 Task: Find connections with filter location Uelzen with filter topic #mortgage with filter profile language English with filter current company IFFCO Group with filter school Jesus & Mary College of Education with filter industry Economic Programs with filter service category Event Photography with filter keywords title Content Strategist
Action: Mouse moved to (690, 91)
Screenshot: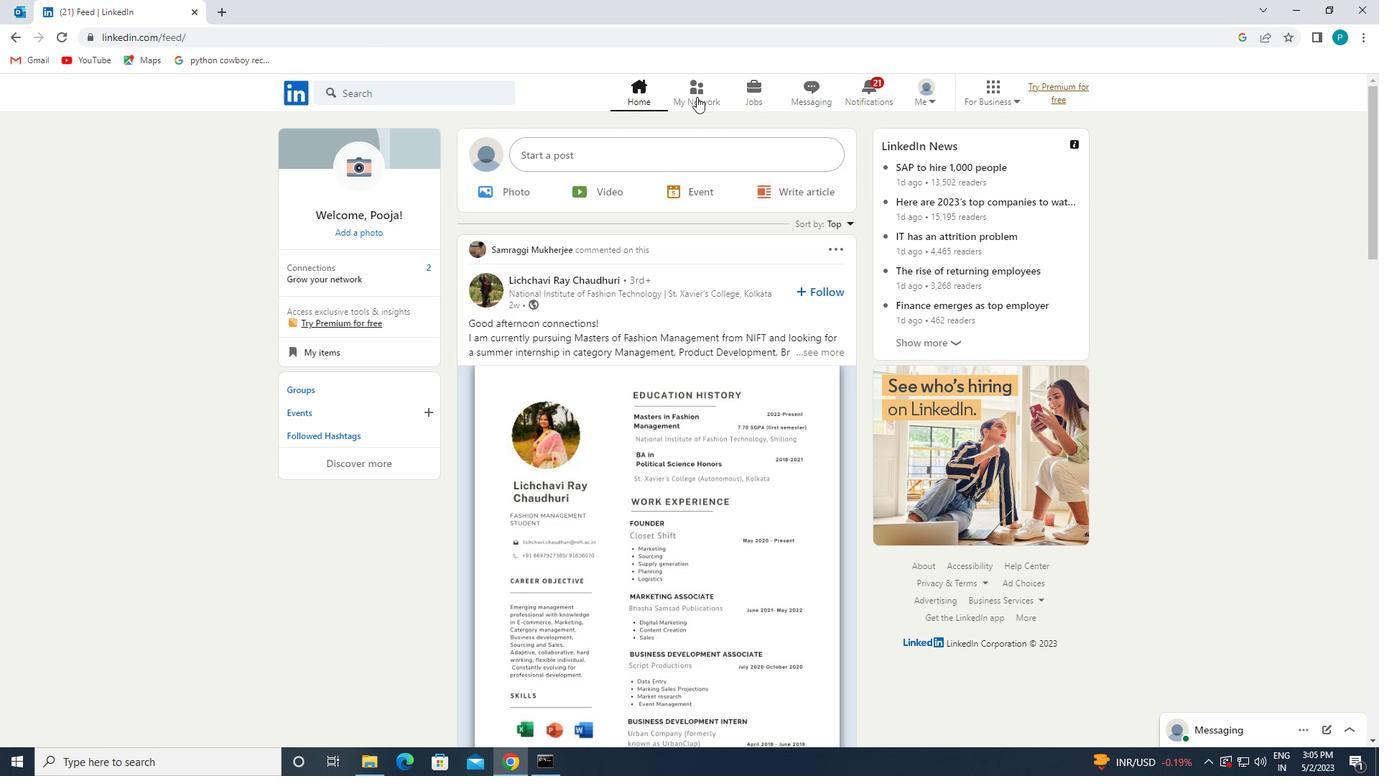 
Action: Mouse pressed left at (690, 91)
Screenshot: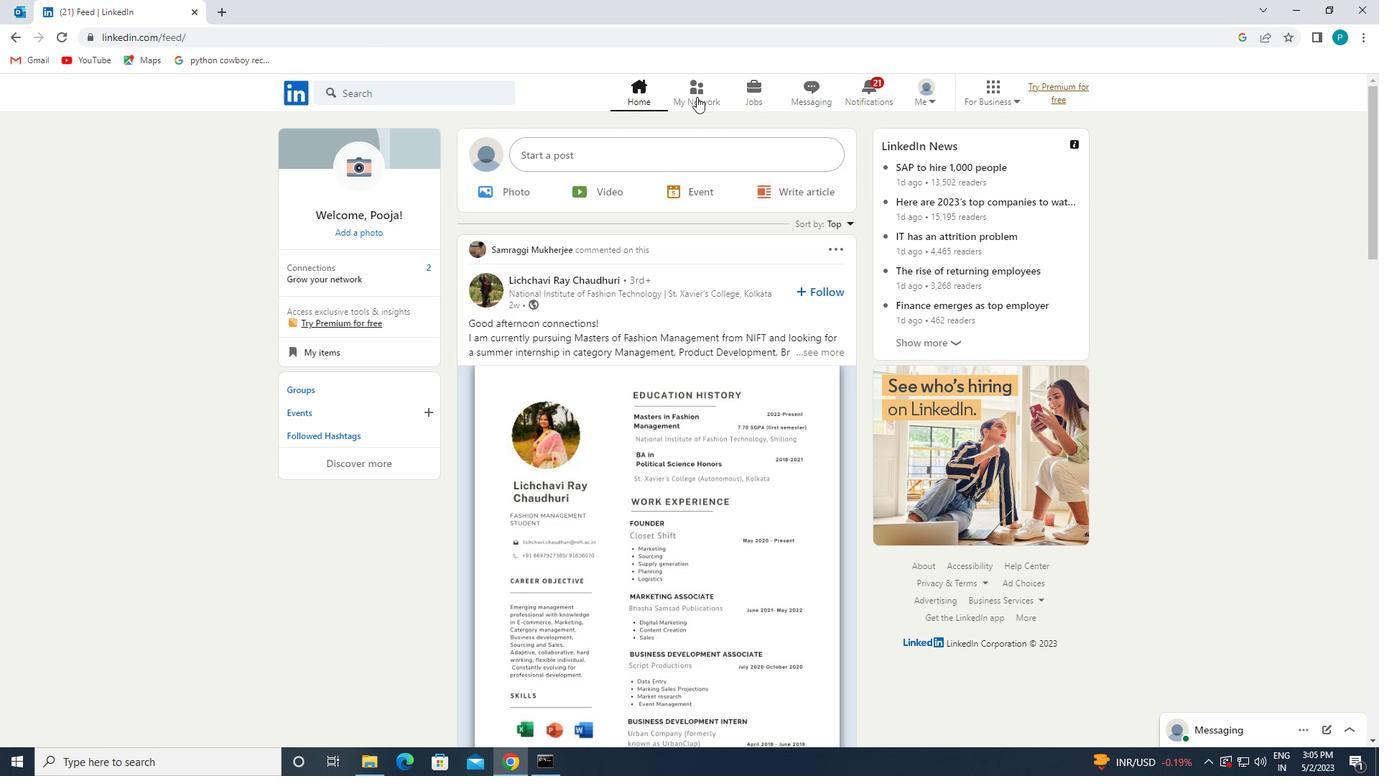 
Action: Mouse moved to (366, 172)
Screenshot: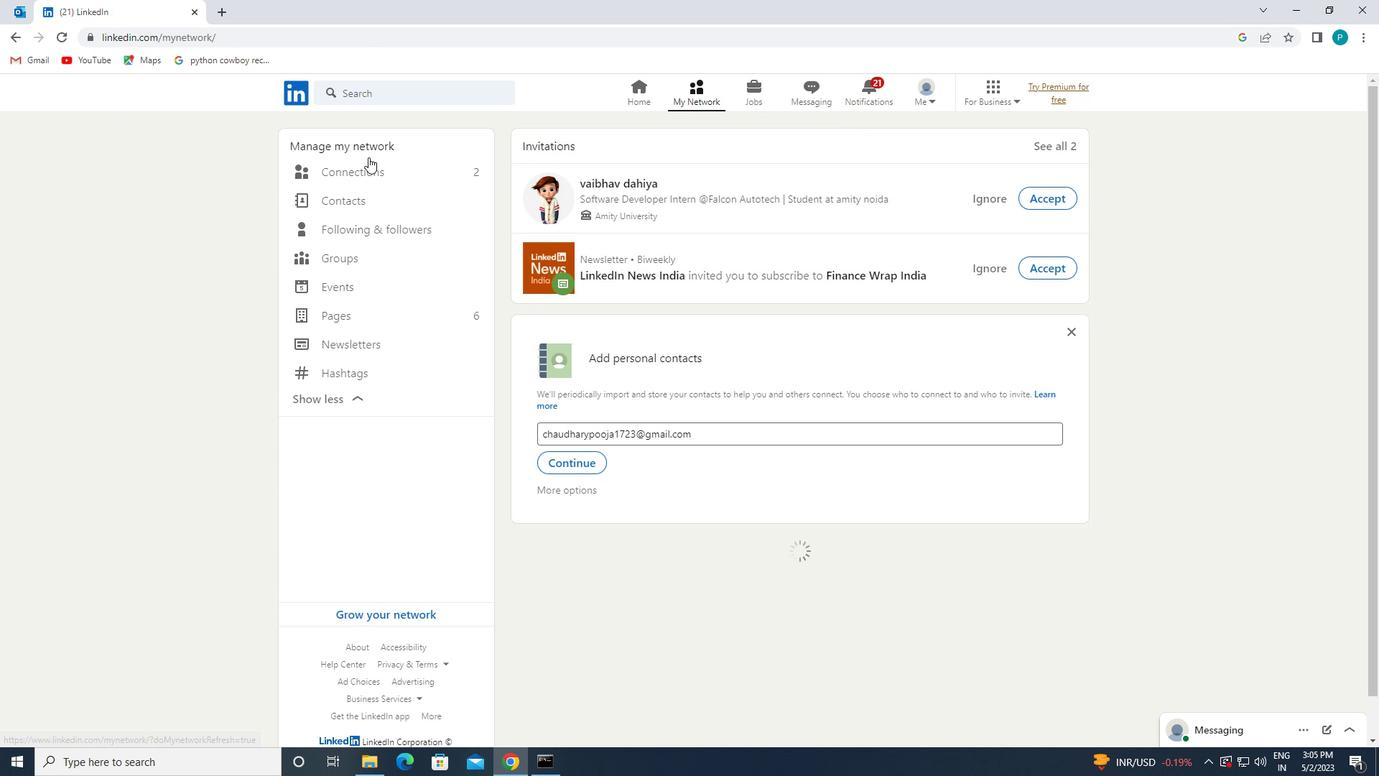 
Action: Mouse pressed left at (366, 172)
Screenshot: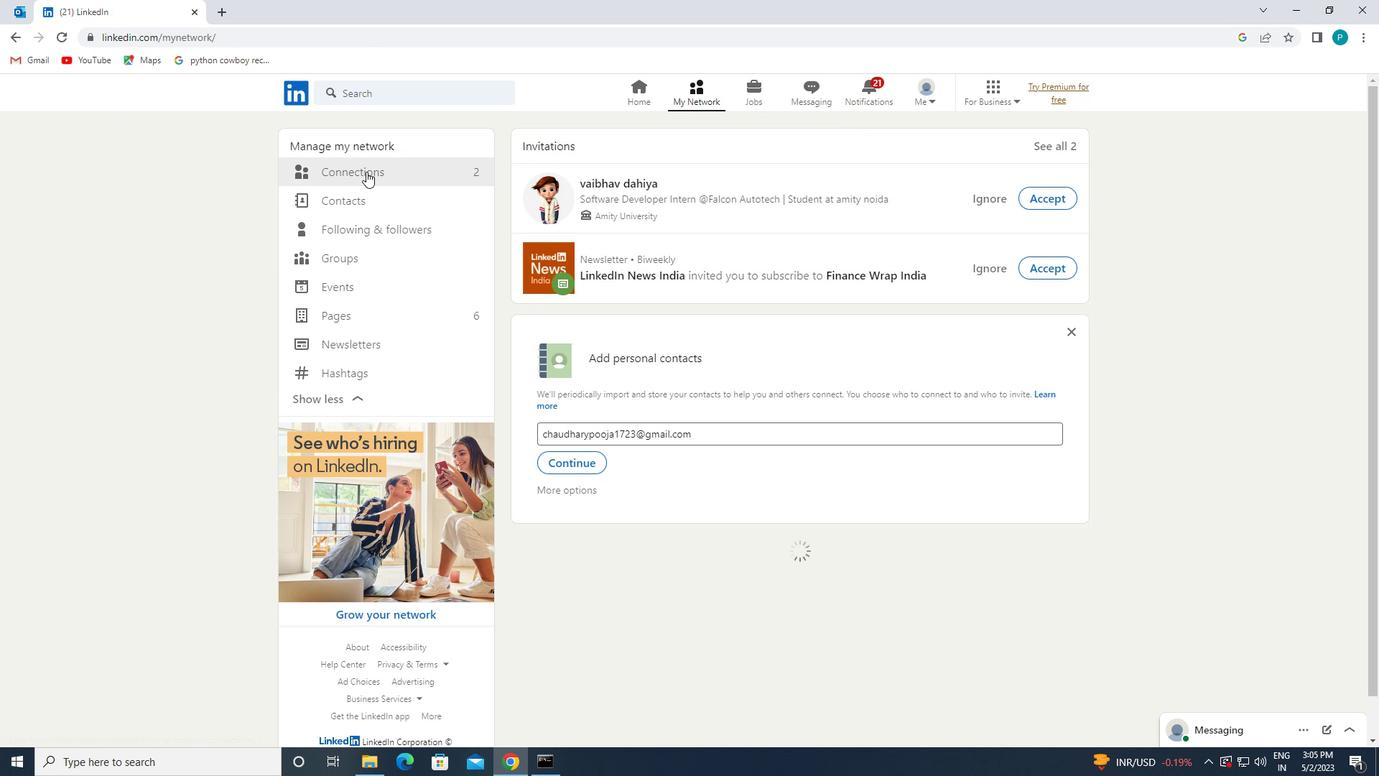 
Action: Mouse moved to (772, 169)
Screenshot: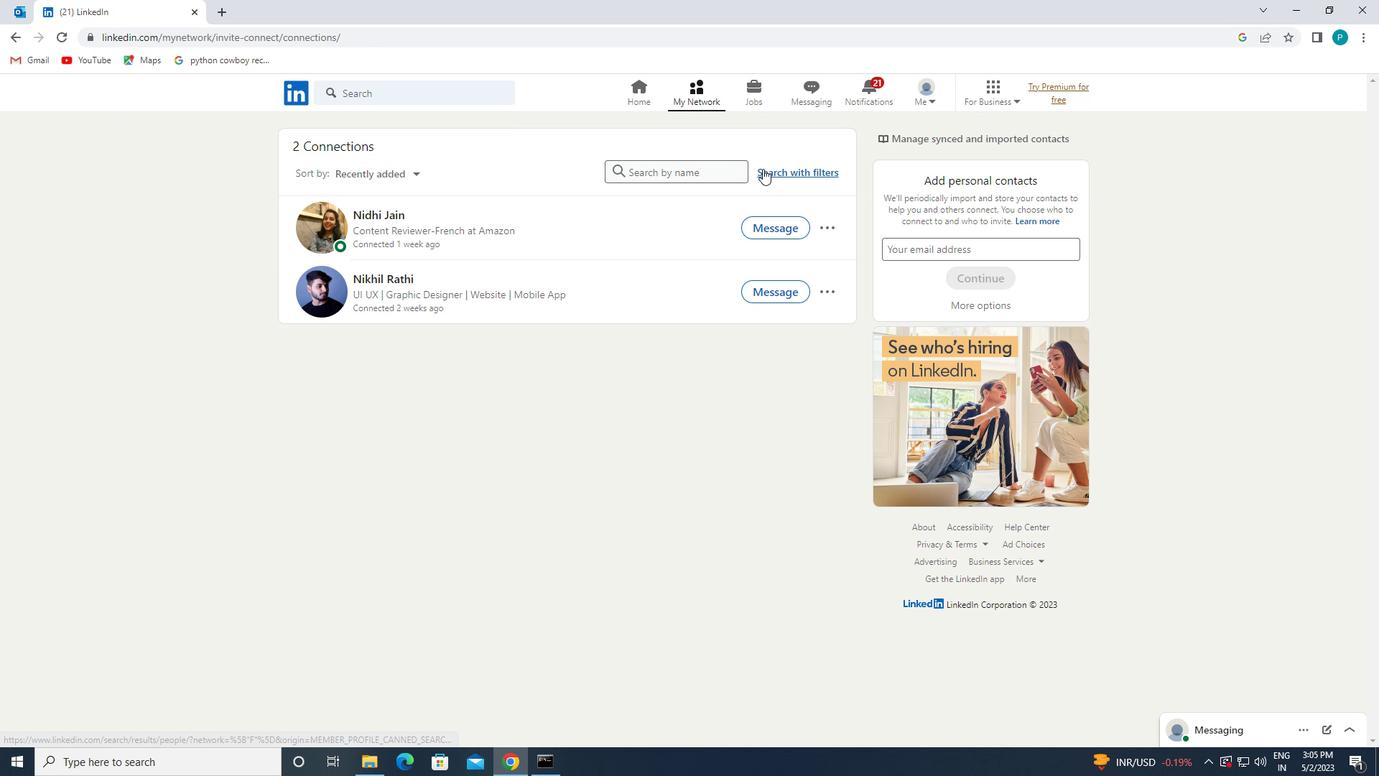 
Action: Mouse pressed left at (772, 169)
Screenshot: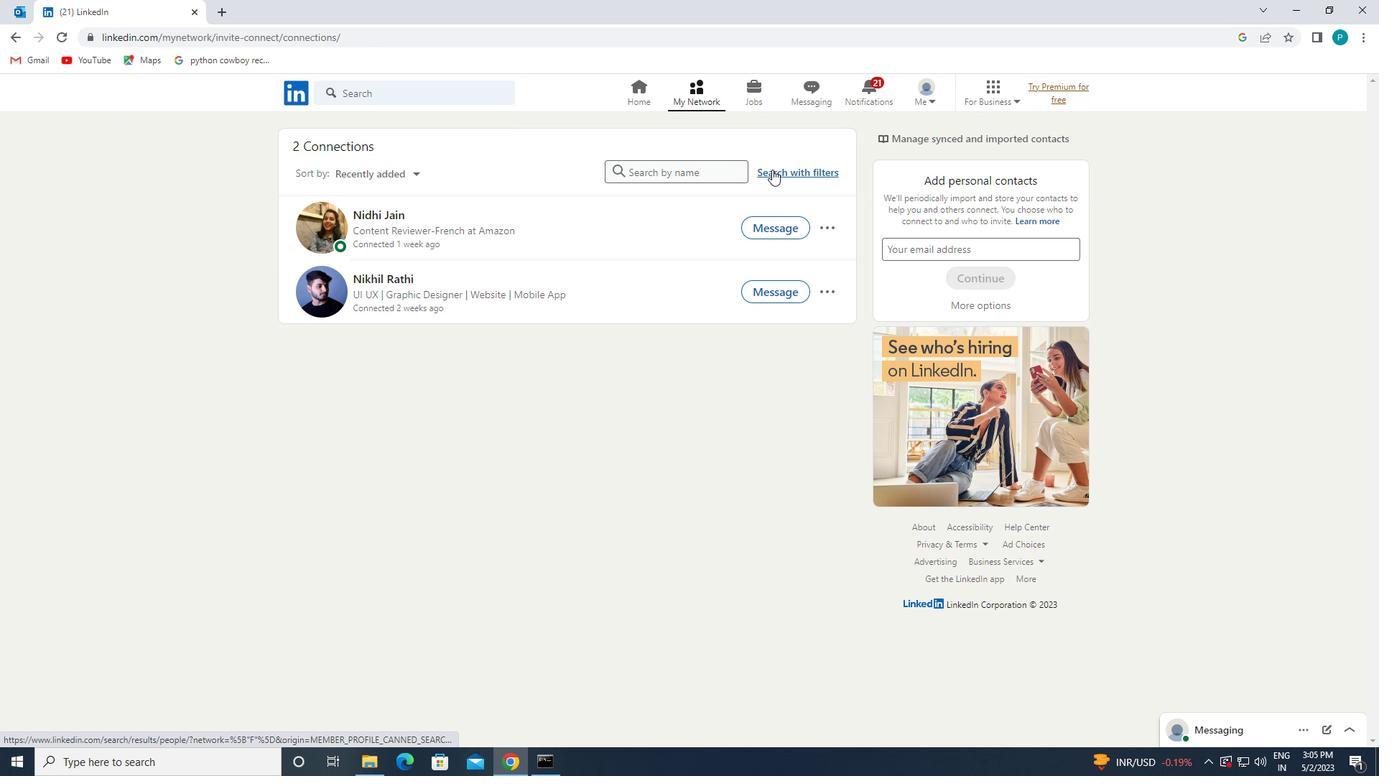 
Action: Mouse moved to (725, 133)
Screenshot: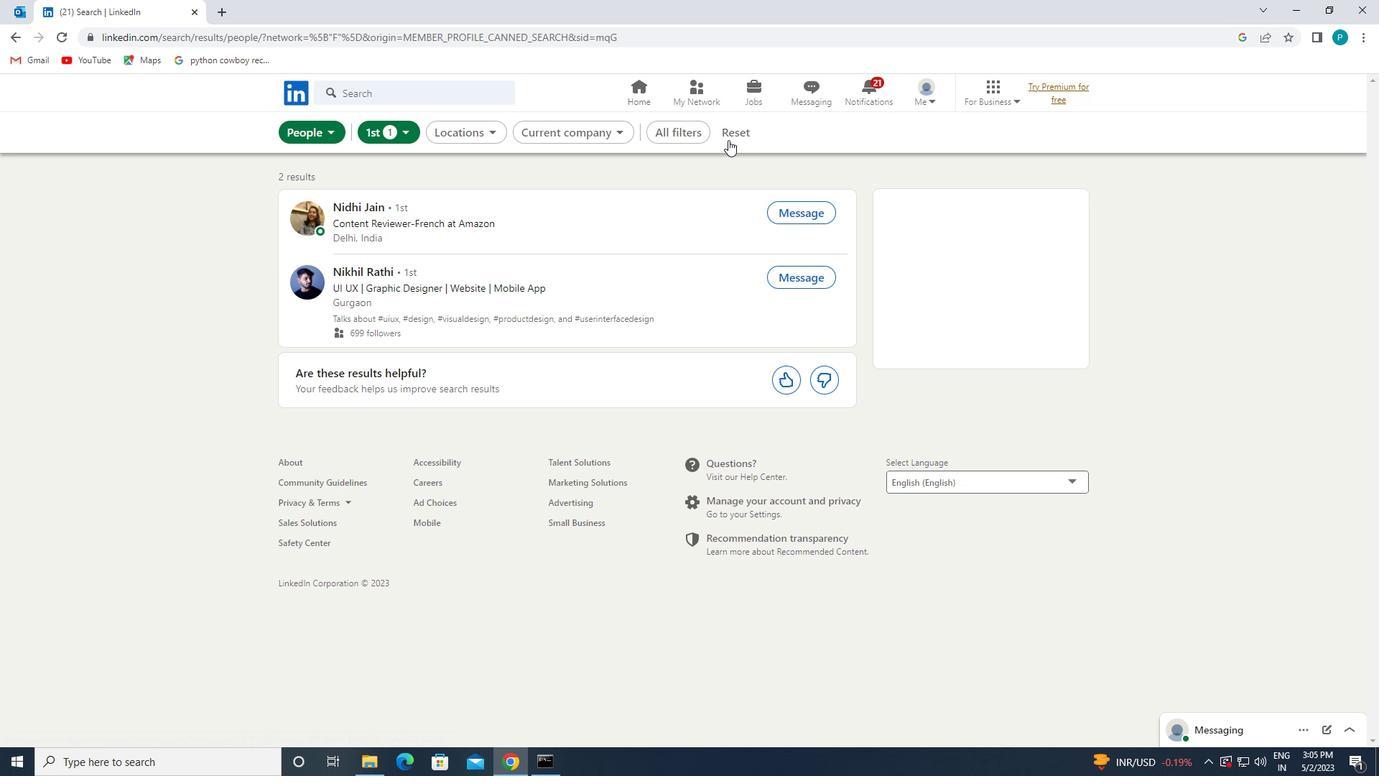 
Action: Mouse pressed left at (725, 133)
Screenshot: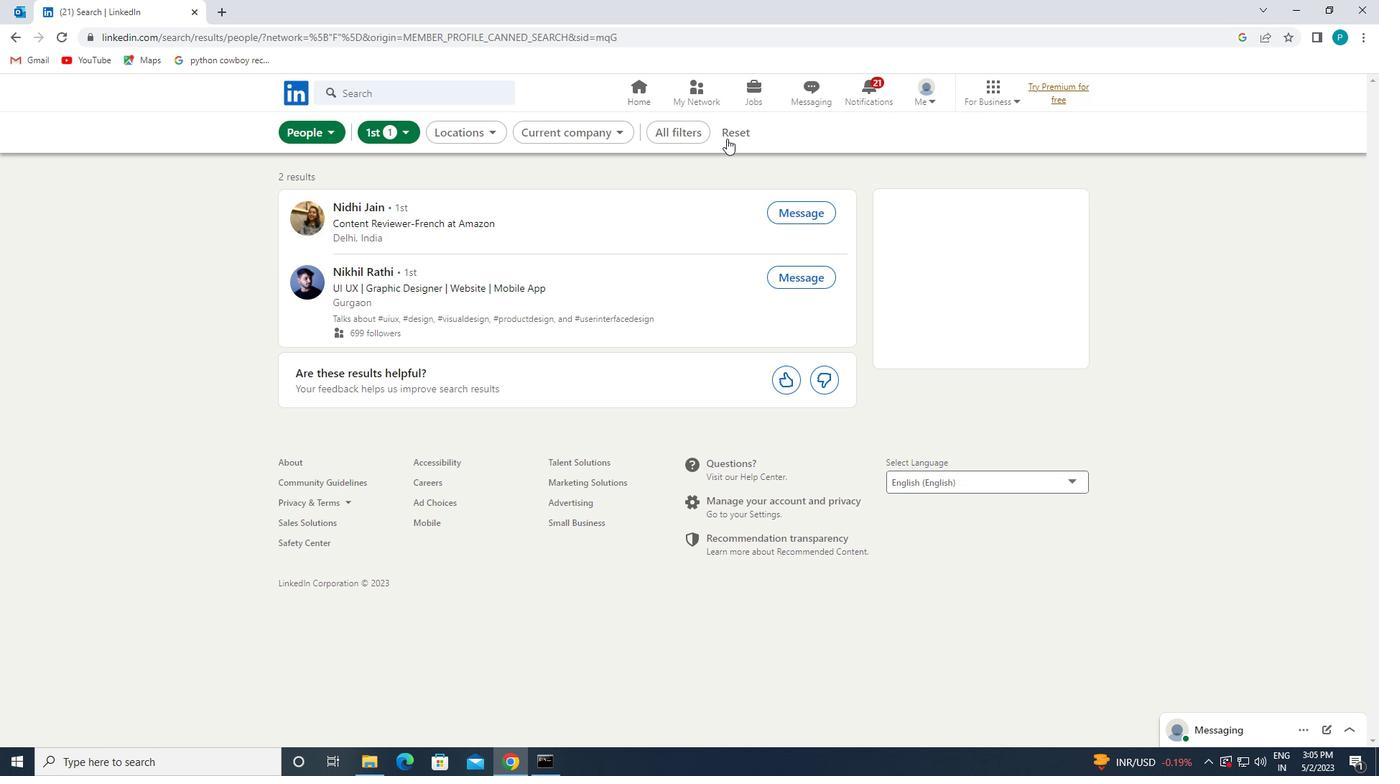 
Action: Mouse moved to (689, 132)
Screenshot: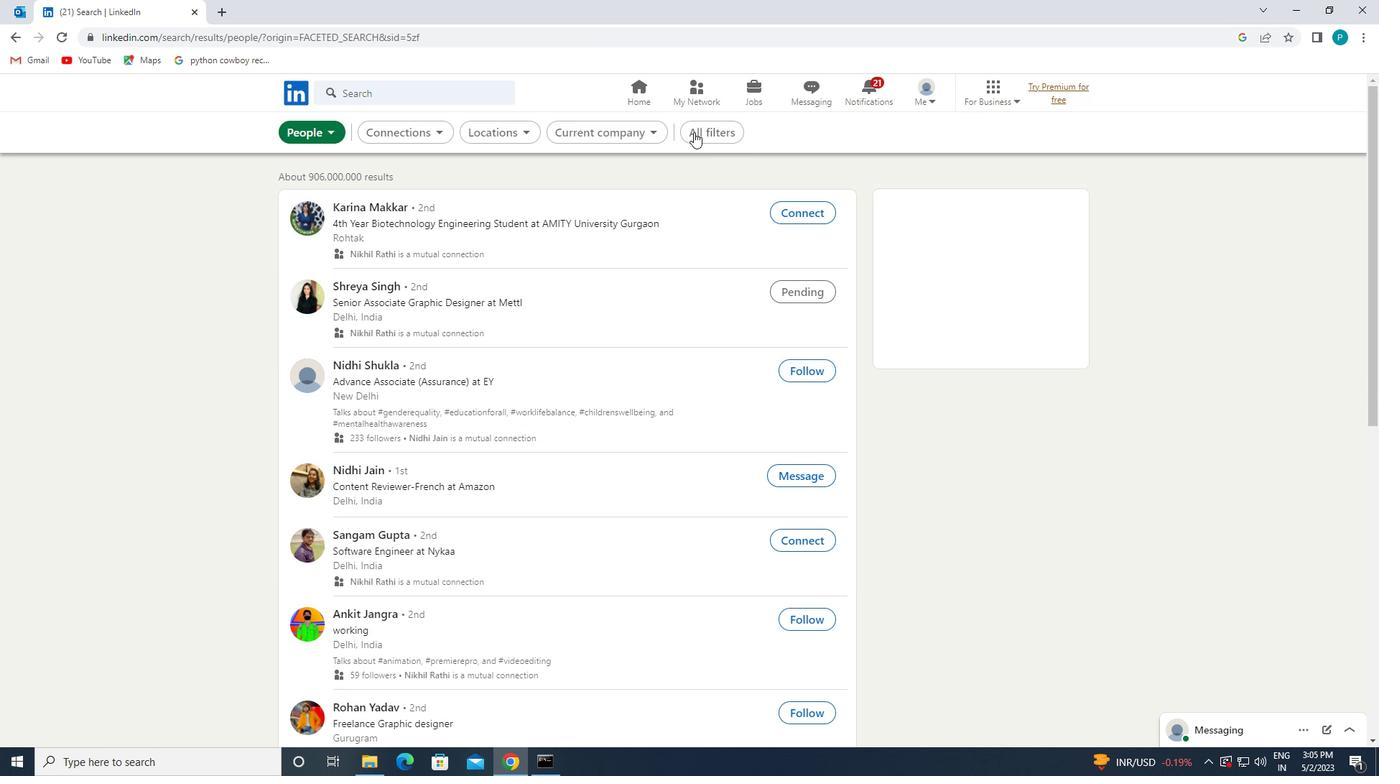
Action: Mouse pressed left at (689, 132)
Screenshot: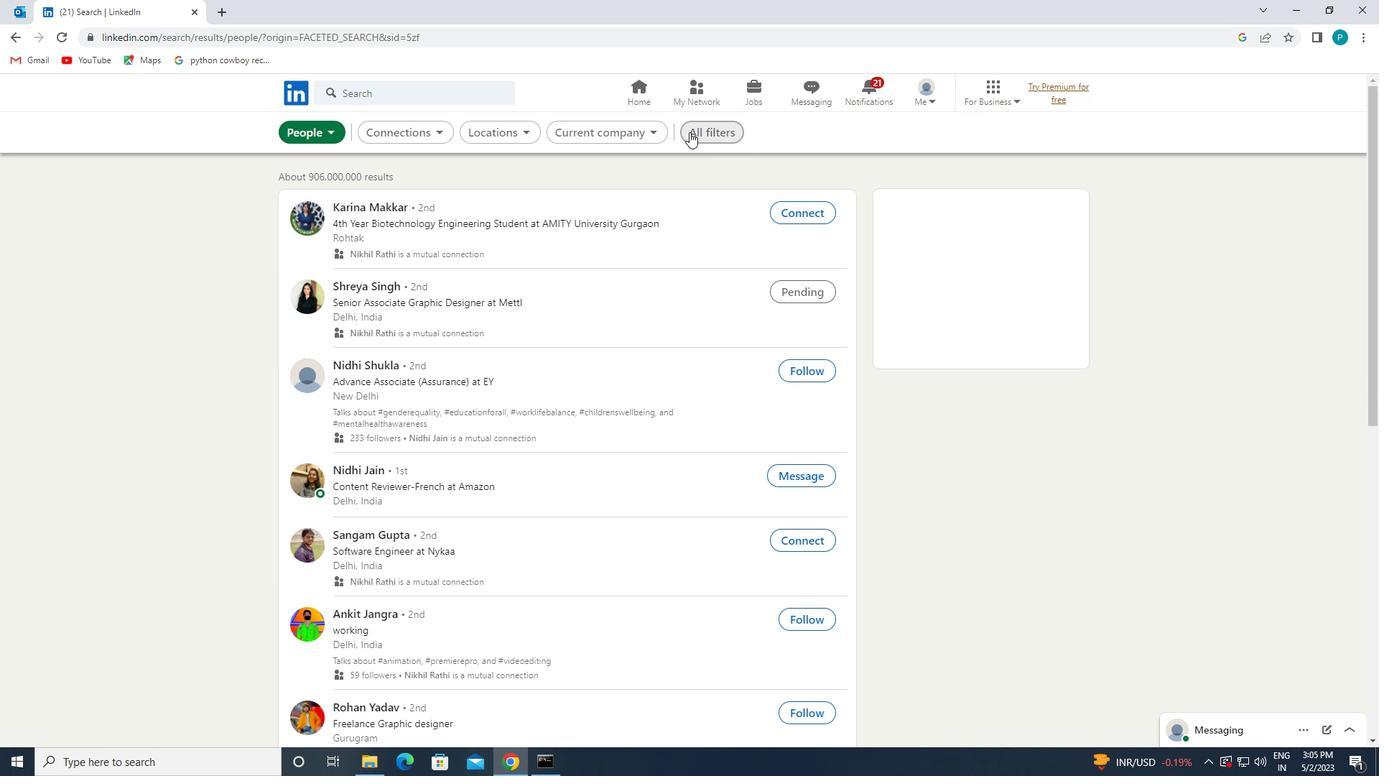 
Action: Mouse moved to (714, 127)
Screenshot: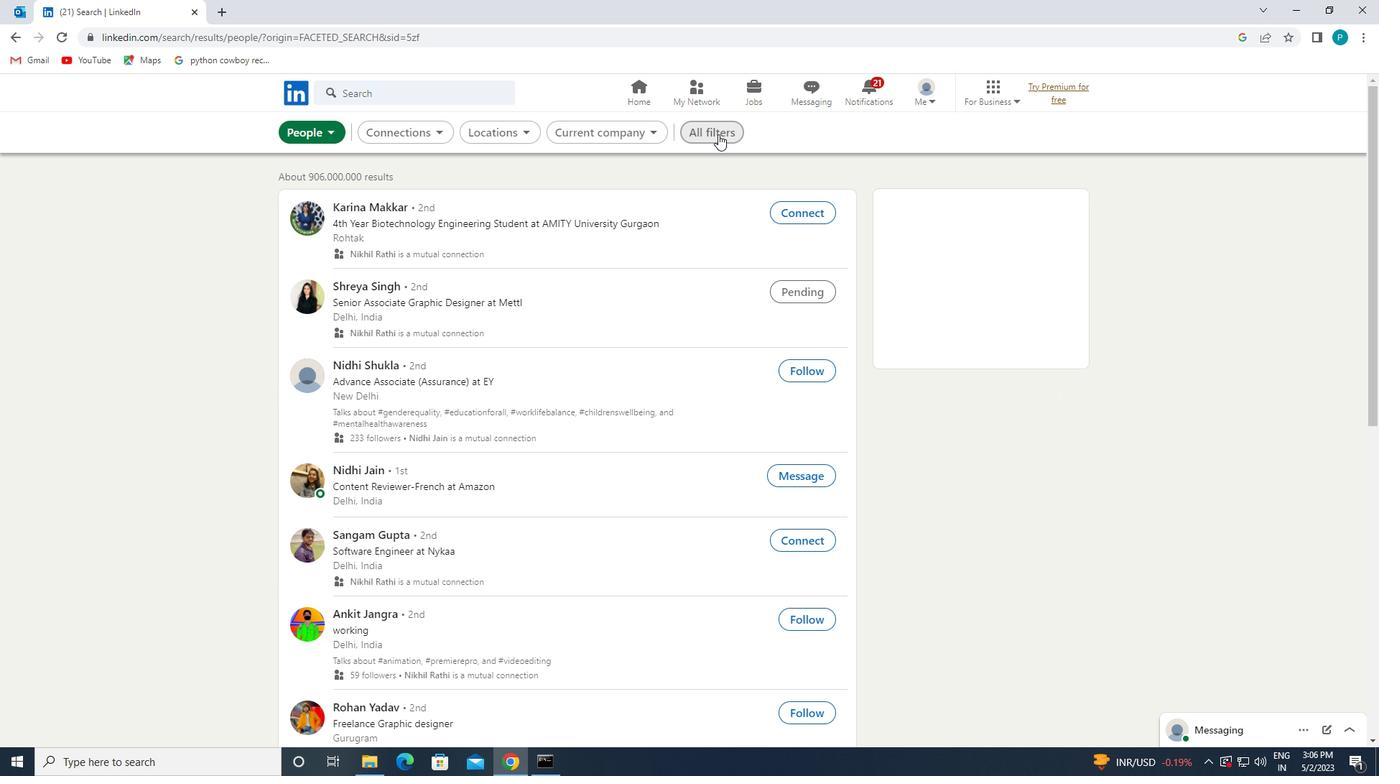 
Action: Mouse pressed left at (714, 127)
Screenshot: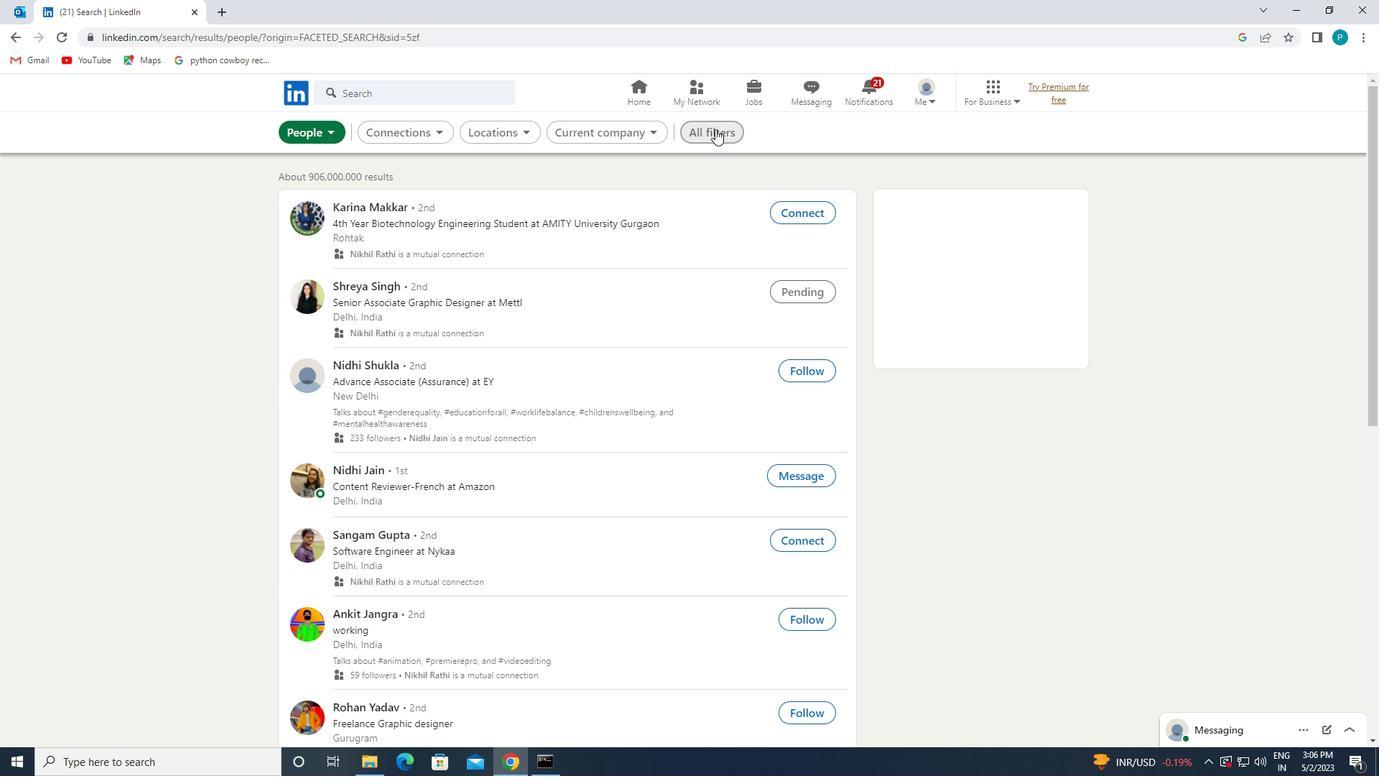 
Action: Mouse pressed left at (714, 127)
Screenshot: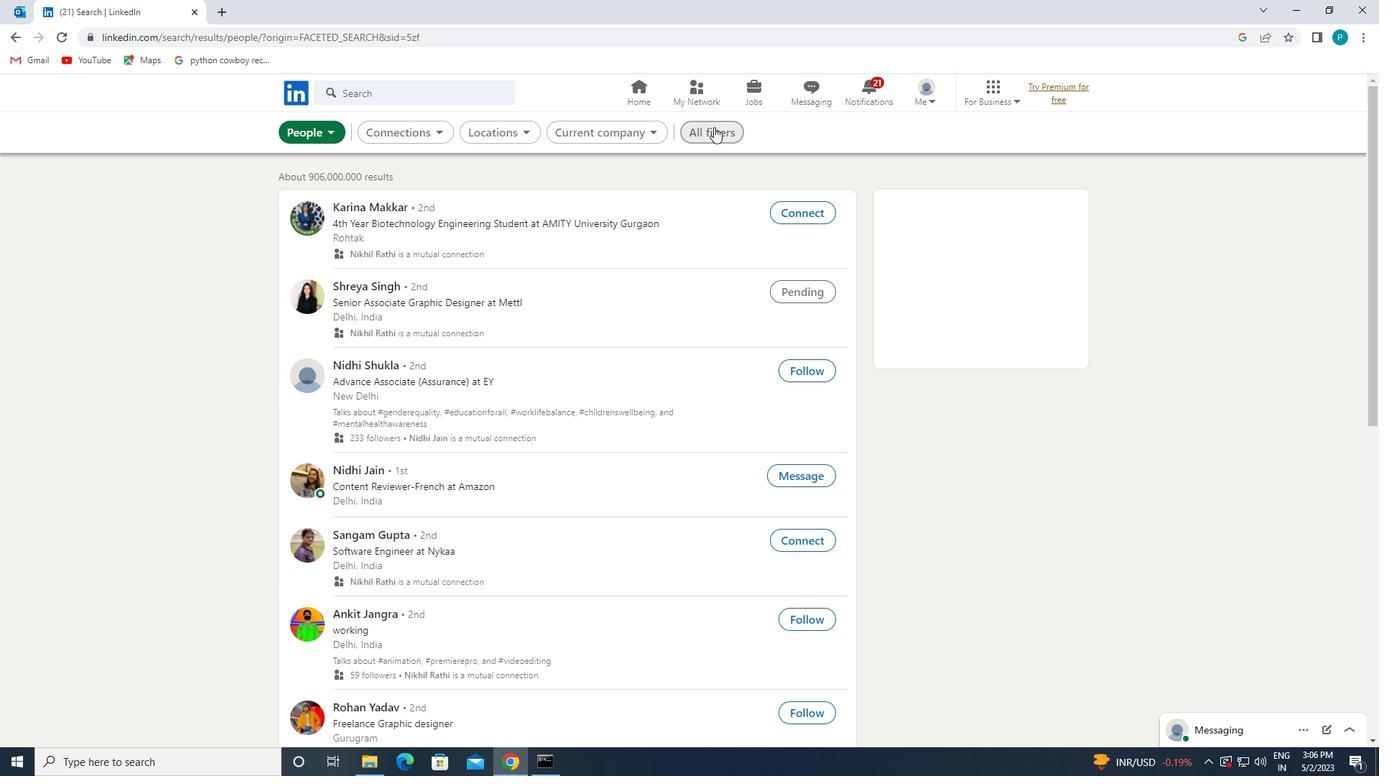 
Action: Mouse moved to (716, 127)
Screenshot: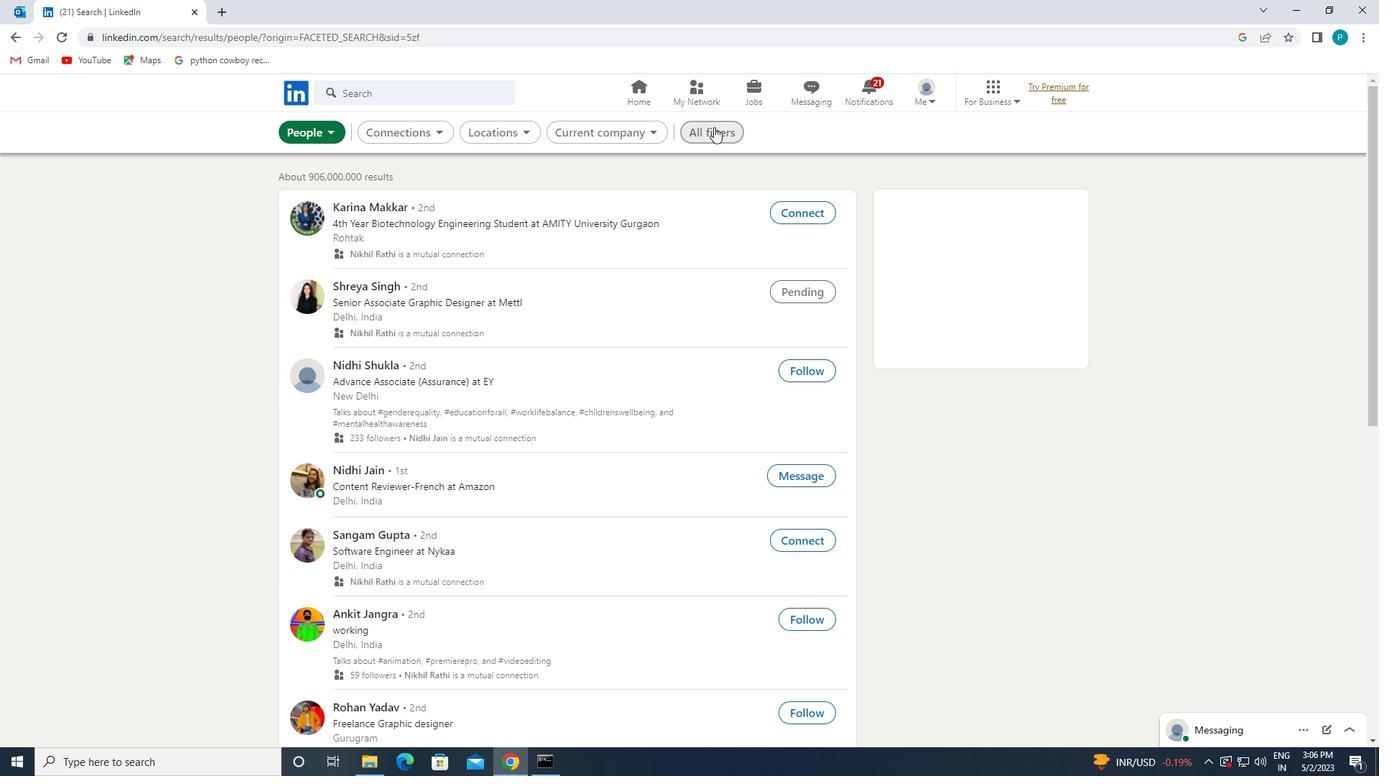 
Action: Mouse pressed left at (716, 127)
Screenshot: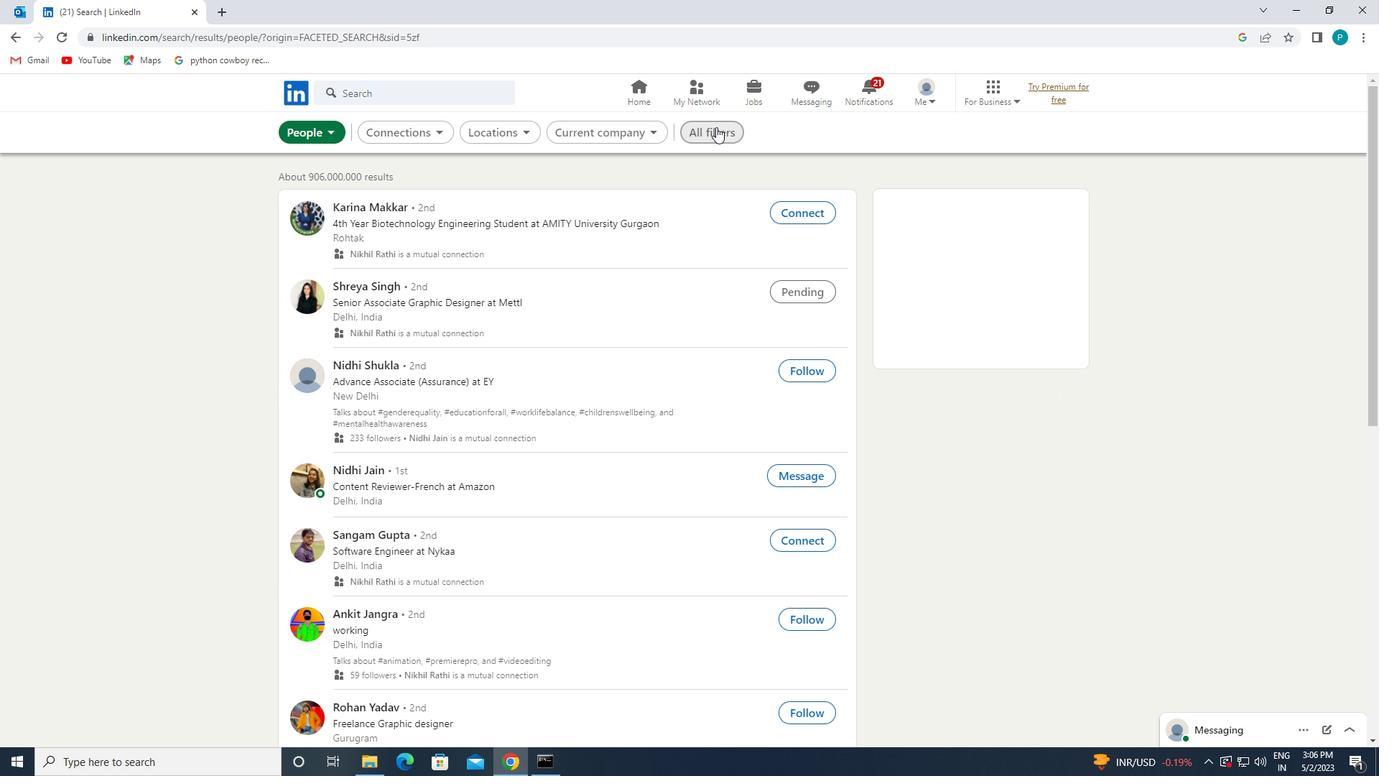 
Action: Mouse pressed left at (716, 127)
Screenshot: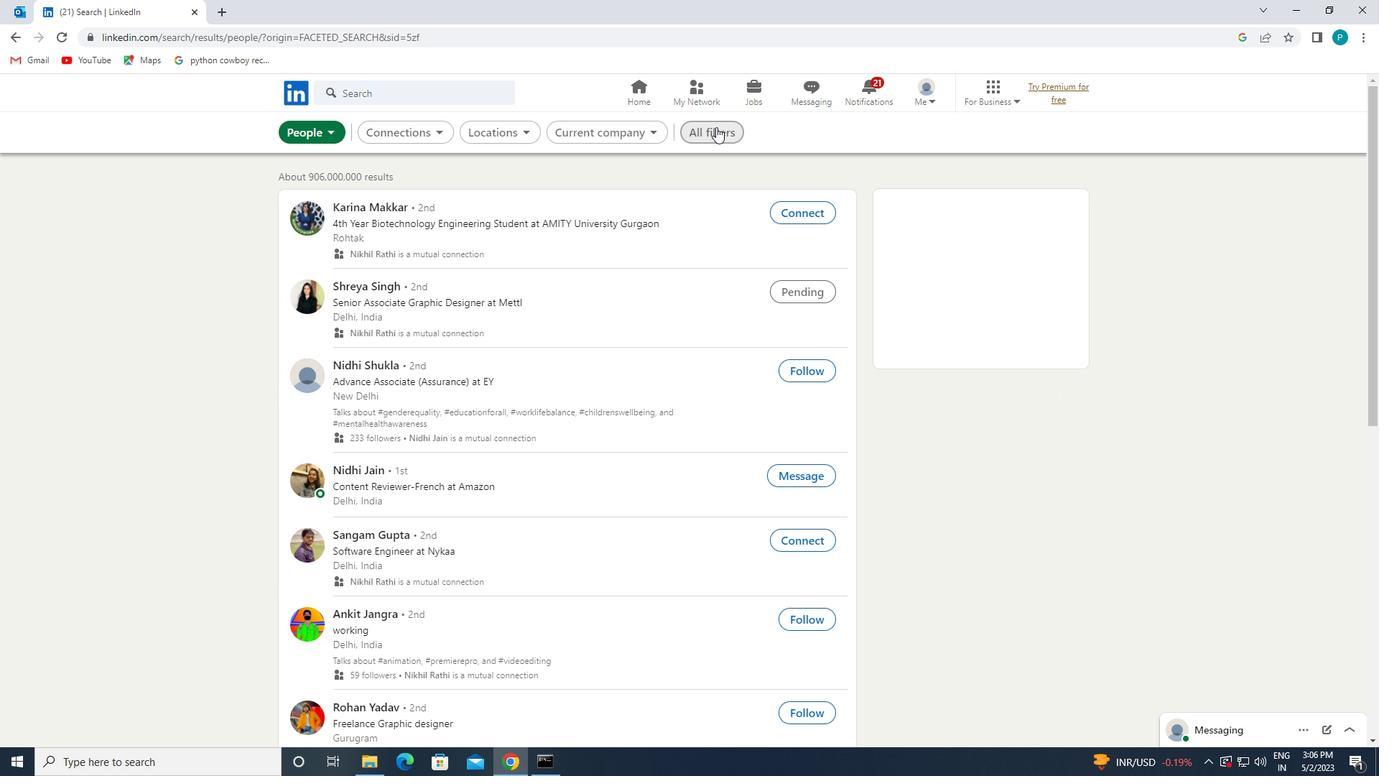 
Action: Mouse pressed left at (716, 127)
Screenshot: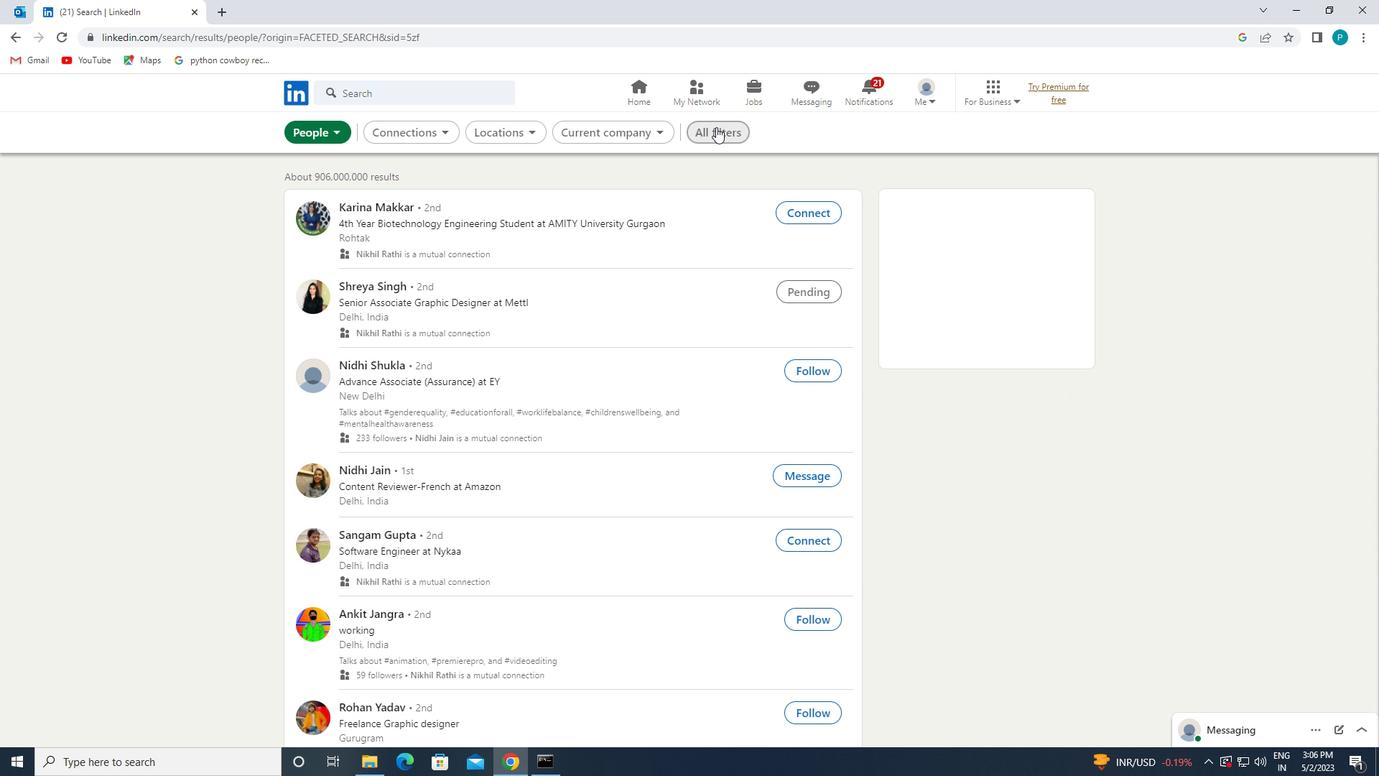 
Action: Mouse moved to (1235, 396)
Screenshot: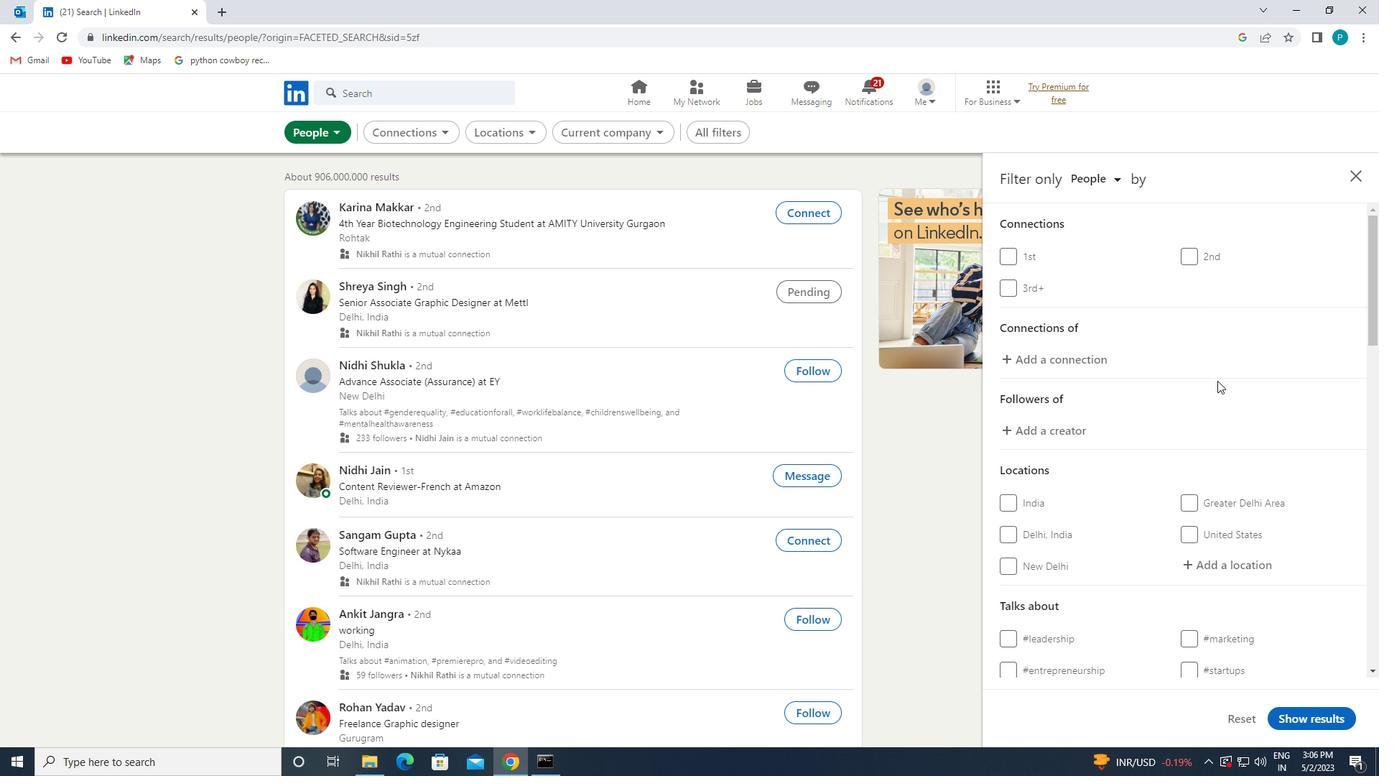 
Action: Mouse scrolled (1235, 395) with delta (0, 0)
Screenshot: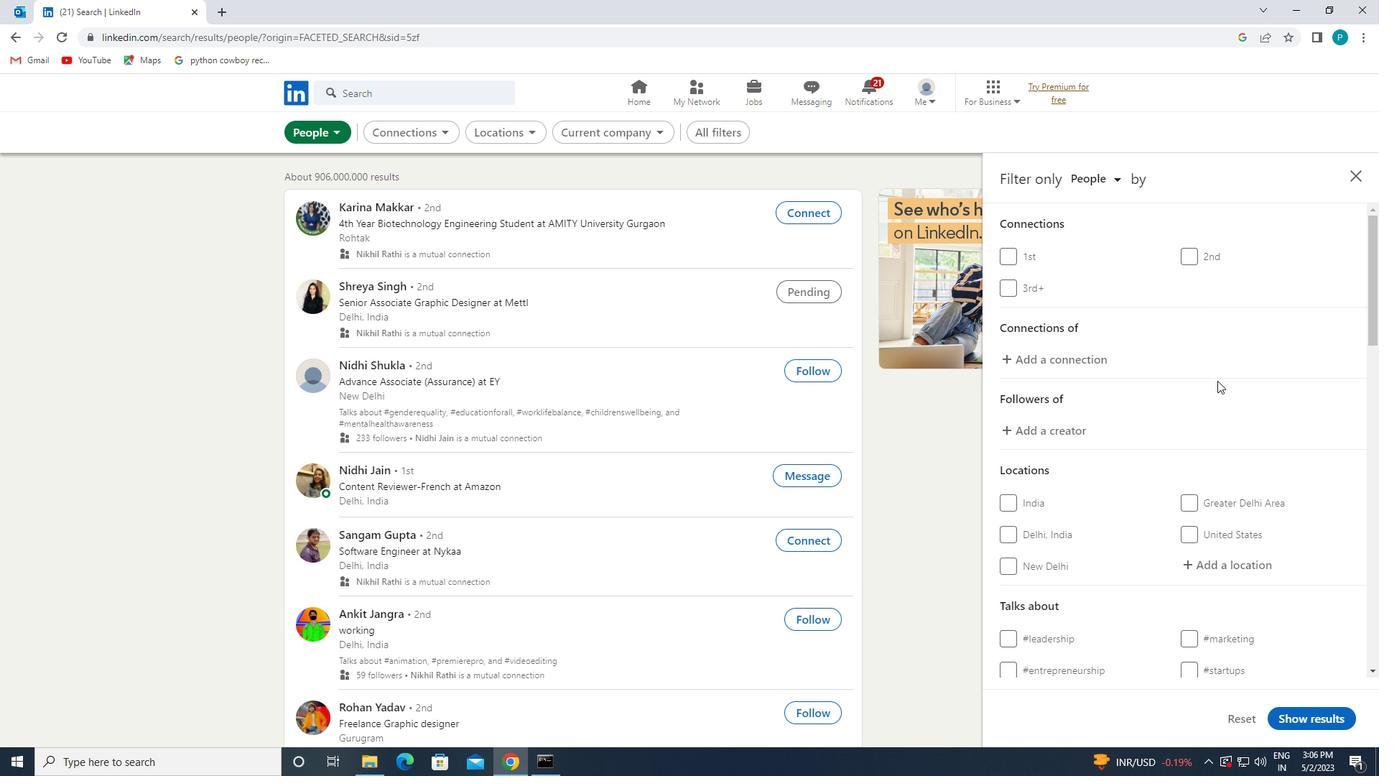 
Action: Mouse moved to (1235, 400)
Screenshot: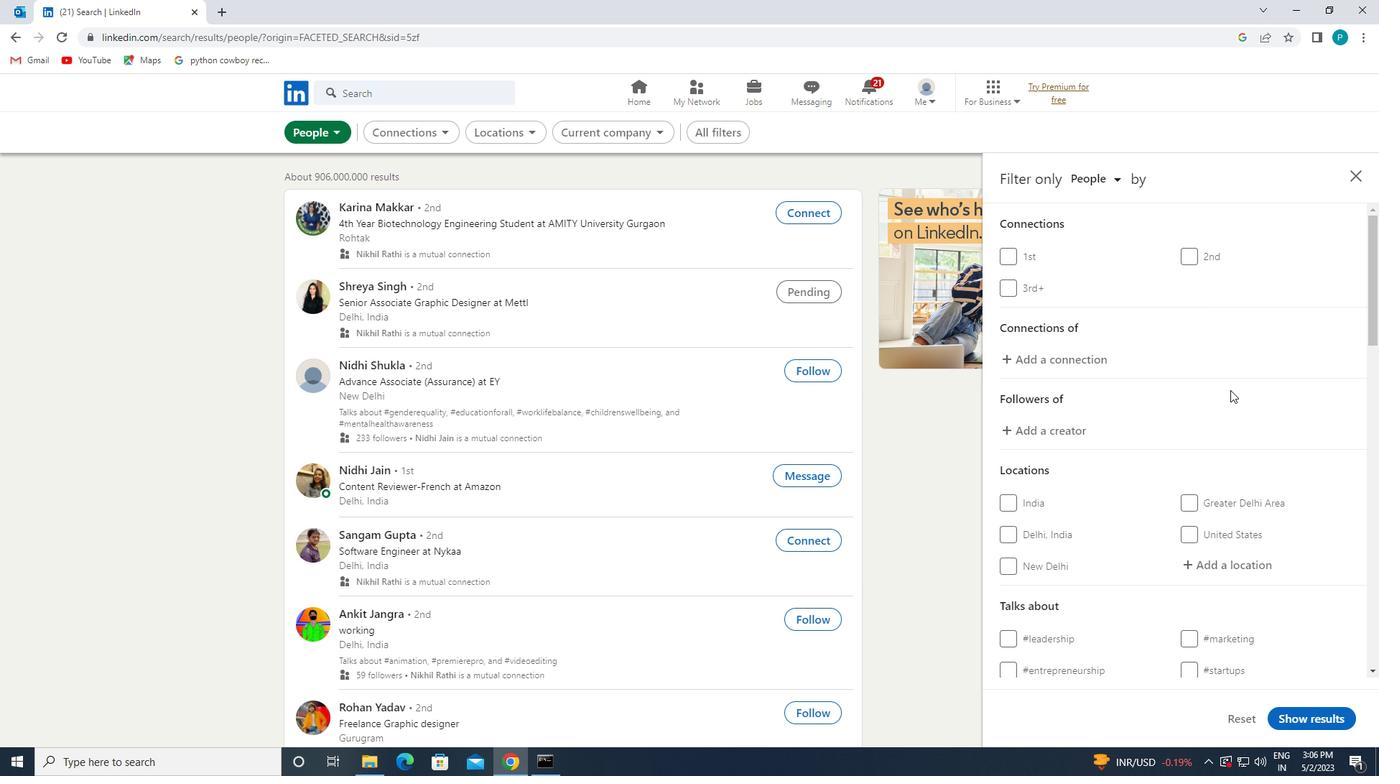 
Action: Mouse scrolled (1235, 400) with delta (0, 0)
Screenshot: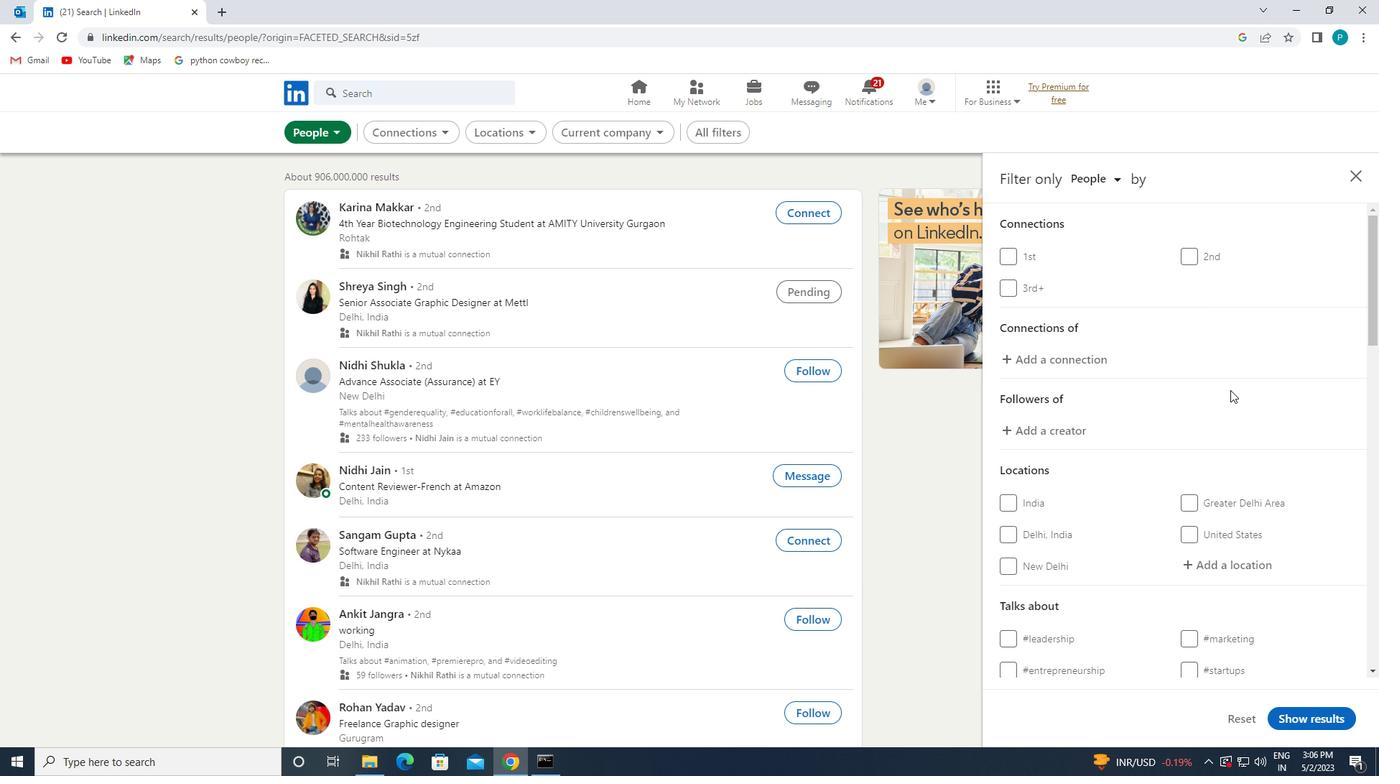 
Action: Mouse moved to (1238, 429)
Screenshot: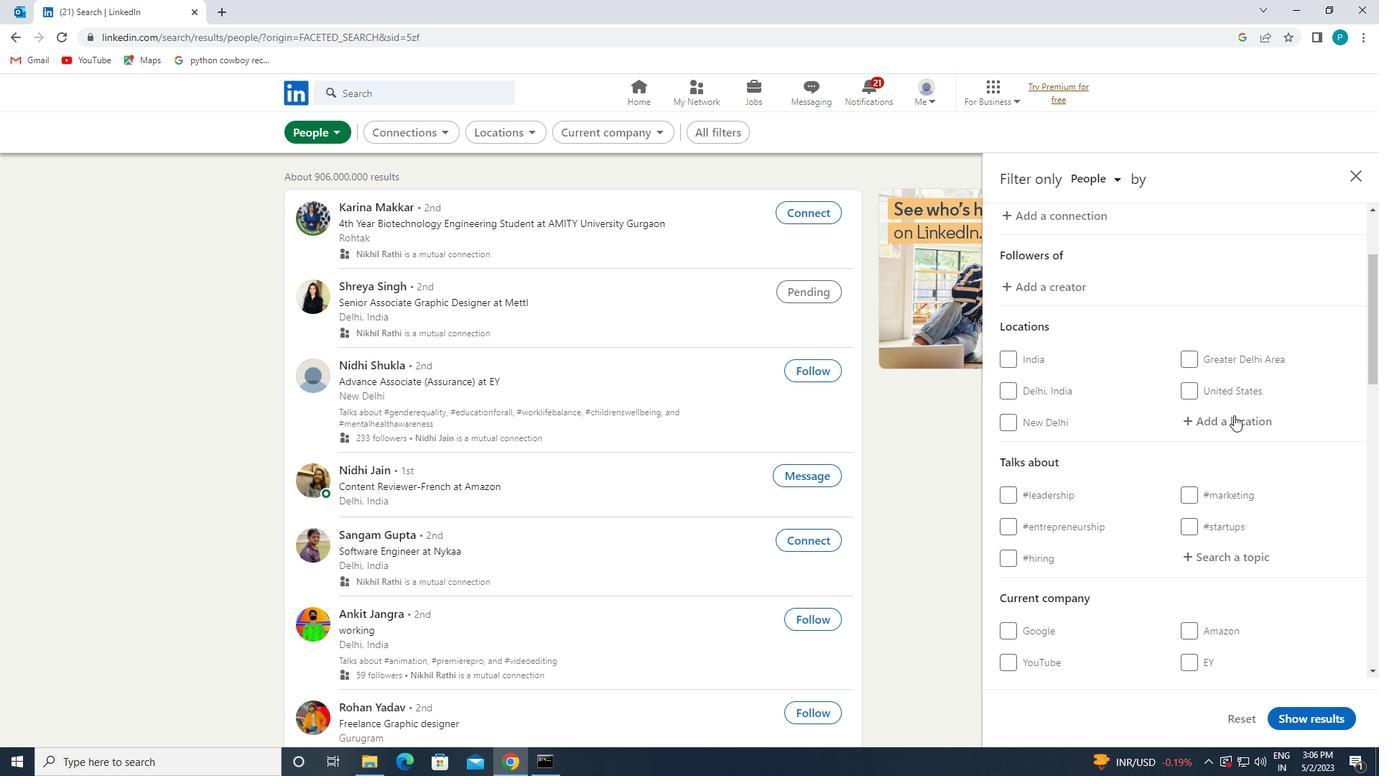 
Action: Mouse pressed left at (1238, 429)
Screenshot: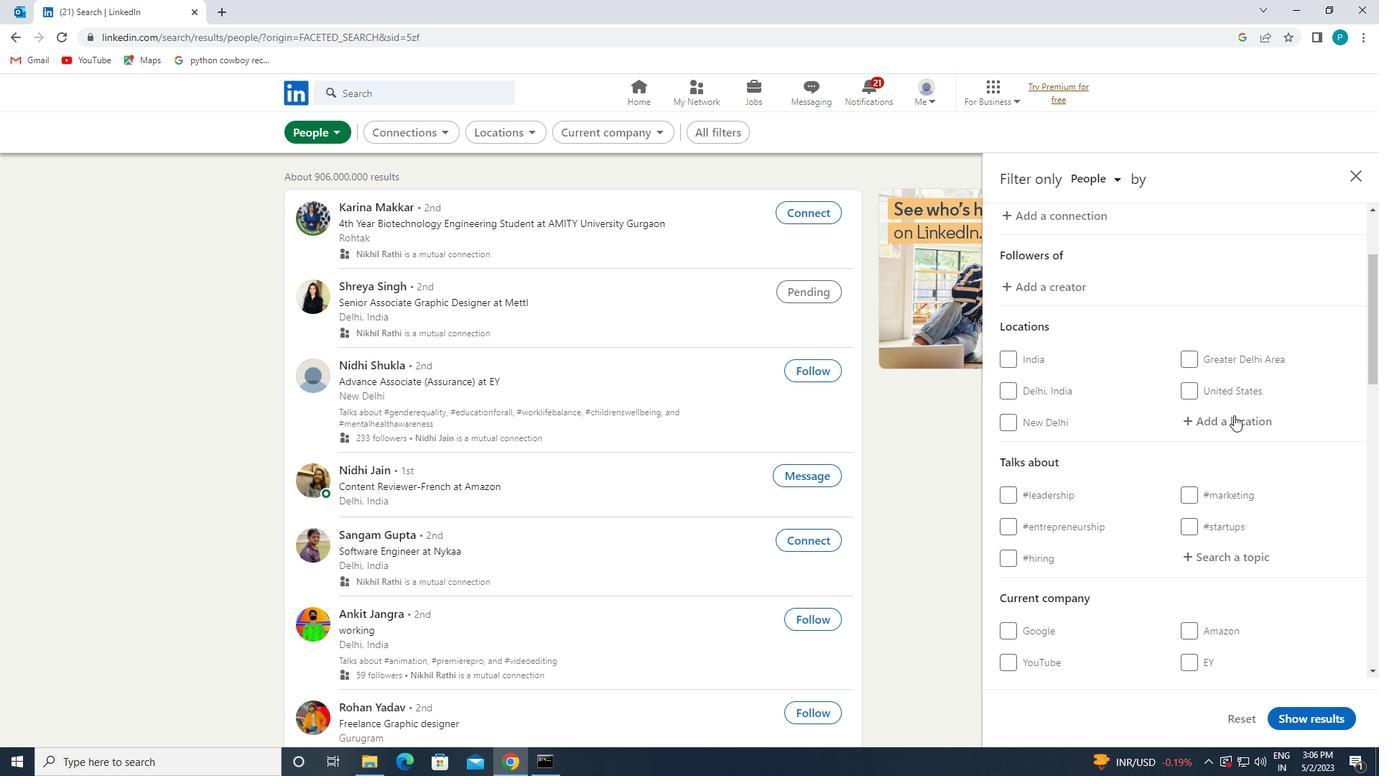 
Action: Key pressed <Key.caps_lock>u<Key.caps_lock>z<Key.backspace>elzen
Screenshot: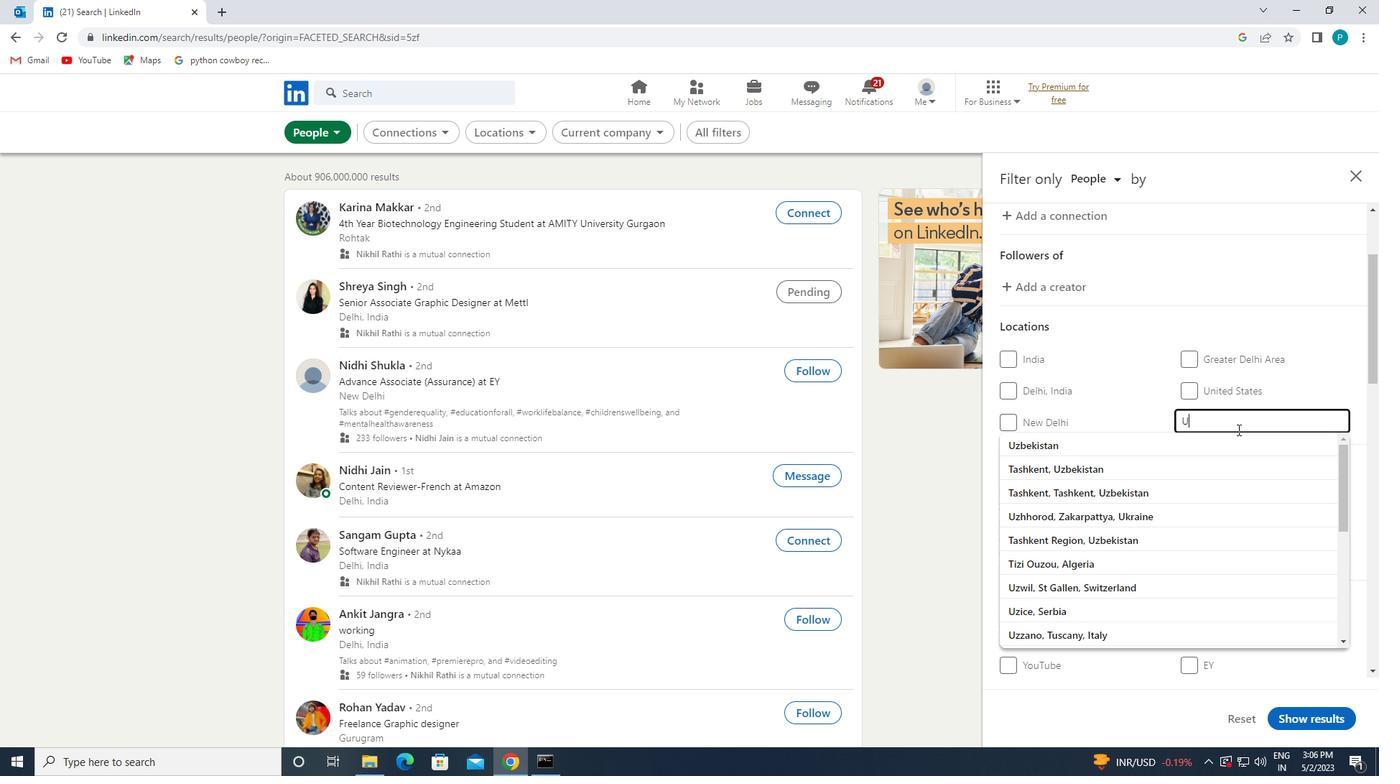 
Action: Mouse moved to (1191, 443)
Screenshot: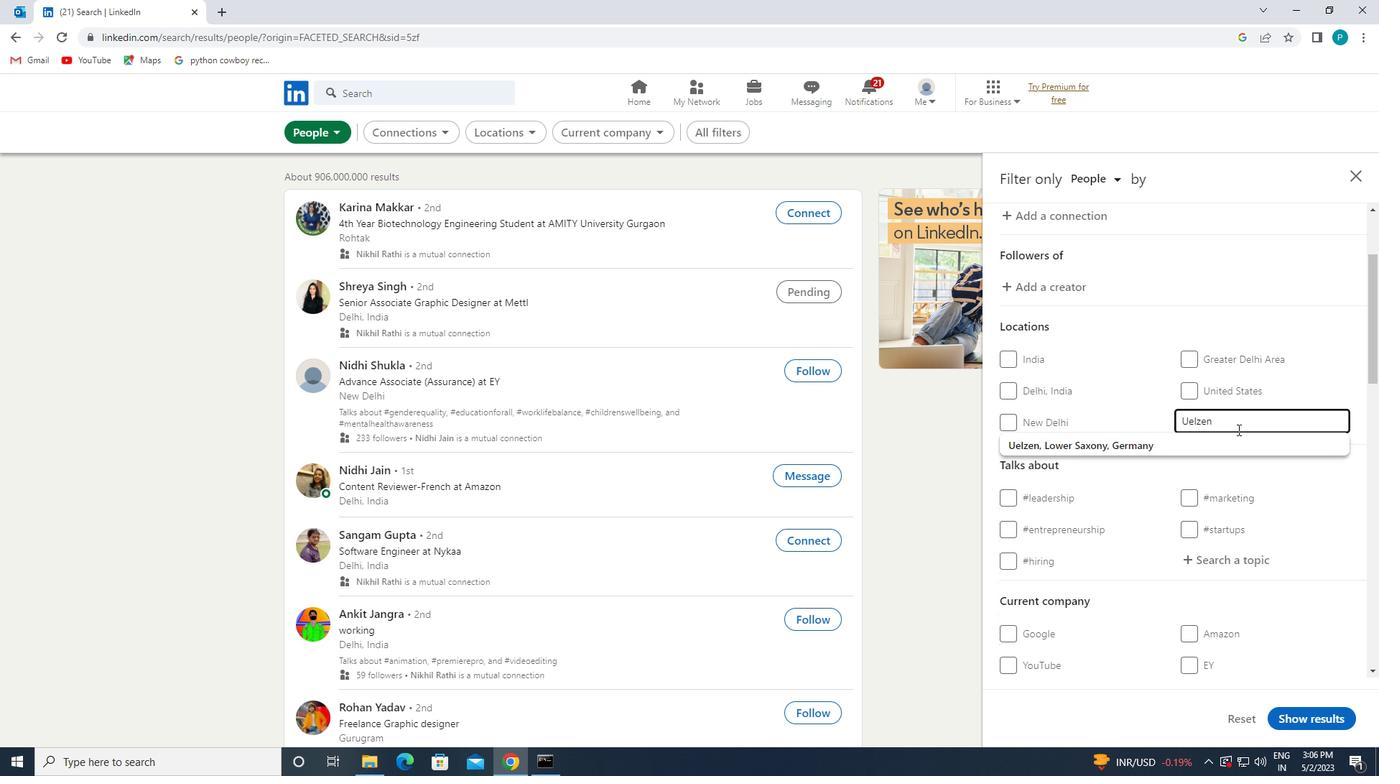 
Action: Mouse pressed left at (1191, 443)
Screenshot: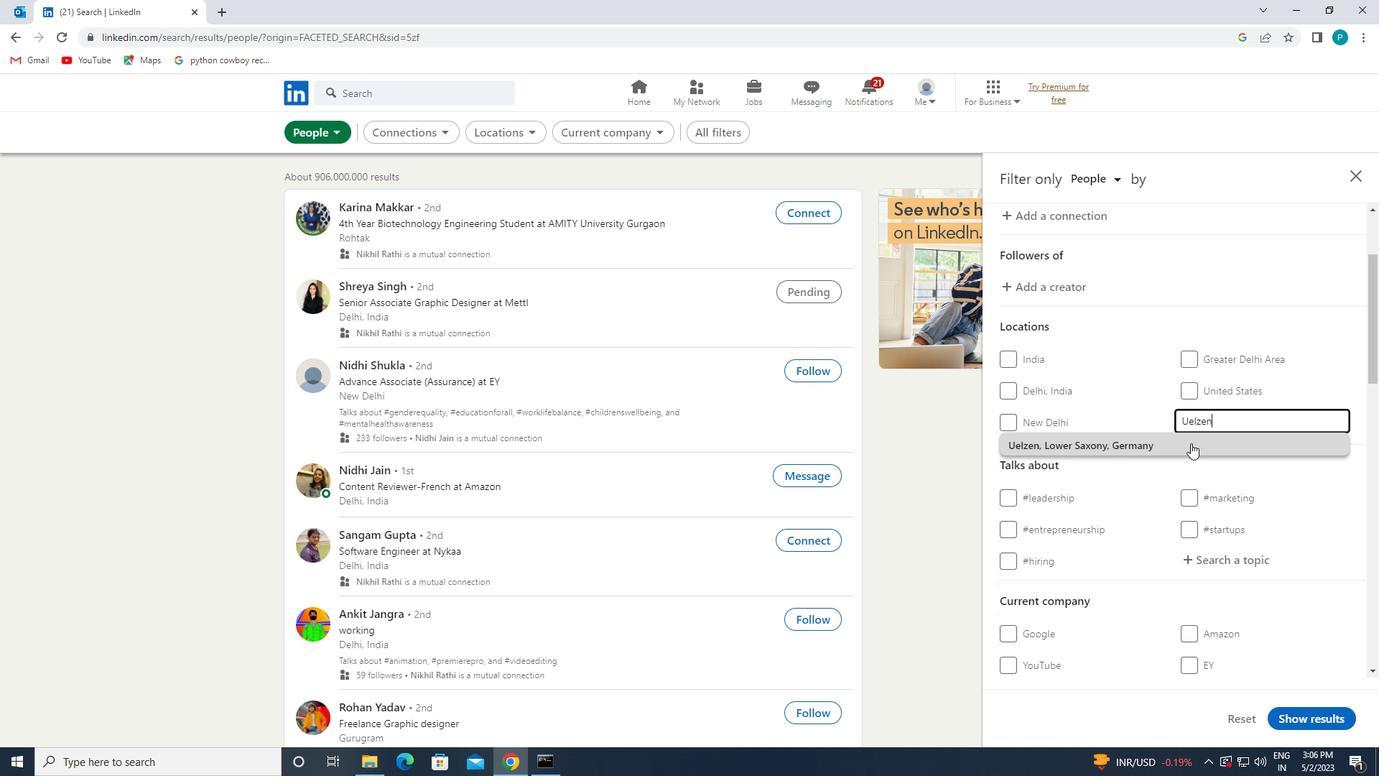
Action: Mouse scrolled (1191, 442) with delta (0, 0)
Screenshot: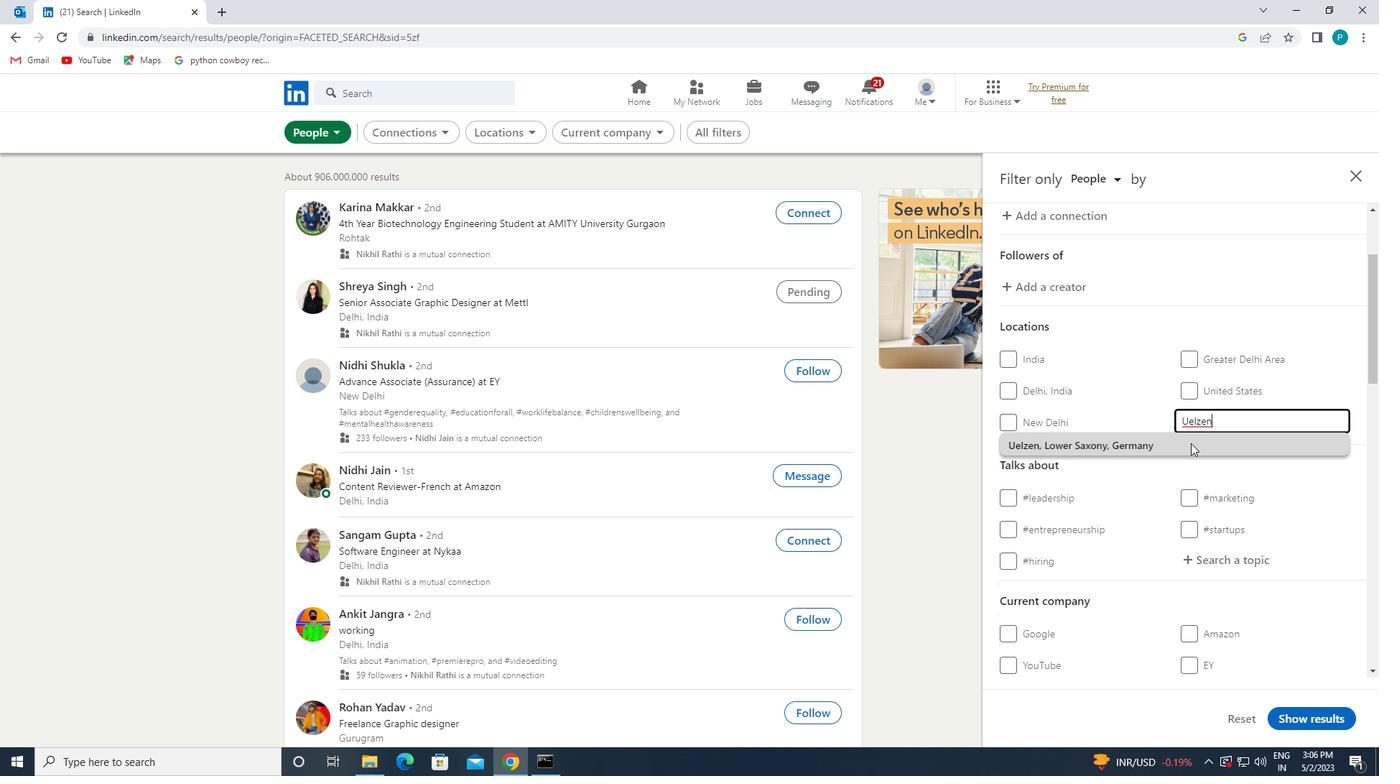 
Action: Mouse scrolled (1191, 442) with delta (0, 0)
Screenshot: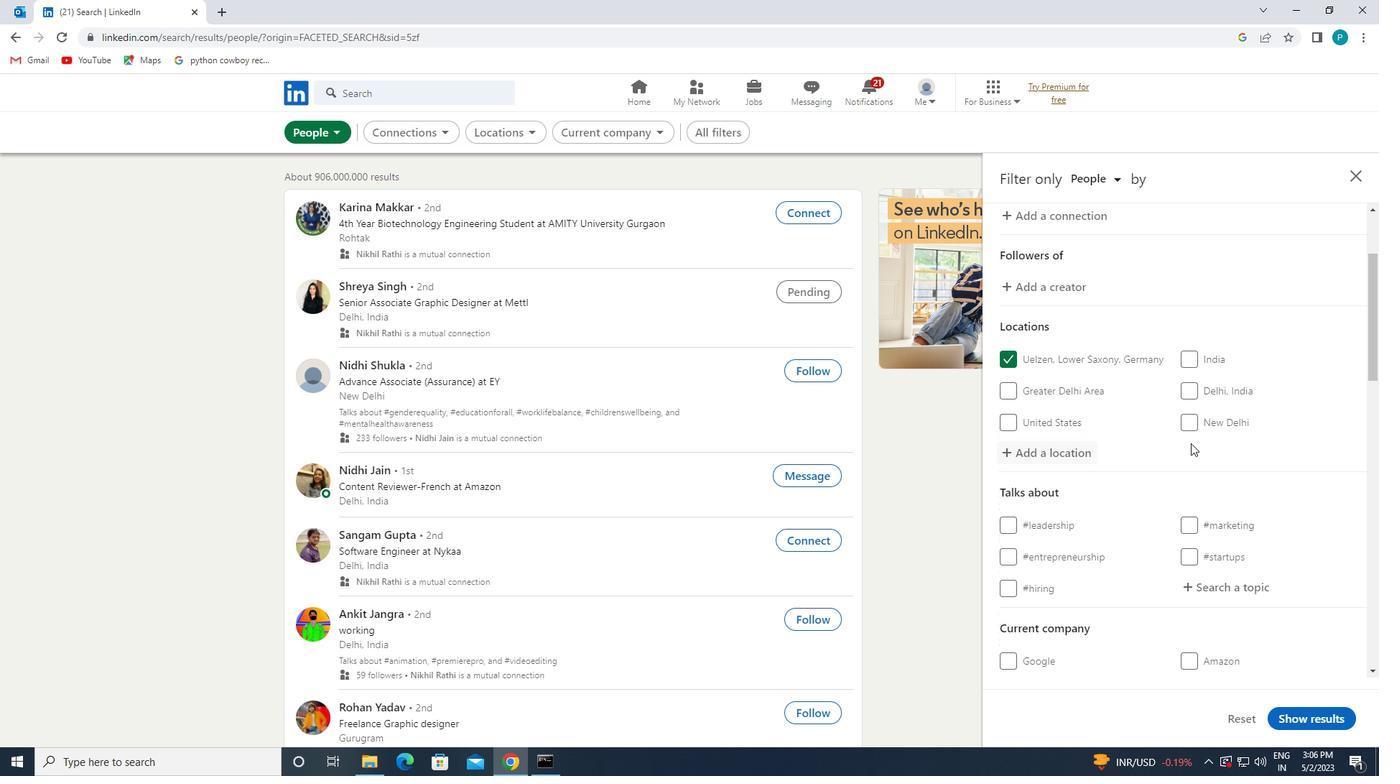 
Action: Mouse moved to (1190, 443)
Screenshot: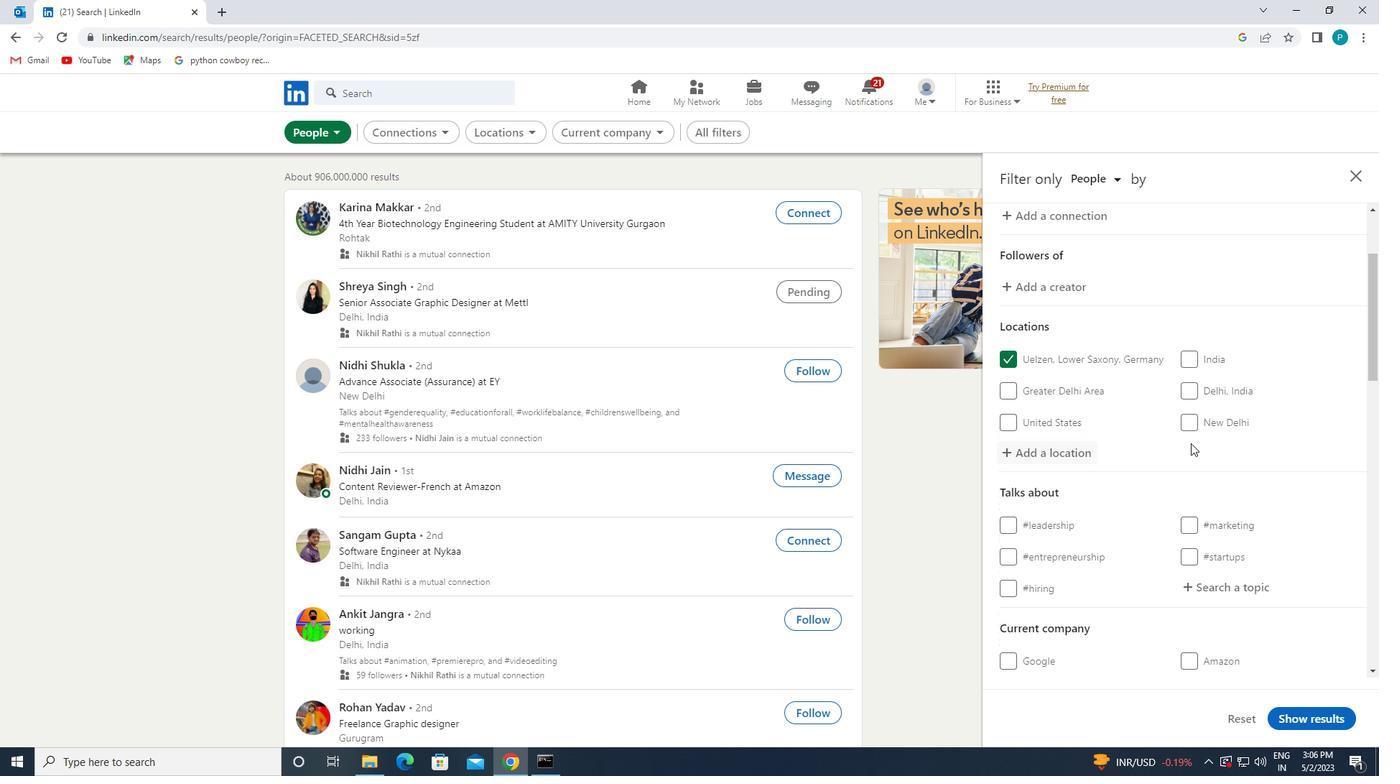 
Action: Mouse scrolled (1190, 442) with delta (0, 0)
Screenshot: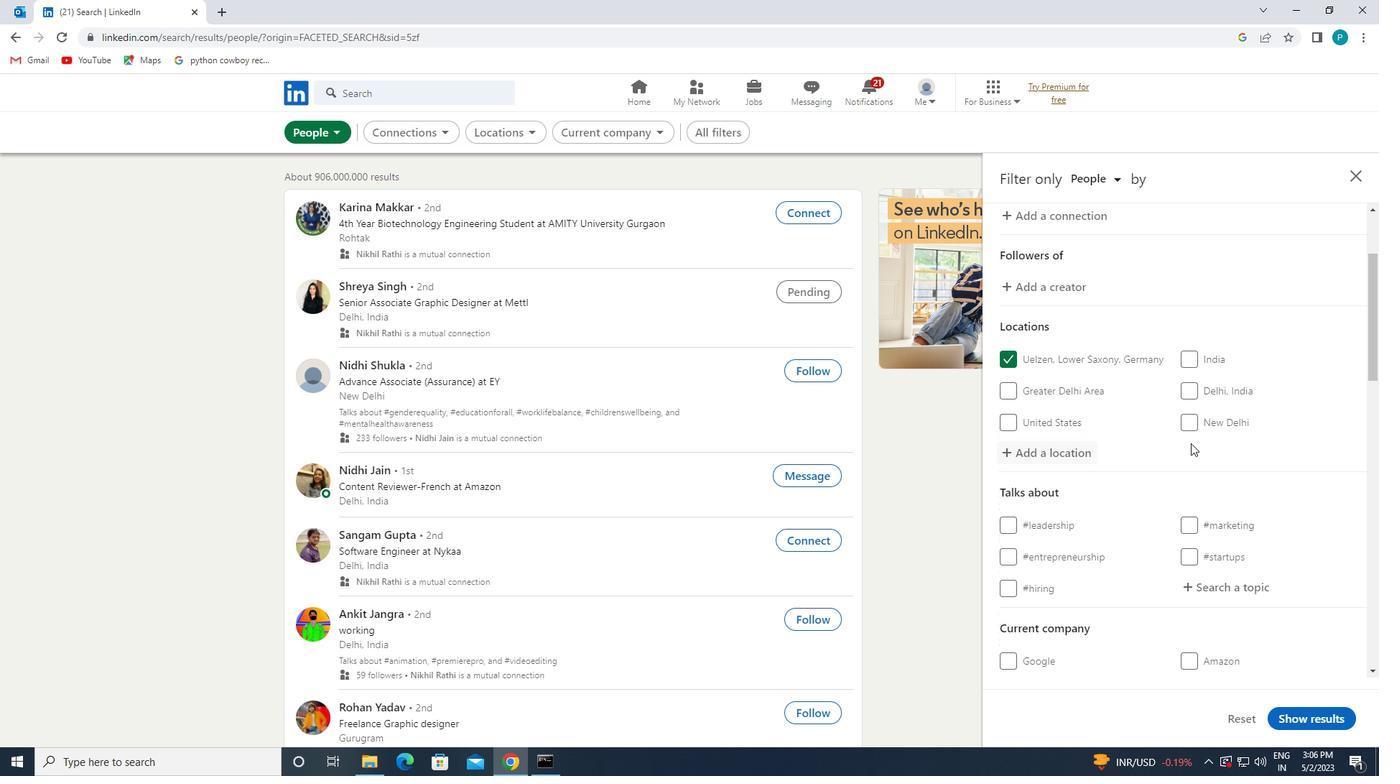 
Action: Mouse moved to (1190, 444)
Screenshot: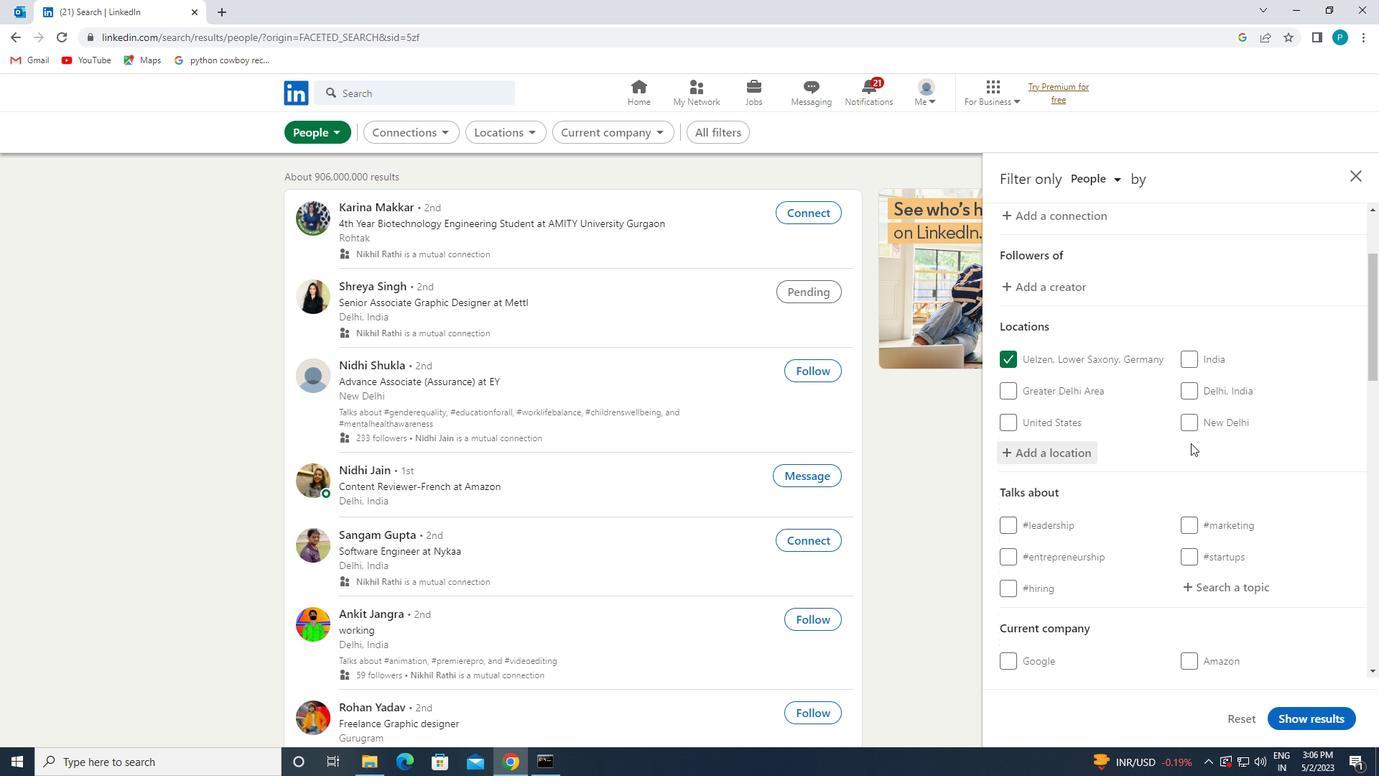 
Action: Mouse scrolled (1190, 444) with delta (0, 0)
Screenshot: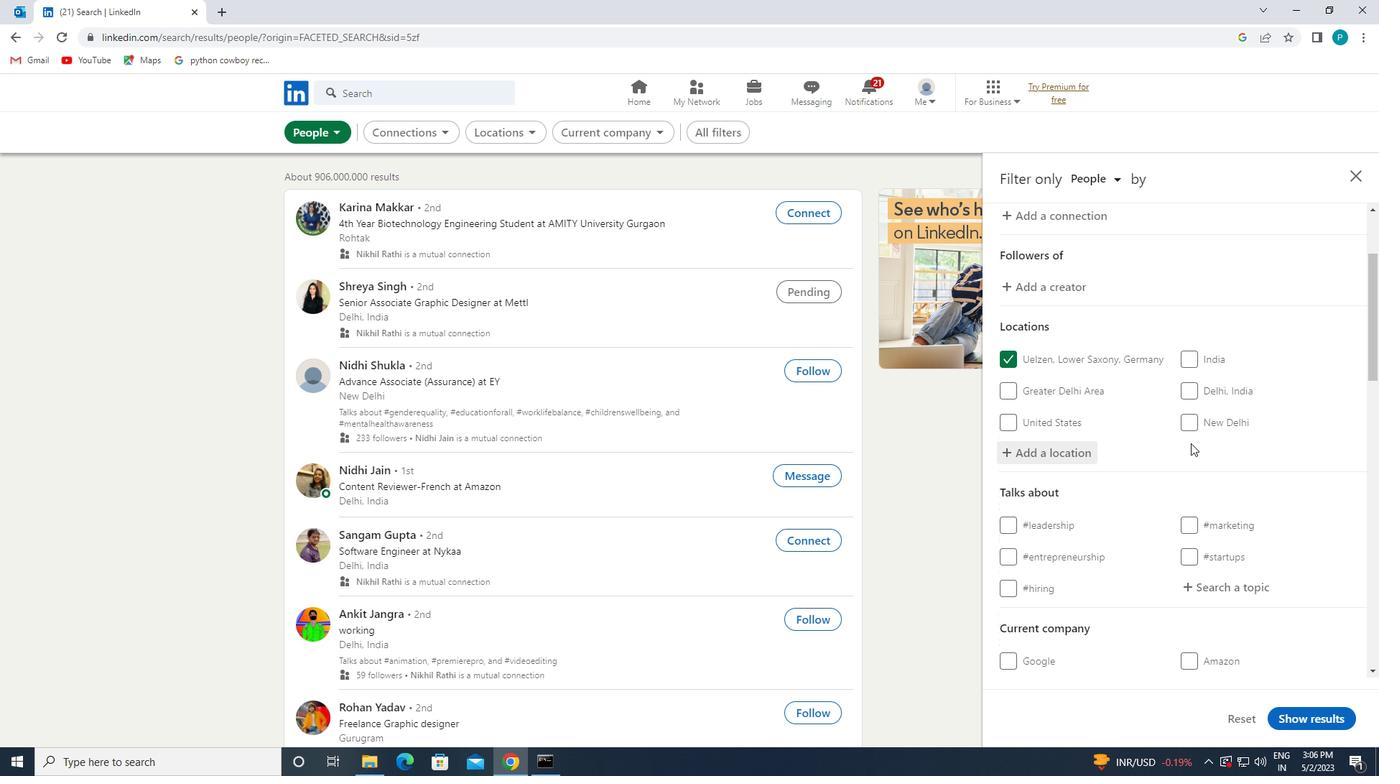 
Action: Mouse moved to (1200, 303)
Screenshot: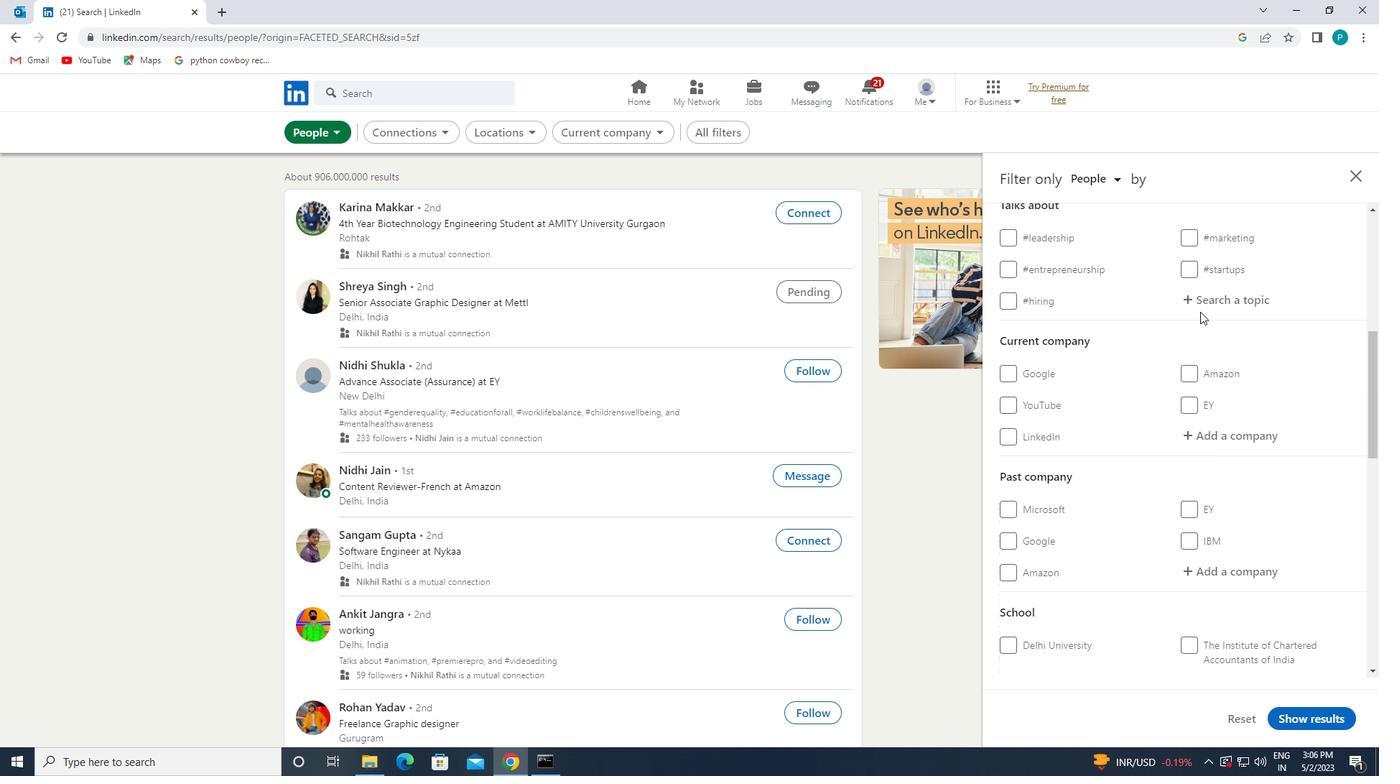 
Action: Mouse pressed left at (1200, 303)
Screenshot: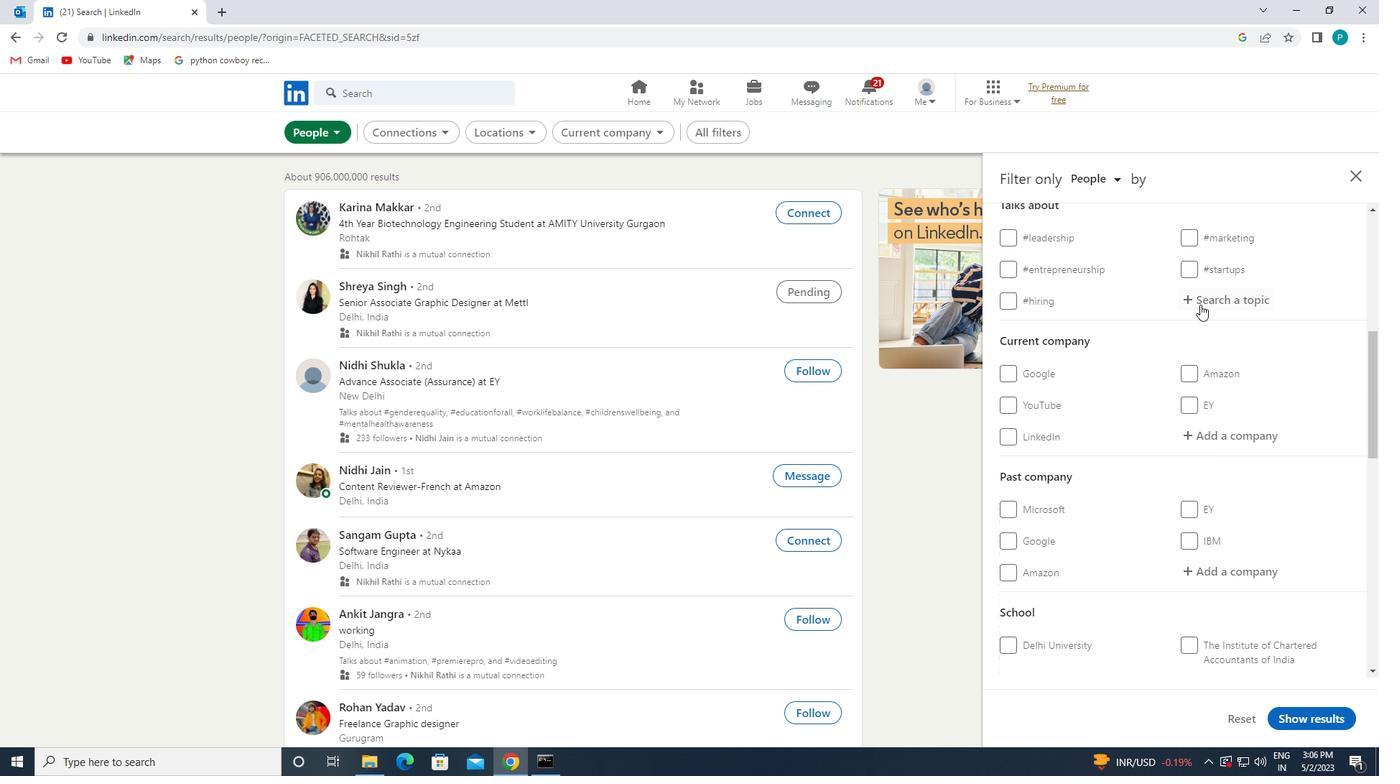 
Action: Key pressed <Key.shift><Key.shift>#MORTAGE
Screenshot: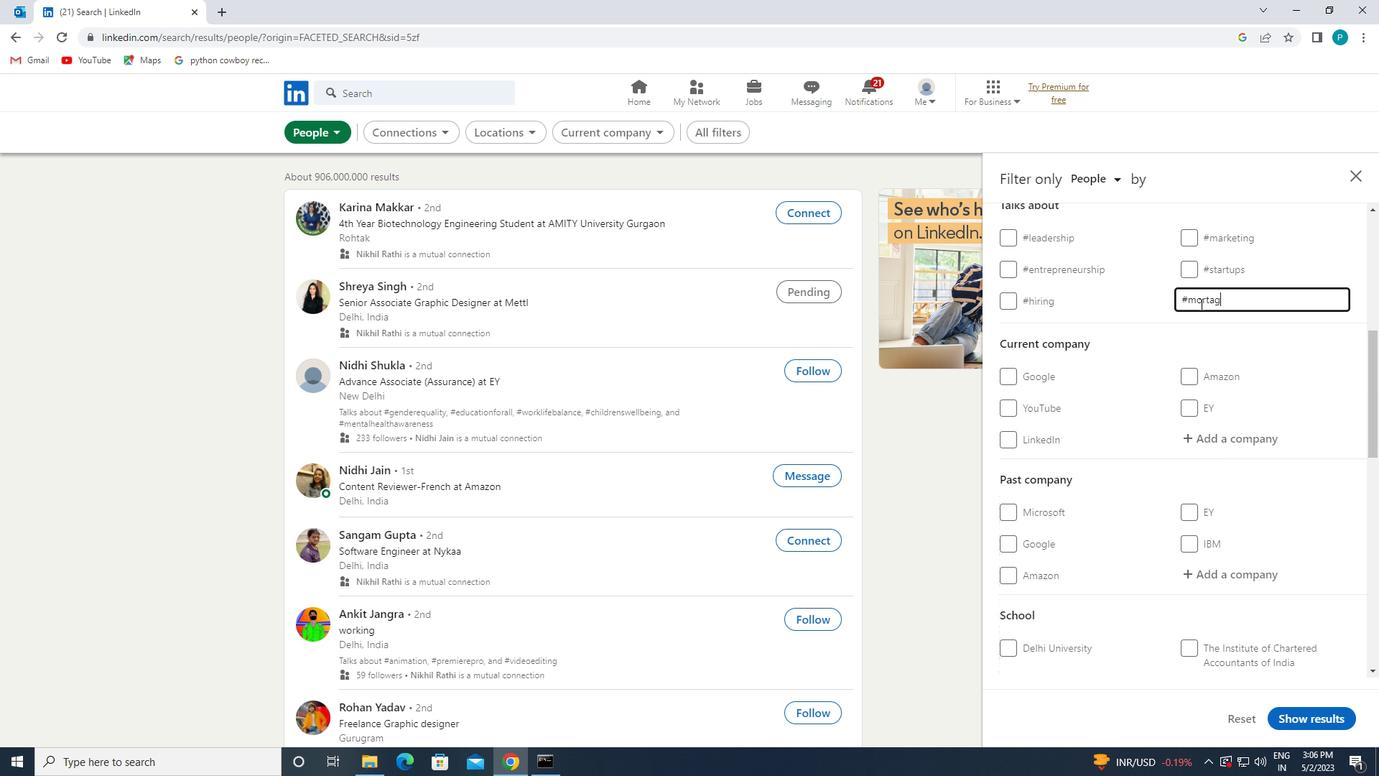 
Action: Mouse moved to (1200, 303)
Screenshot: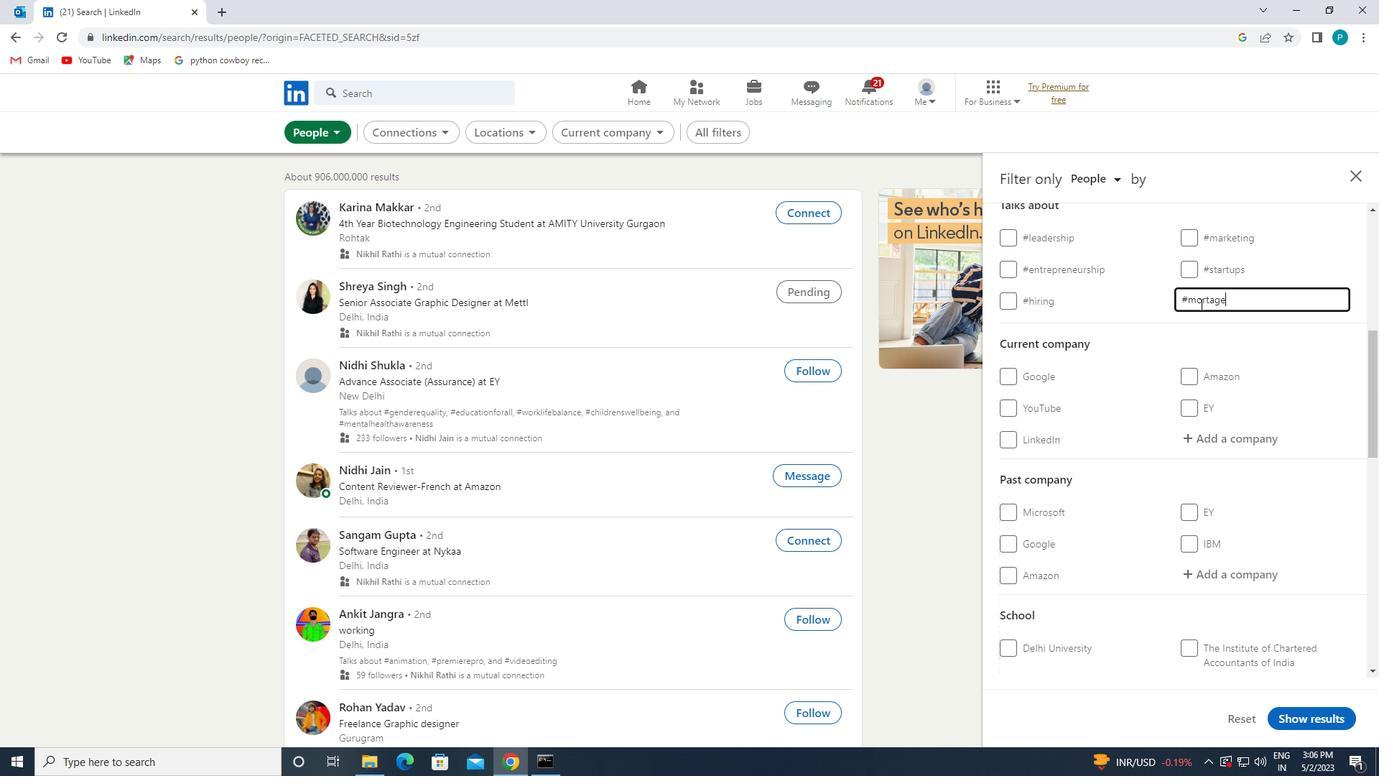 
Action: Key pressed <Key.backspace><Key.backspace><Key.backspace>GAGE
Screenshot: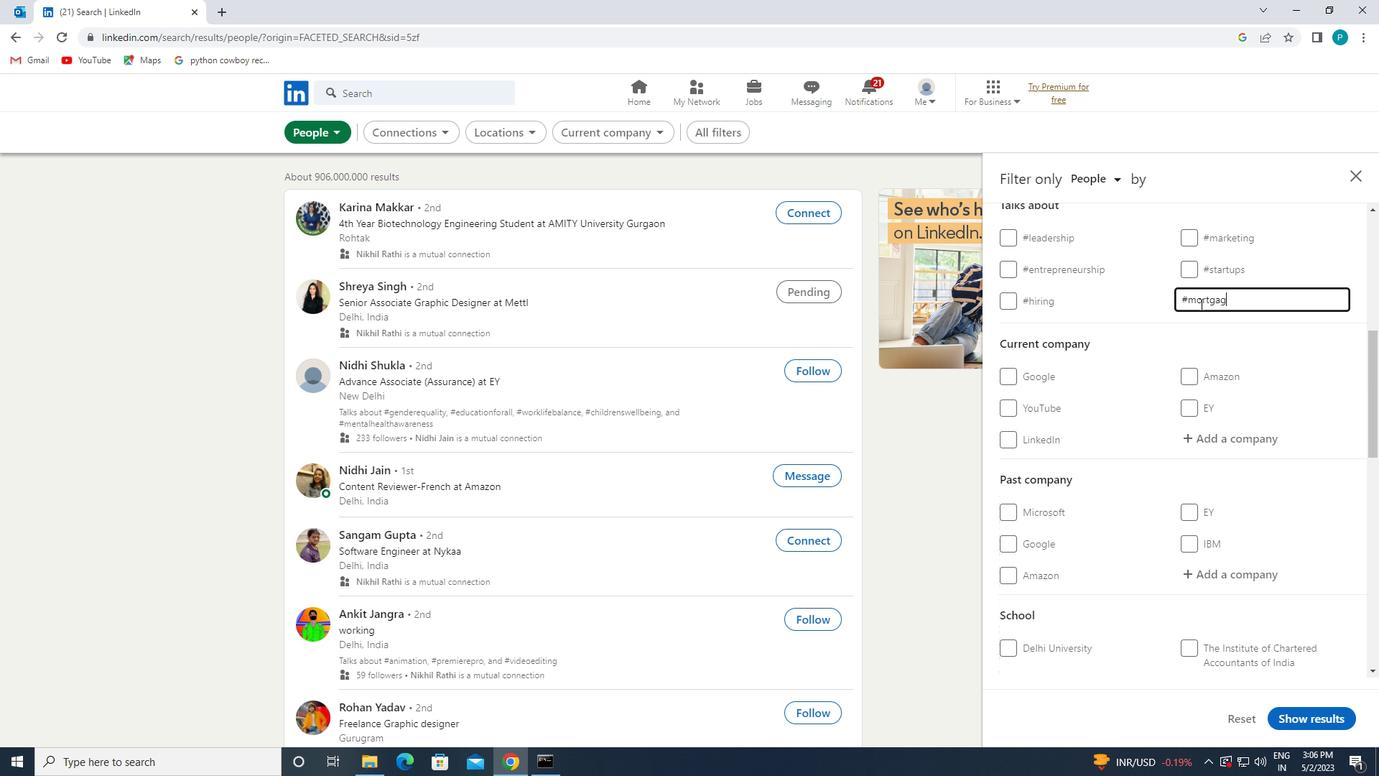 
Action: Mouse moved to (1193, 326)
Screenshot: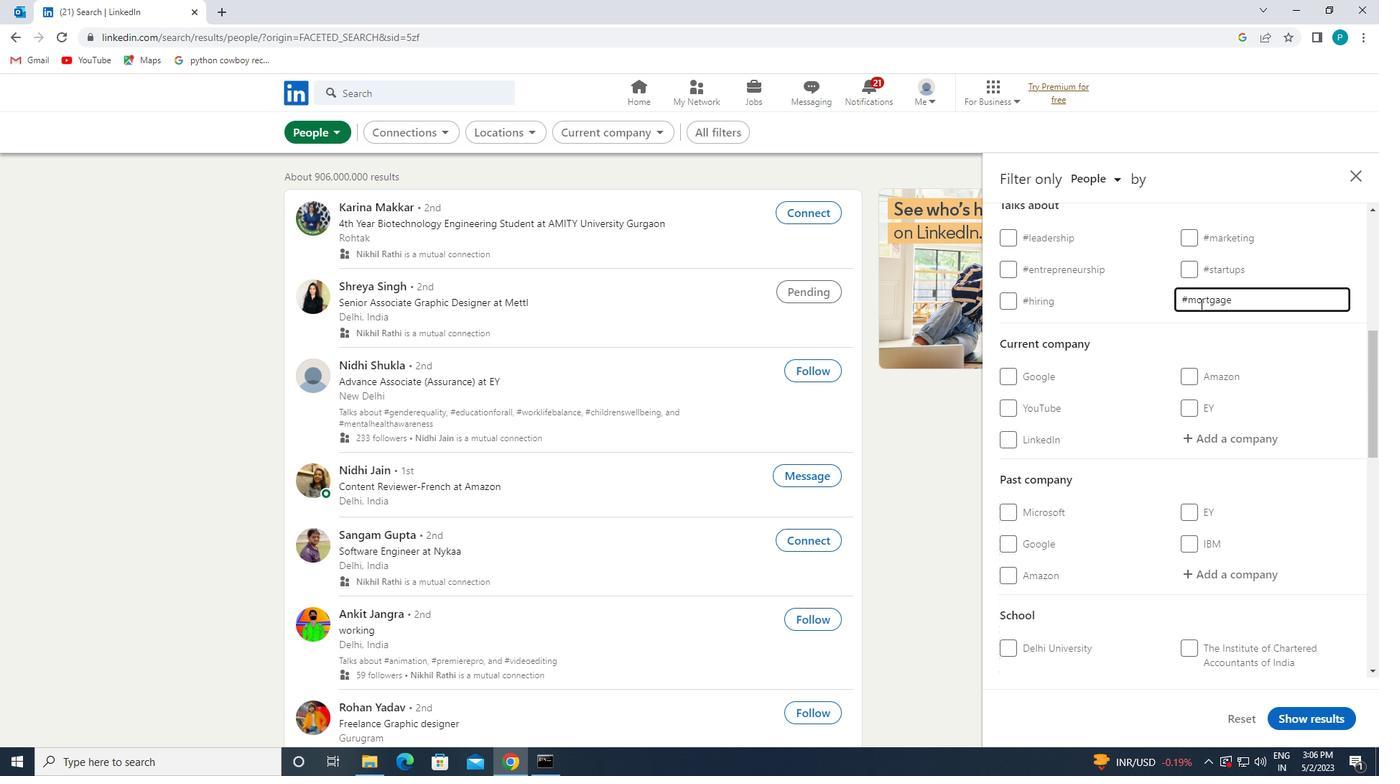 
Action: Mouse scrolled (1193, 325) with delta (0, 0)
Screenshot: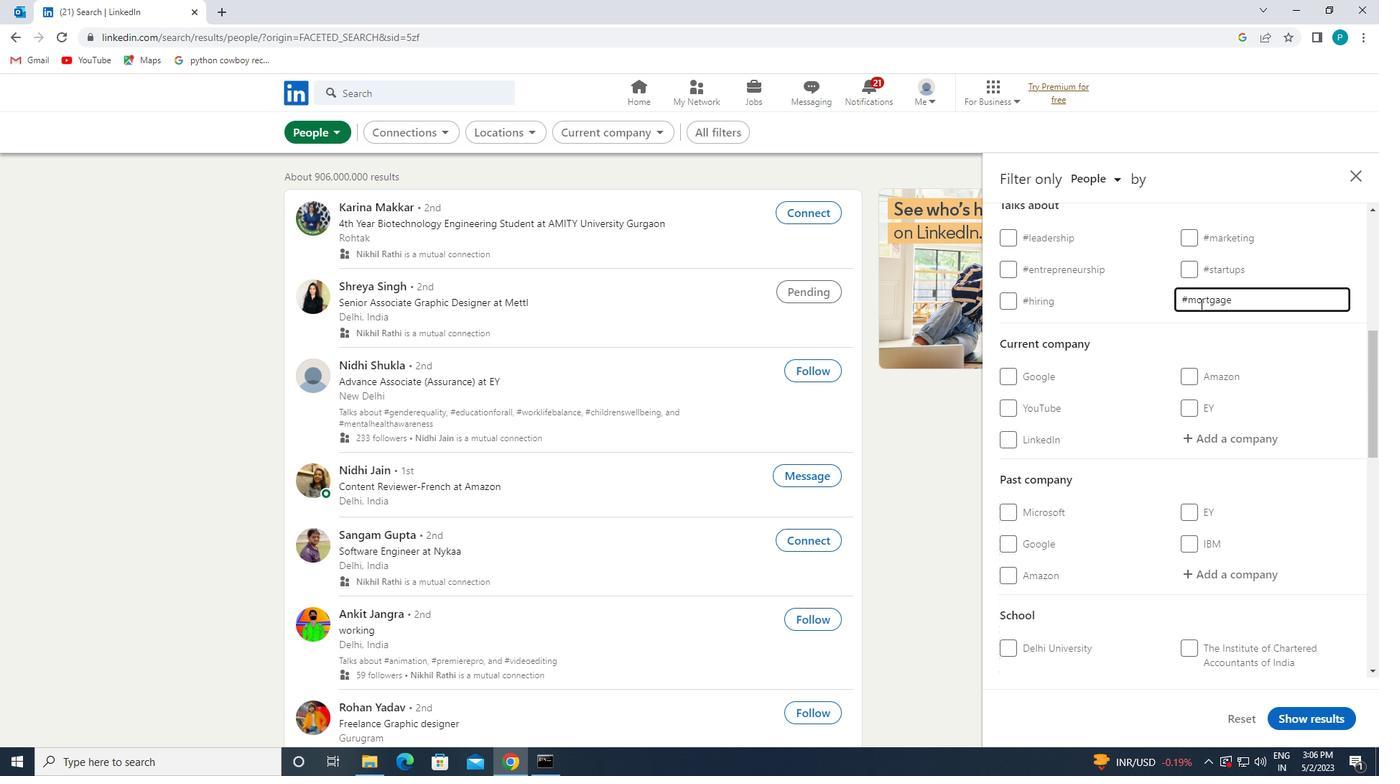 
Action: Mouse moved to (1189, 332)
Screenshot: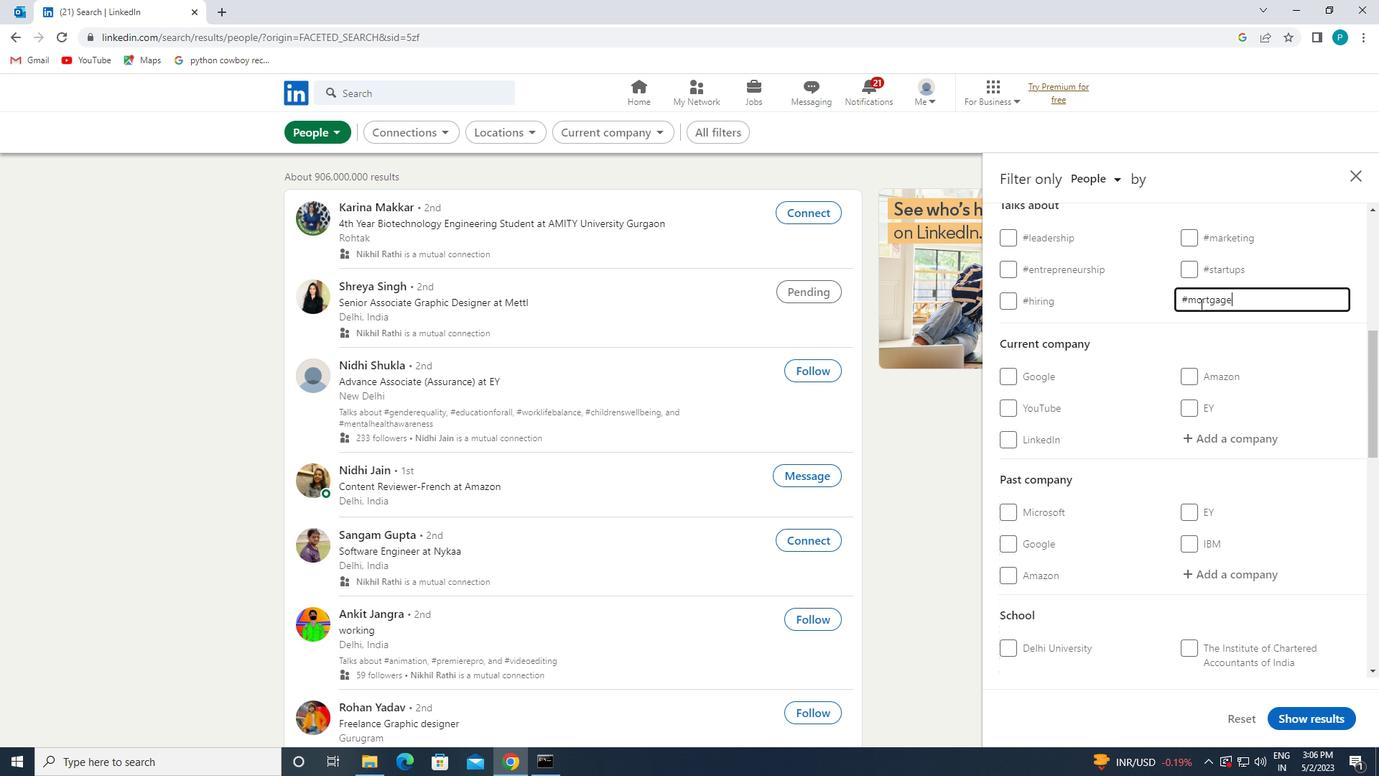 
Action: Mouse scrolled (1189, 331) with delta (0, 0)
Screenshot: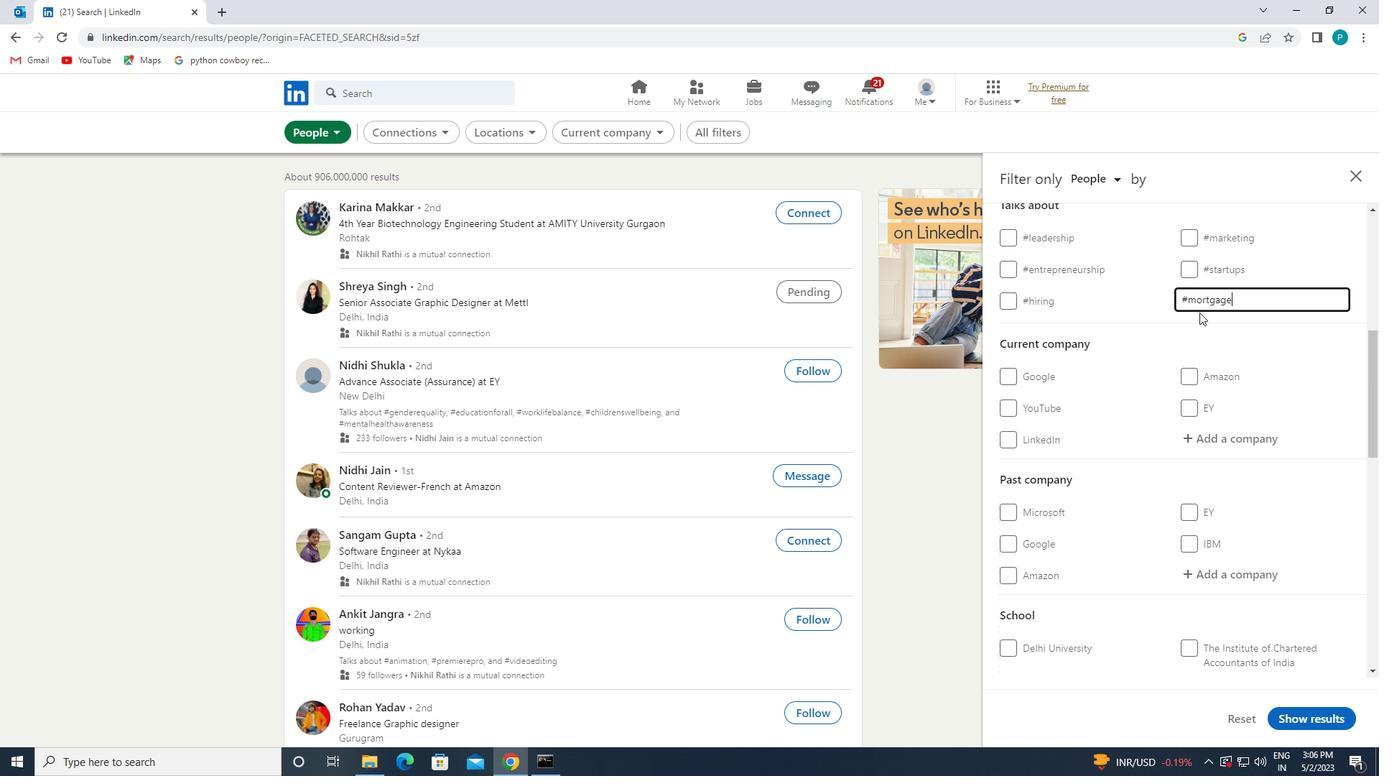 
Action: Mouse moved to (1215, 314)
Screenshot: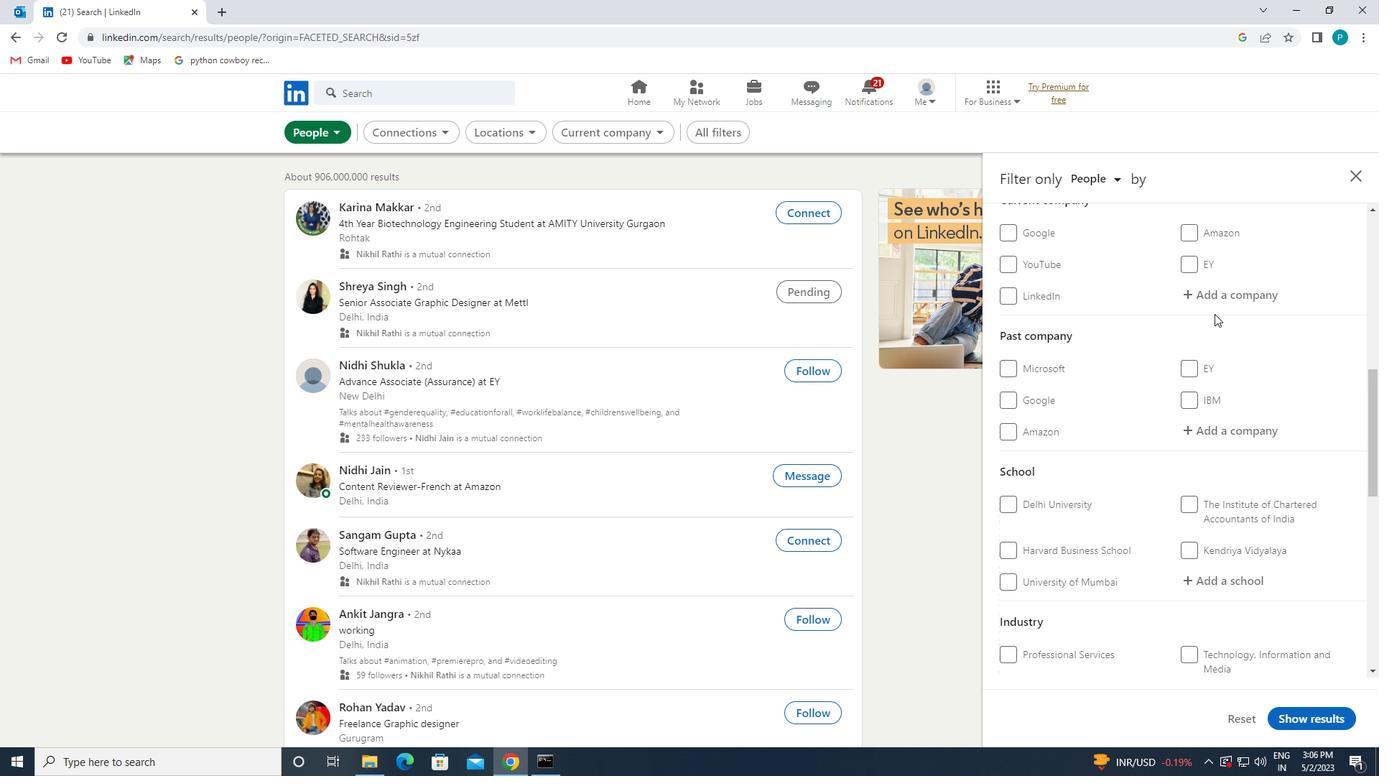 
Action: Mouse scrolled (1215, 313) with delta (0, 0)
Screenshot: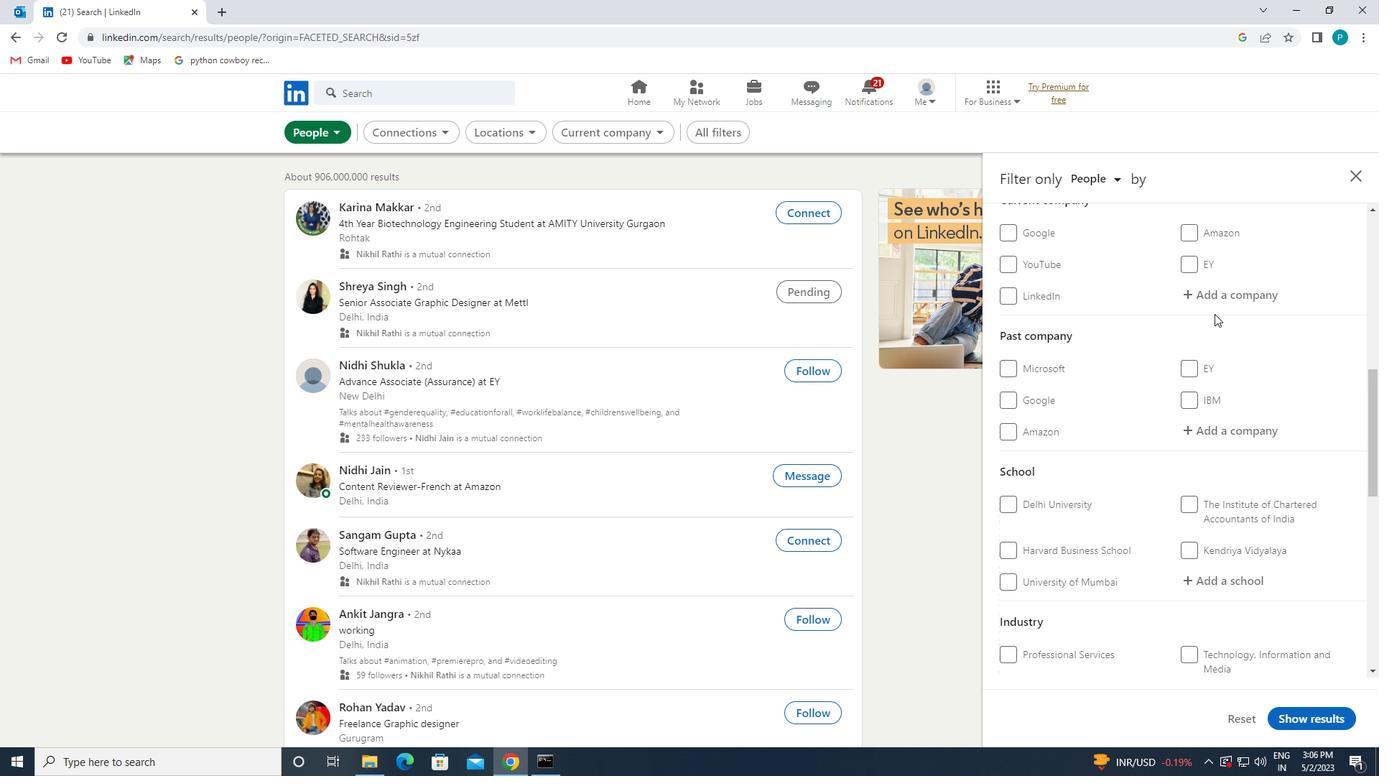 
Action: Mouse moved to (1209, 337)
Screenshot: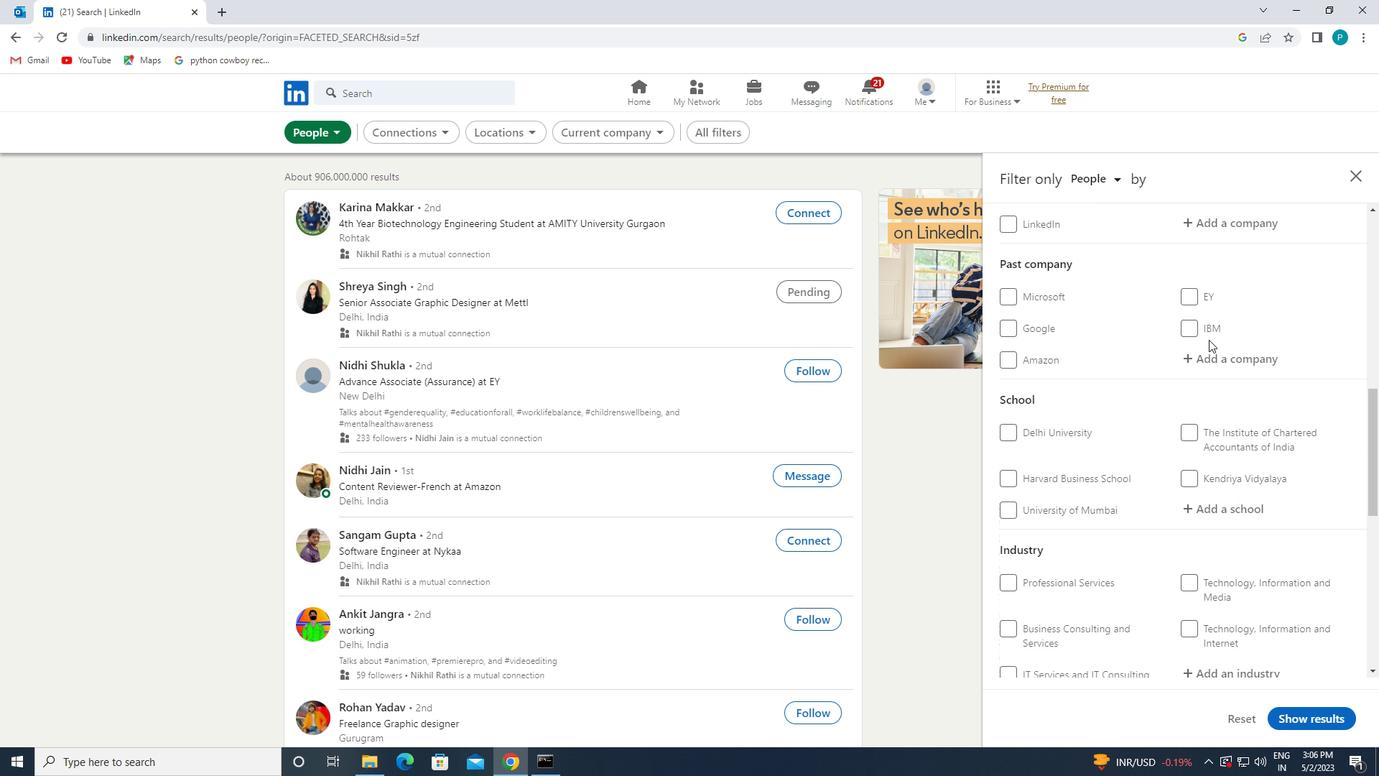 
Action: Mouse scrolled (1209, 338) with delta (0, 0)
Screenshot: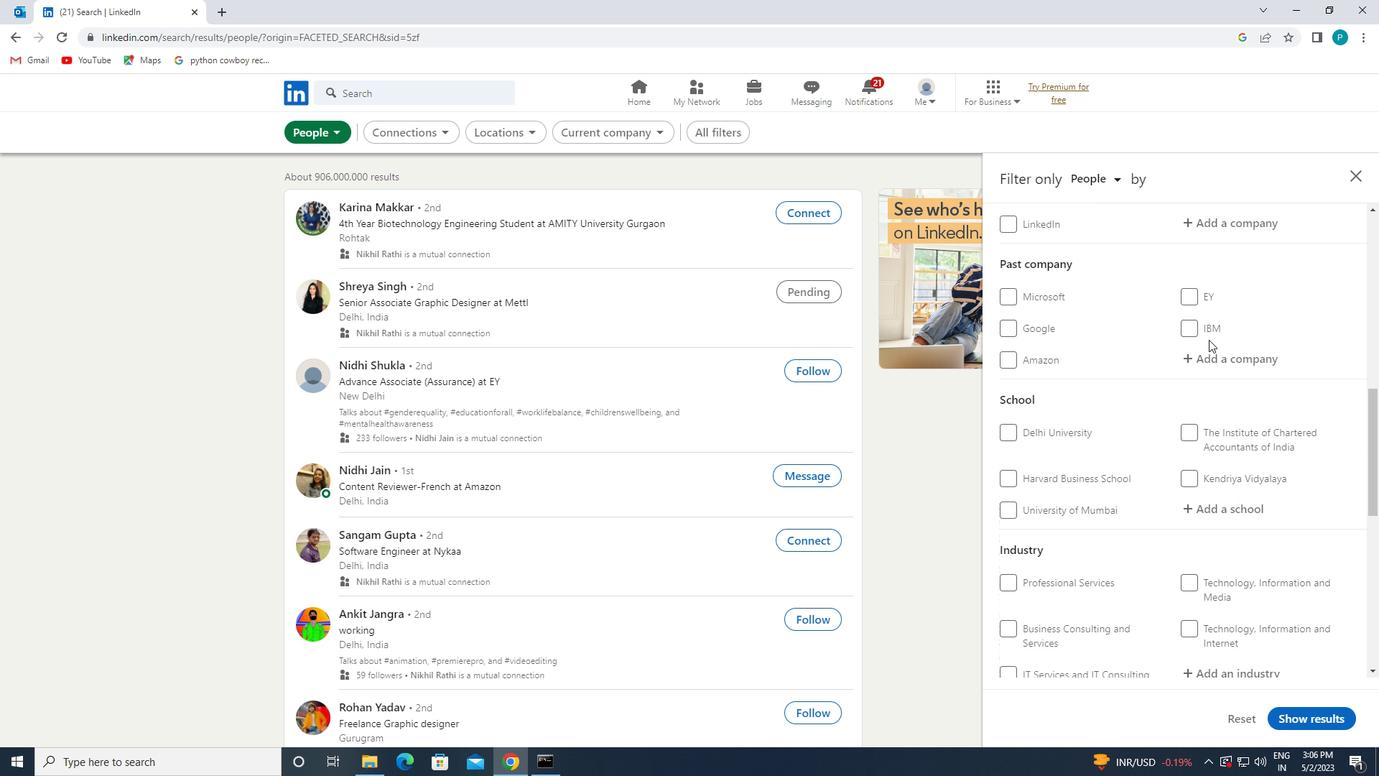 
Action: Mouse scrolled (1209, 337) with delta (0, 0)
Screenshot: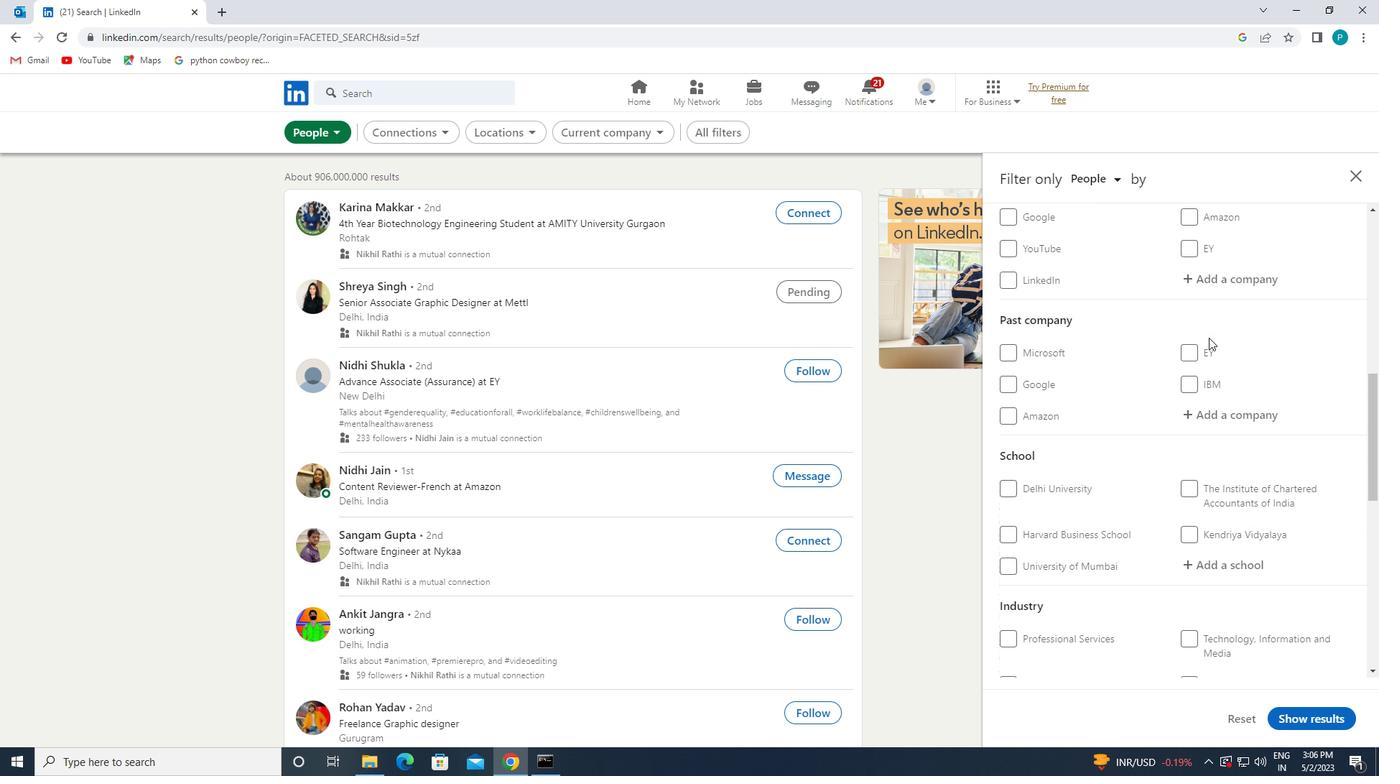 
Action: Mouse scrolled (1209, 337) with delta (0, 0)
Screenshot: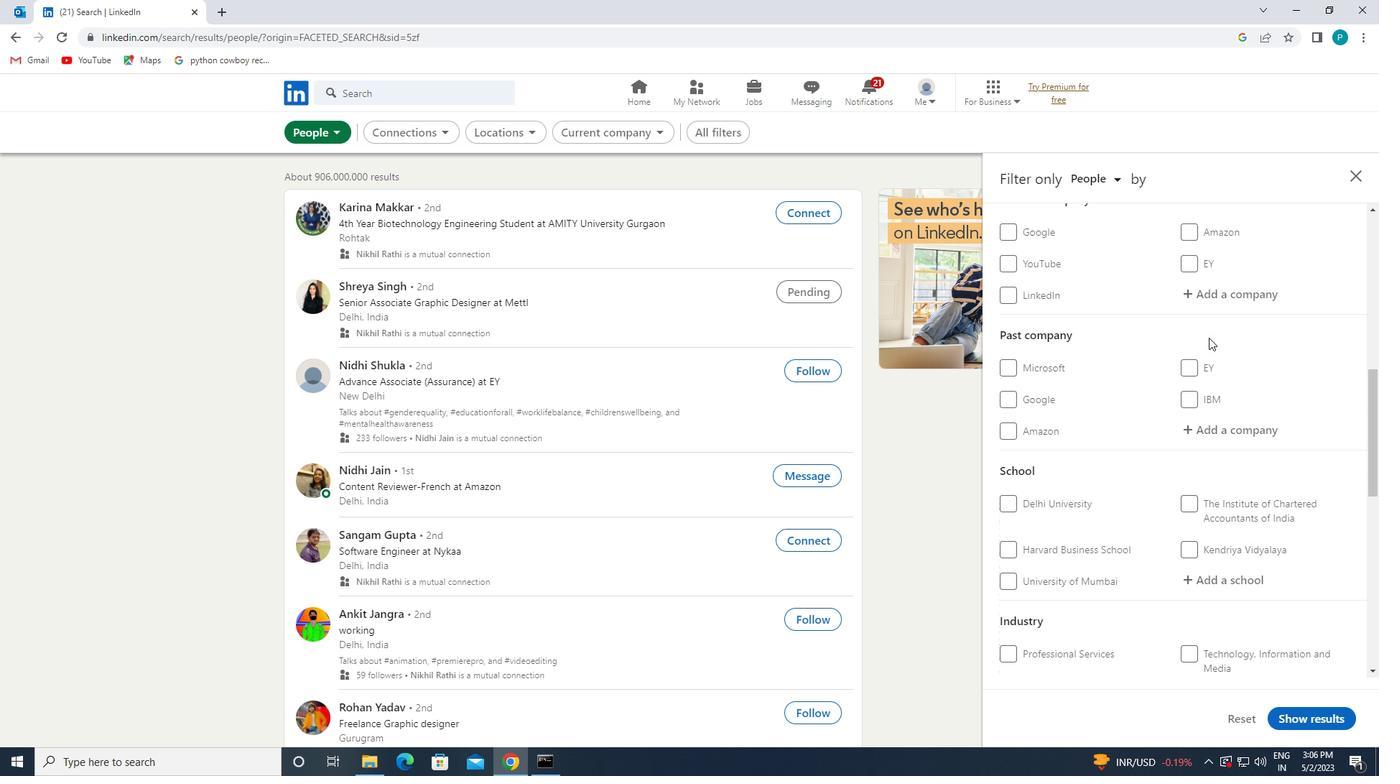 
Action: Mouse moved to (1191, 400)
Screenshot: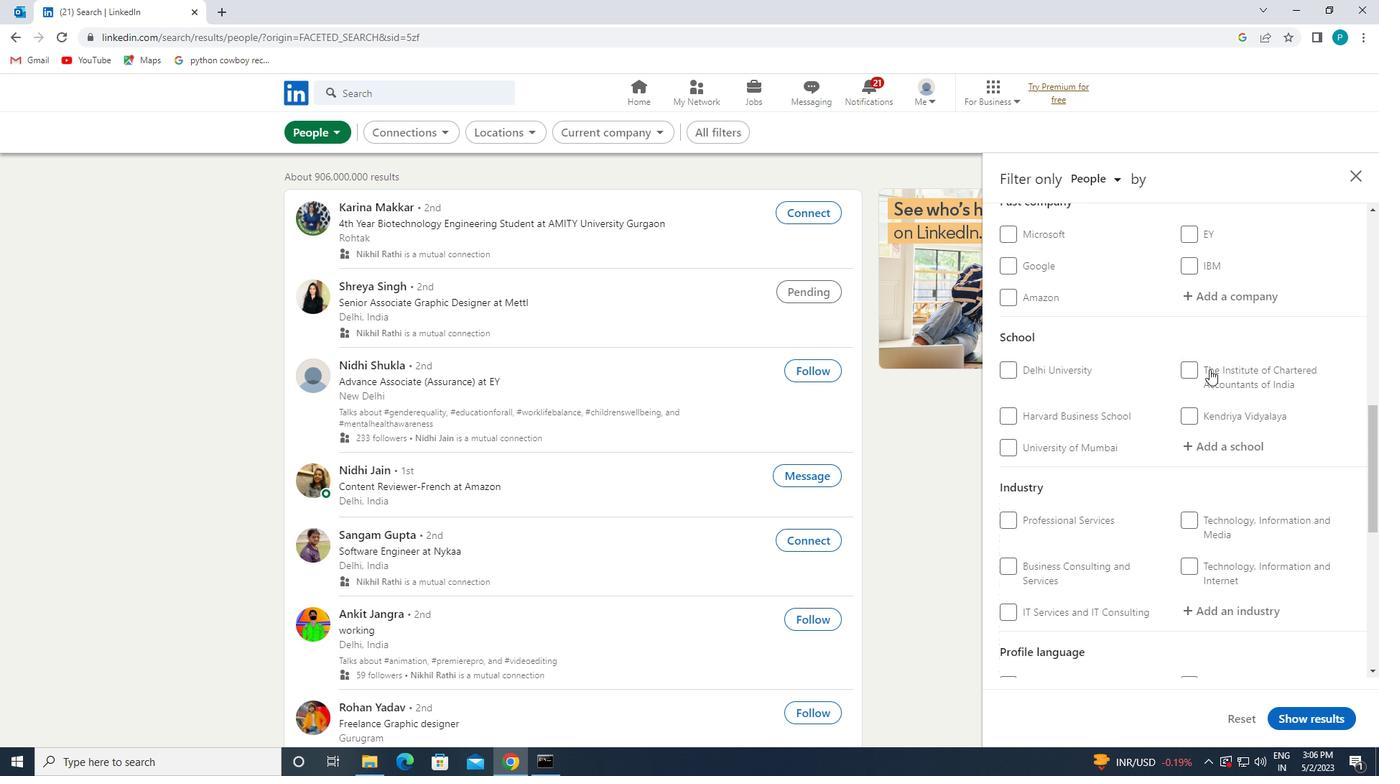 
Action: Mouse scrolled (1191, 399) with delta (0, 0)
Screenshot: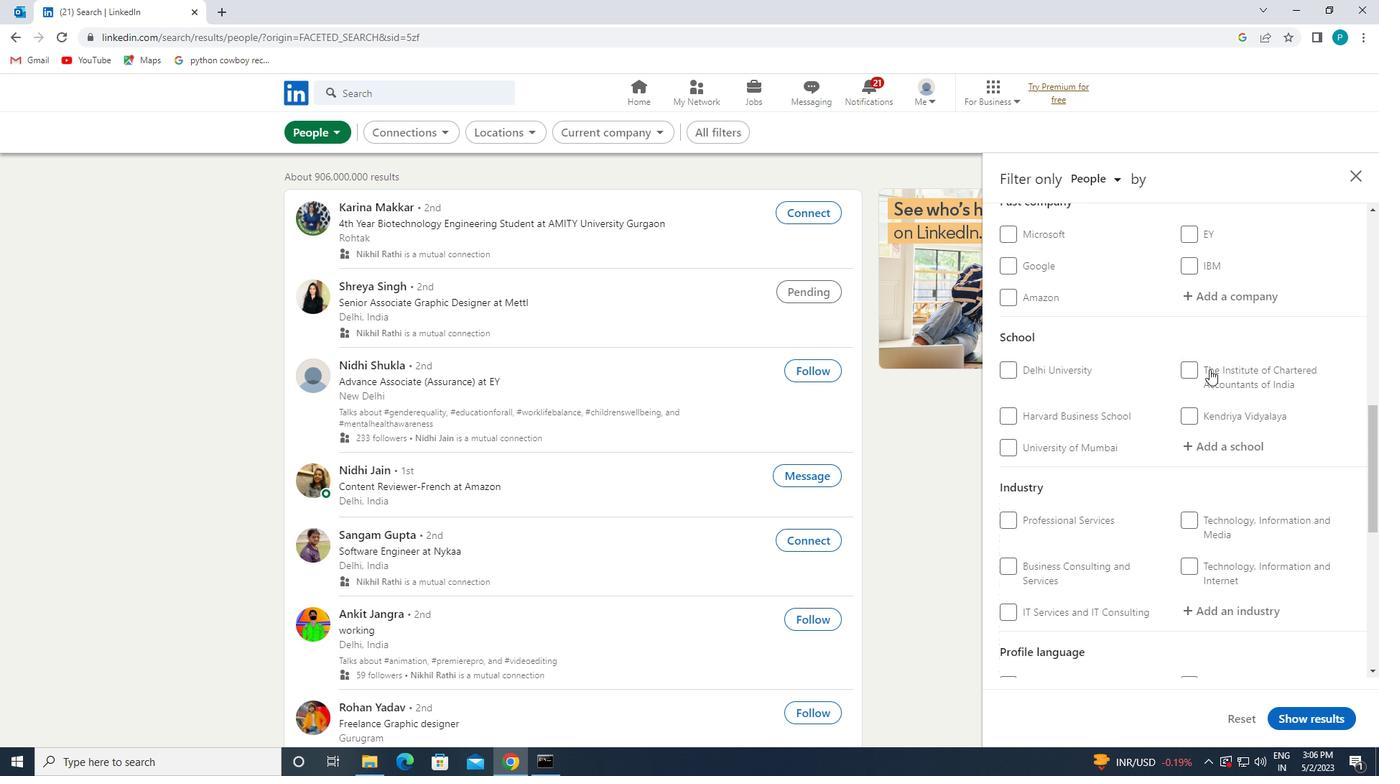
Action: Mouse moved to (1189, 403)
Screenshot: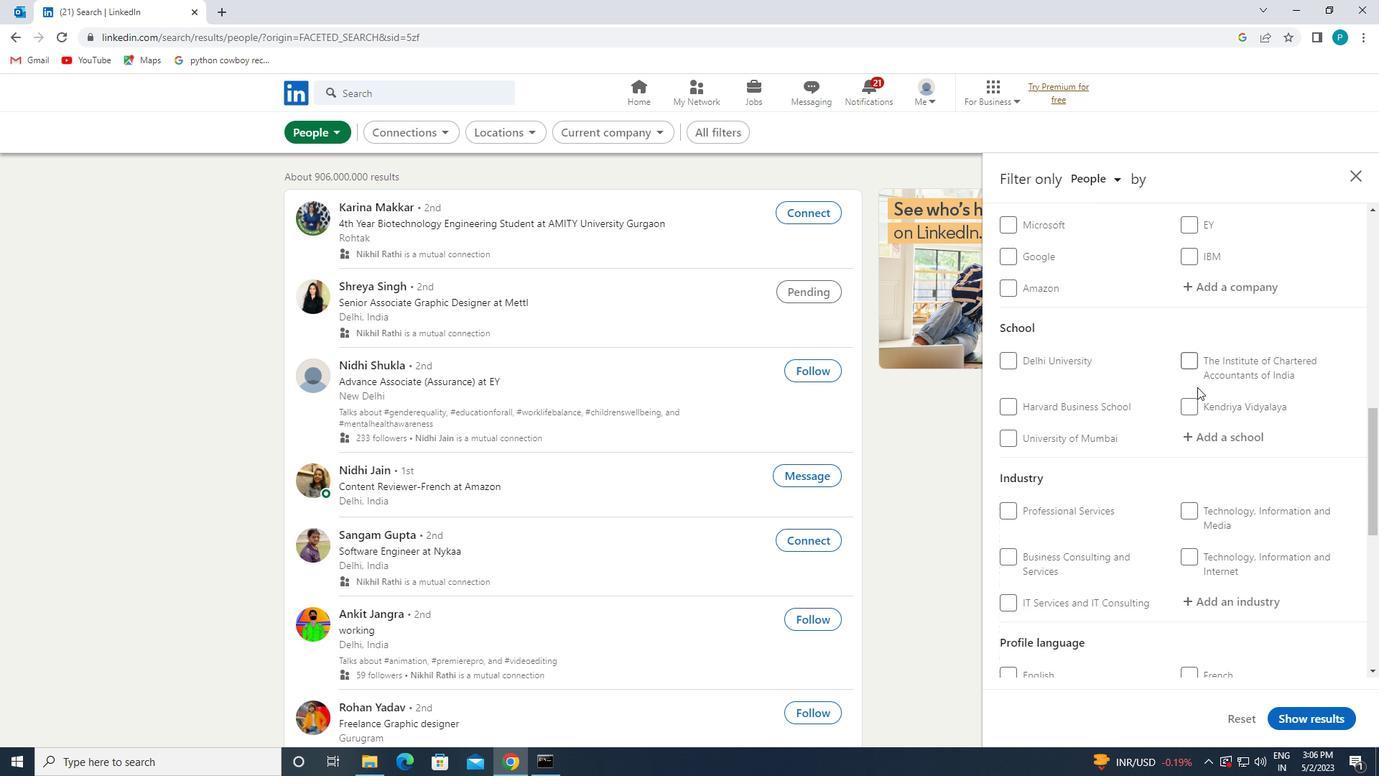 
Action: Mouse scrolled (1189, 402) with delta (0, 0)
Screenshot: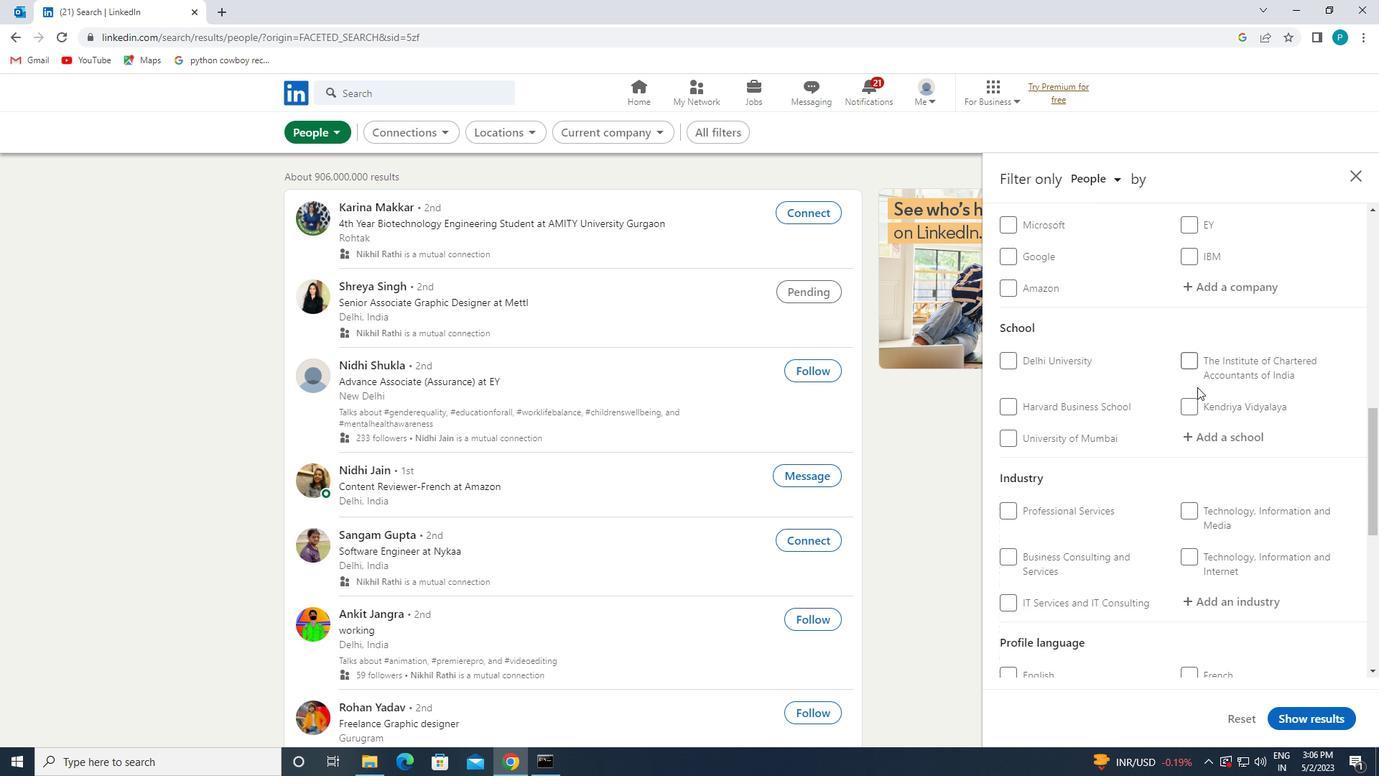 
Action: Mouse moved to (1178, 414)
Screenshot: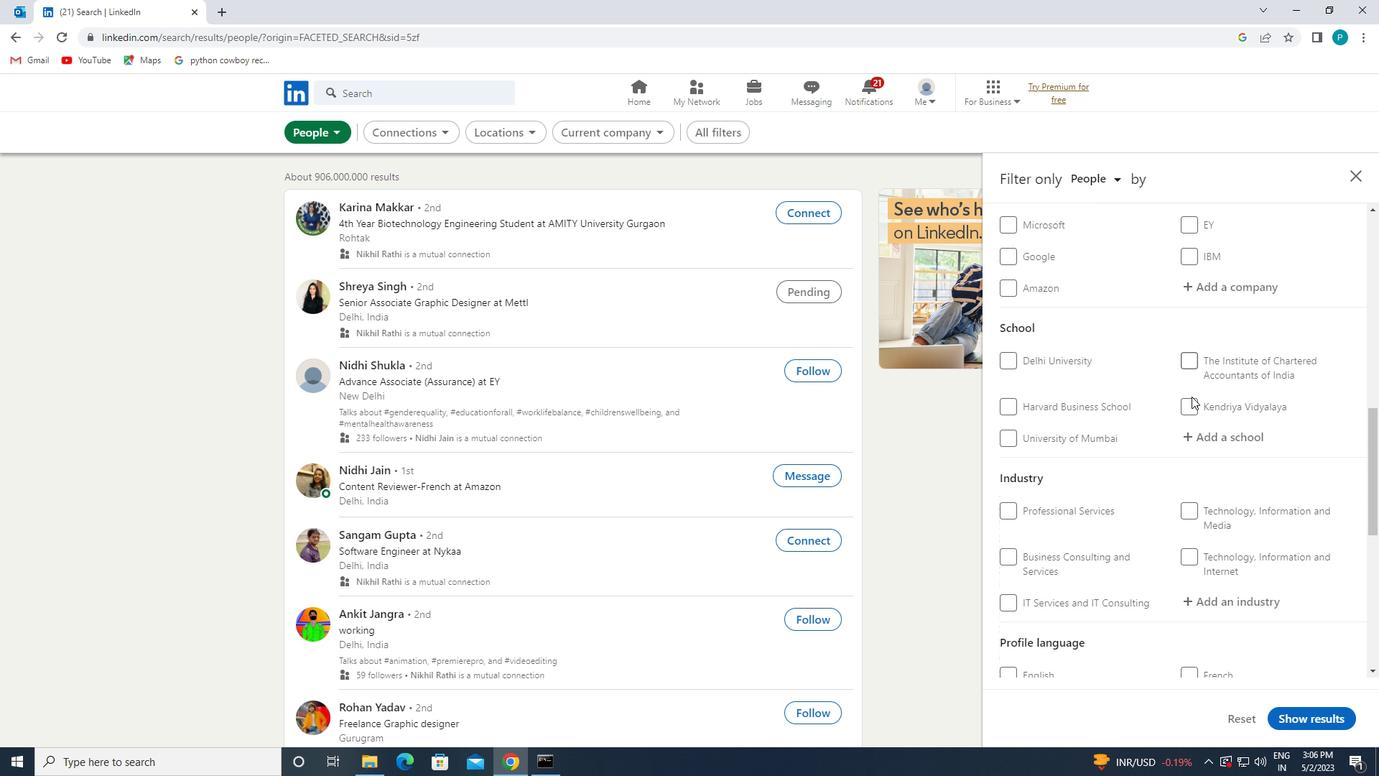 
Action: Mouse scrolled (1178, 413) with delta (0, 0)
Screenshot: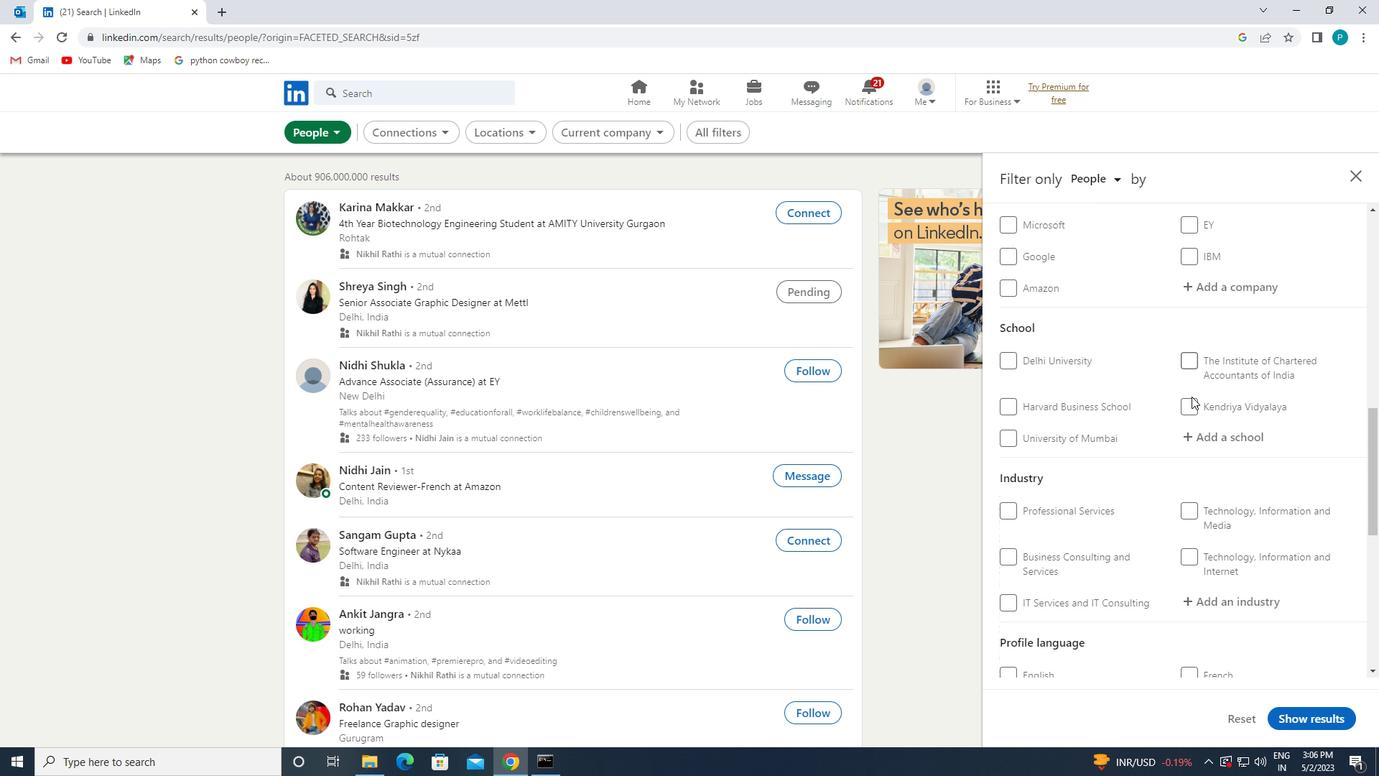 
Action: Mouse moved to (1021, 467)
Screenshot: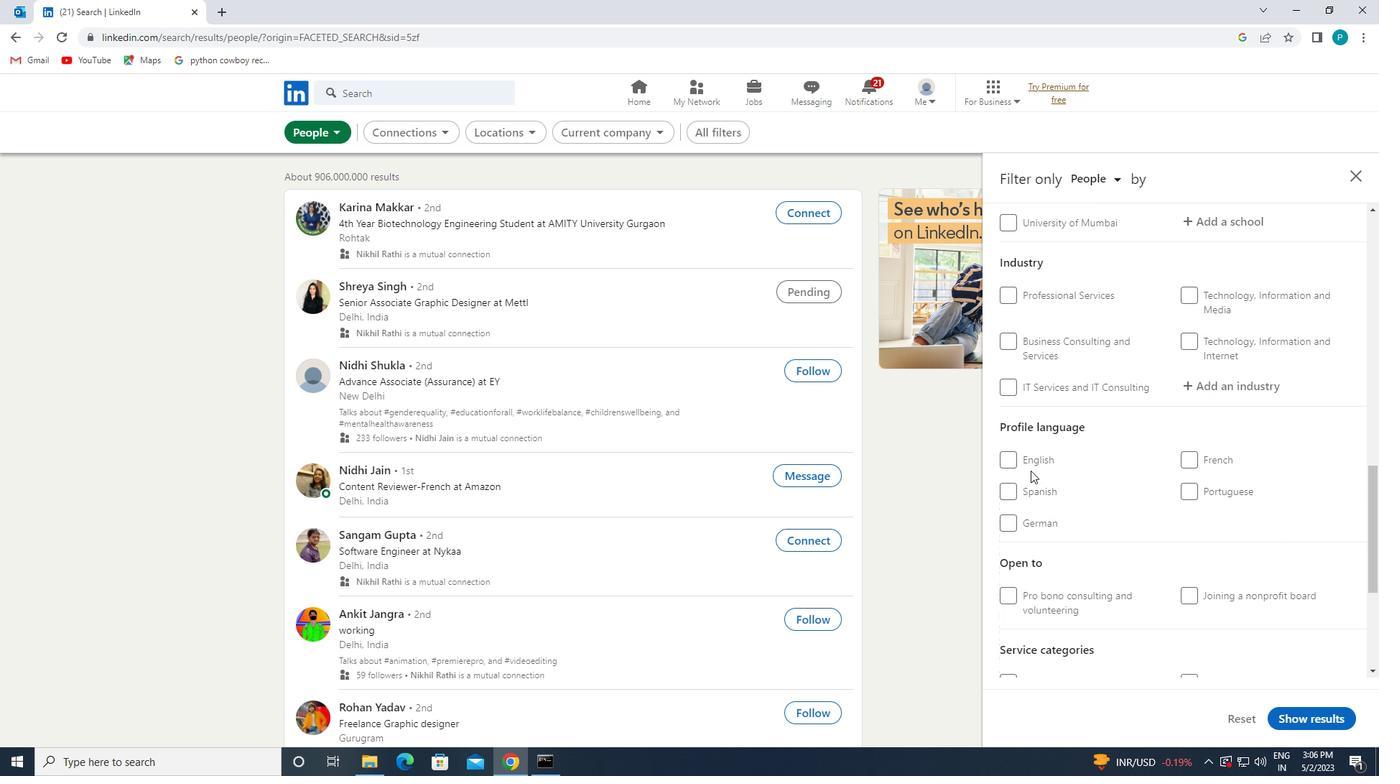 
Action: Mouse pressed left at (1021, 467)
Screenshot: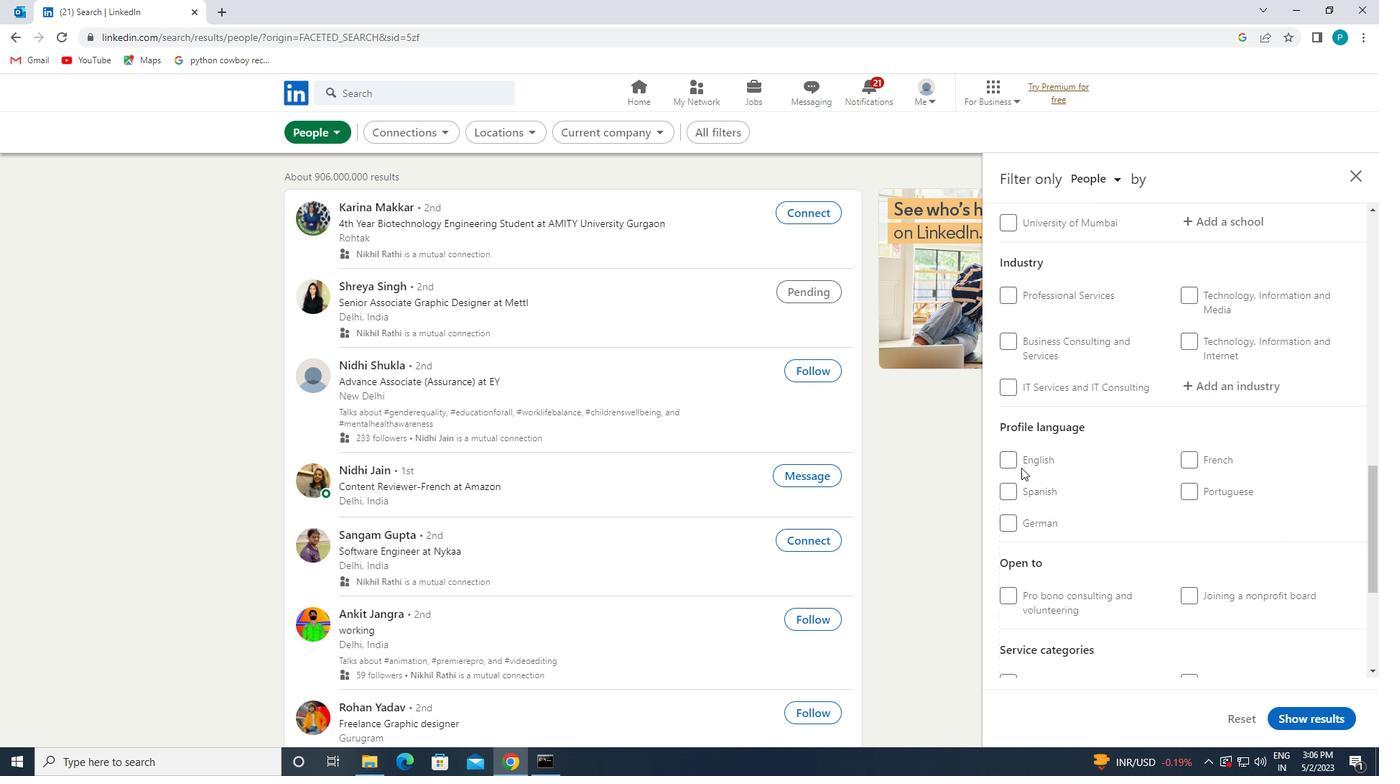 
Action: Mouse moved to (1016, 454)
Screenshot: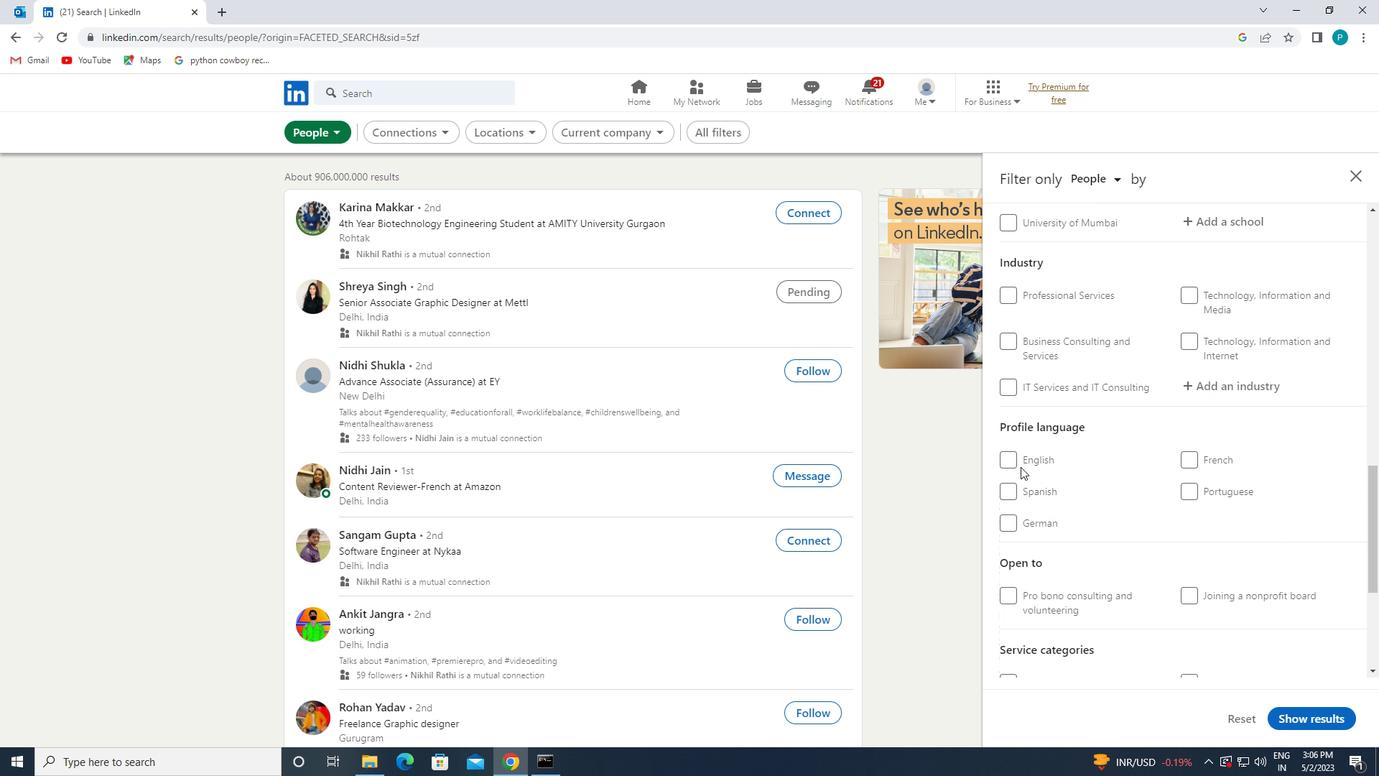 
Action: Mouse pressed left at (1016, 454)
Screenshot: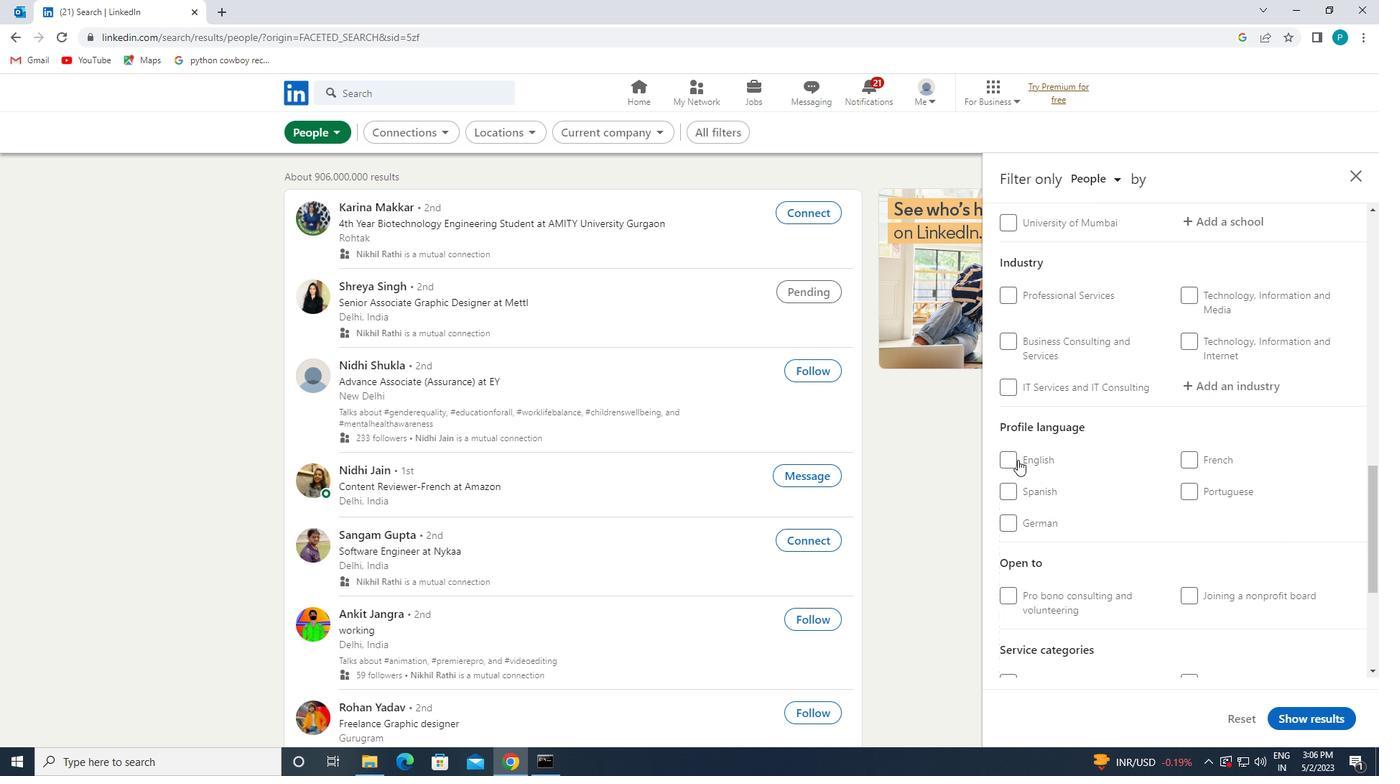 
Action: Mouse moved to (1110, 465)
Screenshot: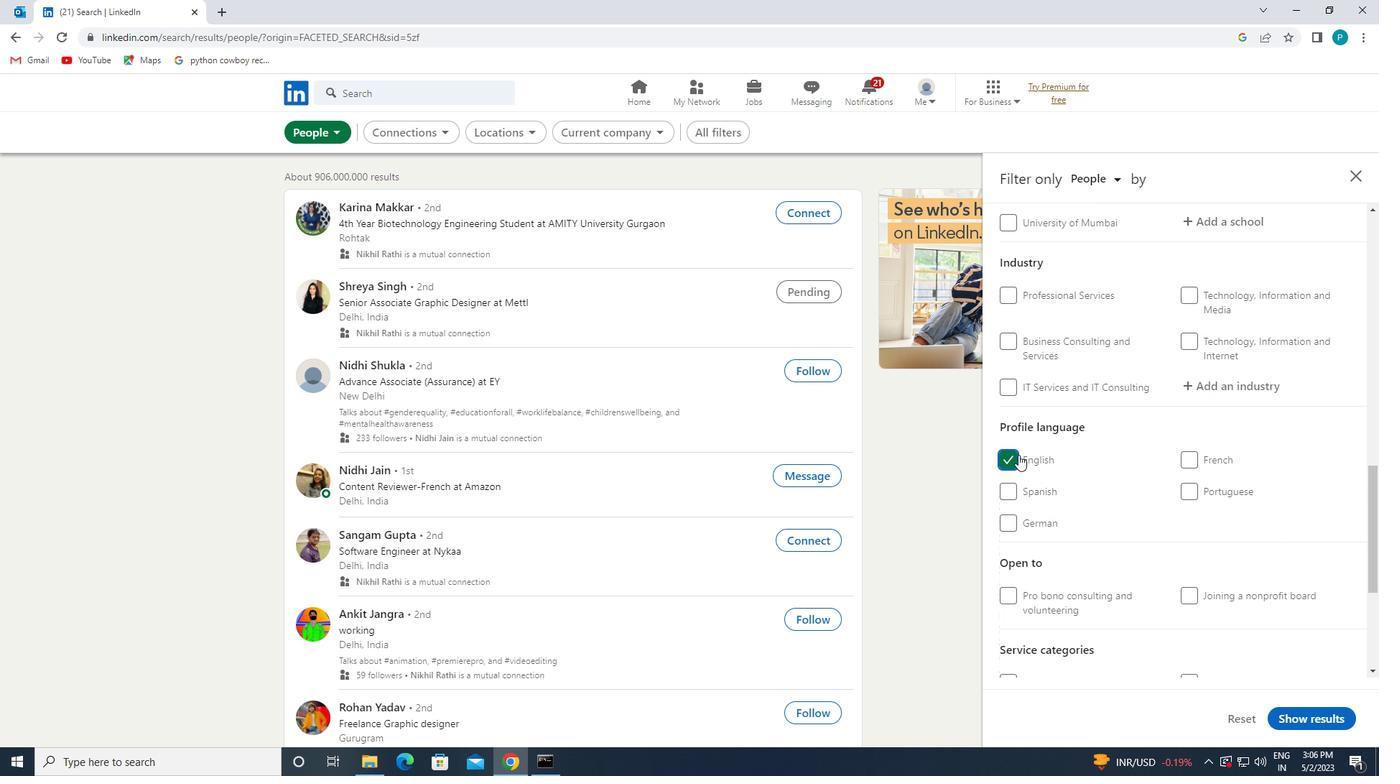 
Action: Mouse scrolled (1110, 466) with delta (0, 0)
Screenshot: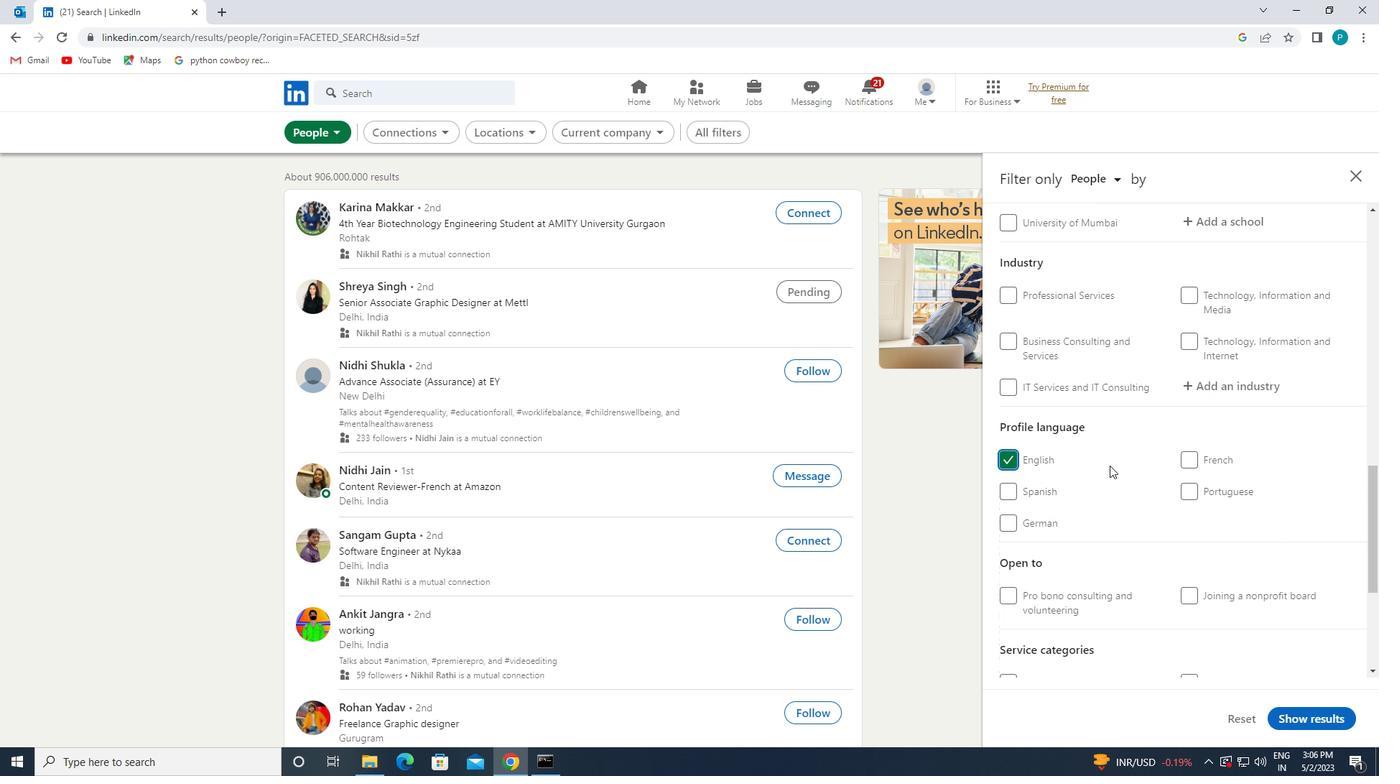 
Action: Mouse scrolled (1110, 466) with delta (0, 0)
Screenshot: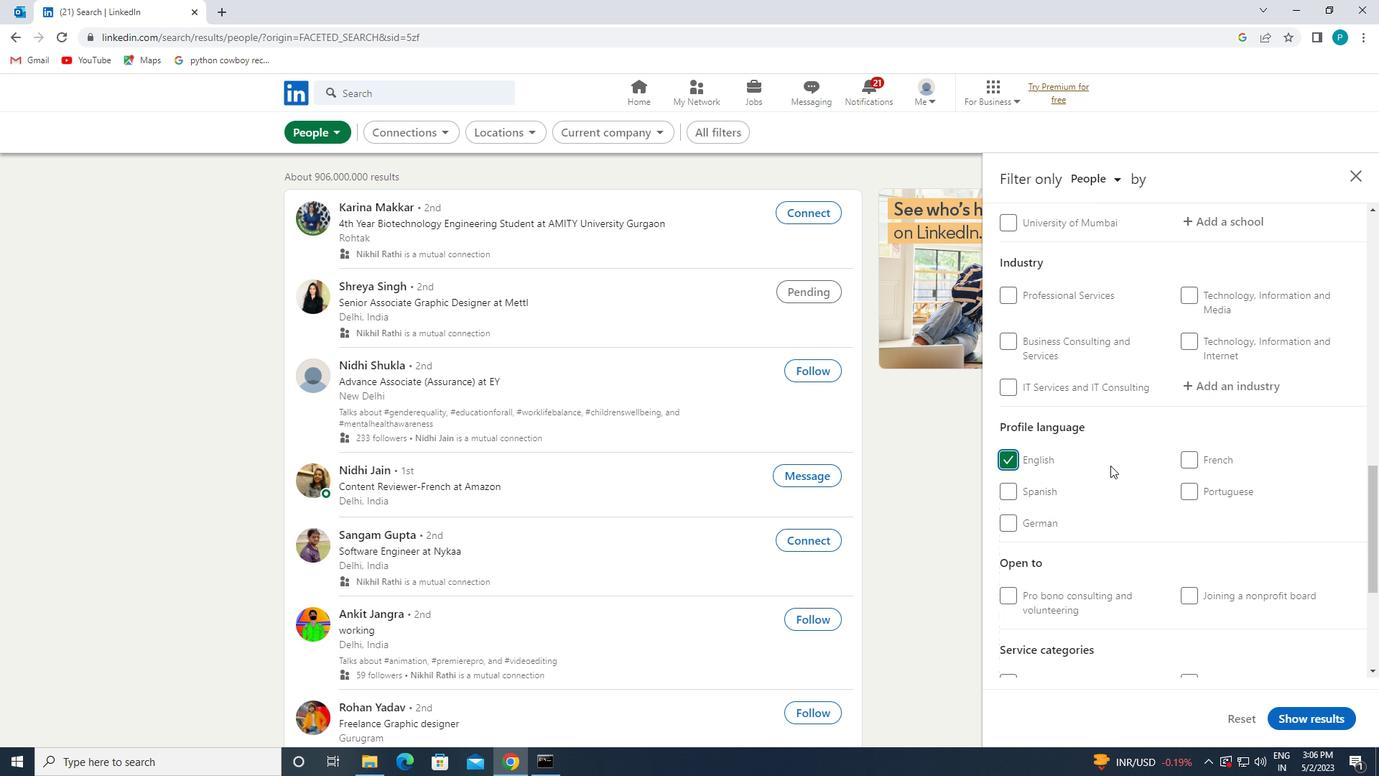 
Action: Mouse scrolled (1110, 466) with delta (0, 0)
Screenshot: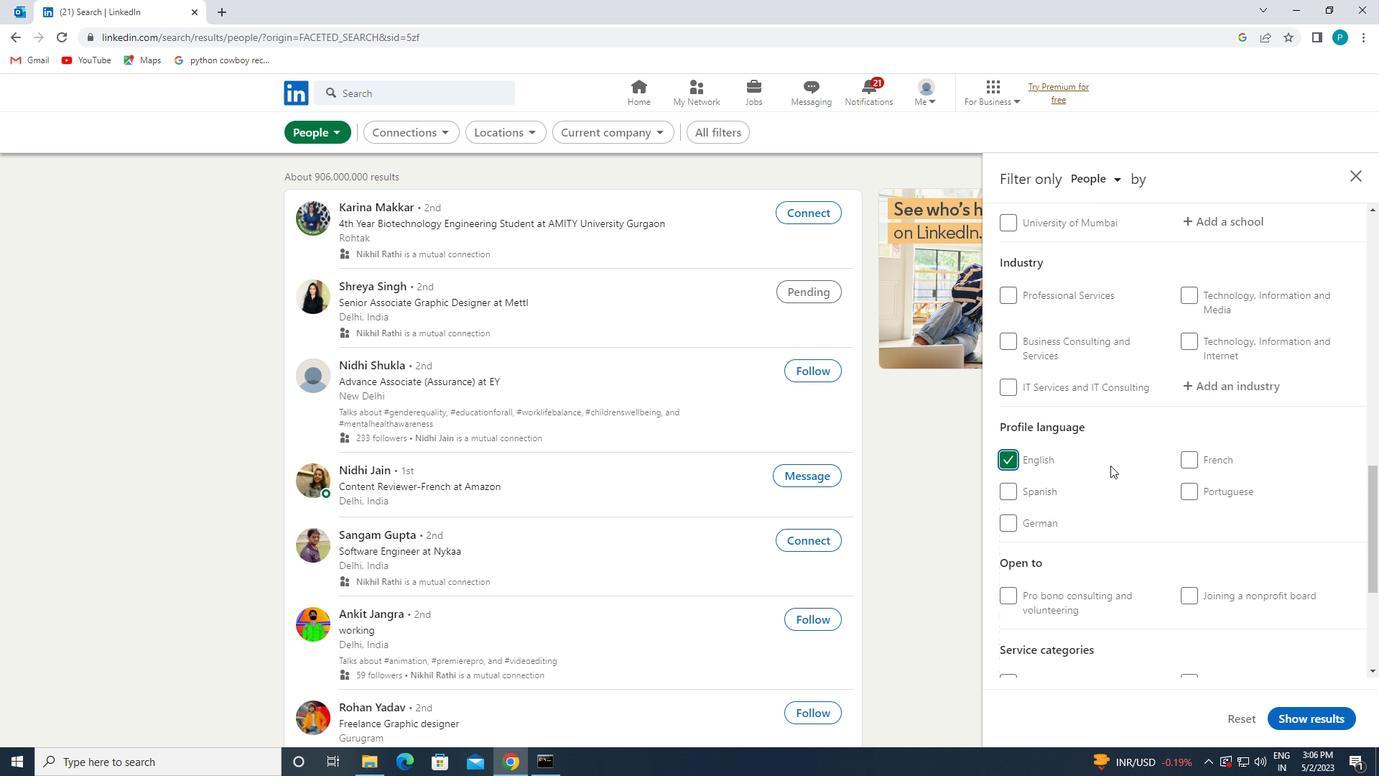 
Action: Mouse moved to (1161, 457)
Screenshot: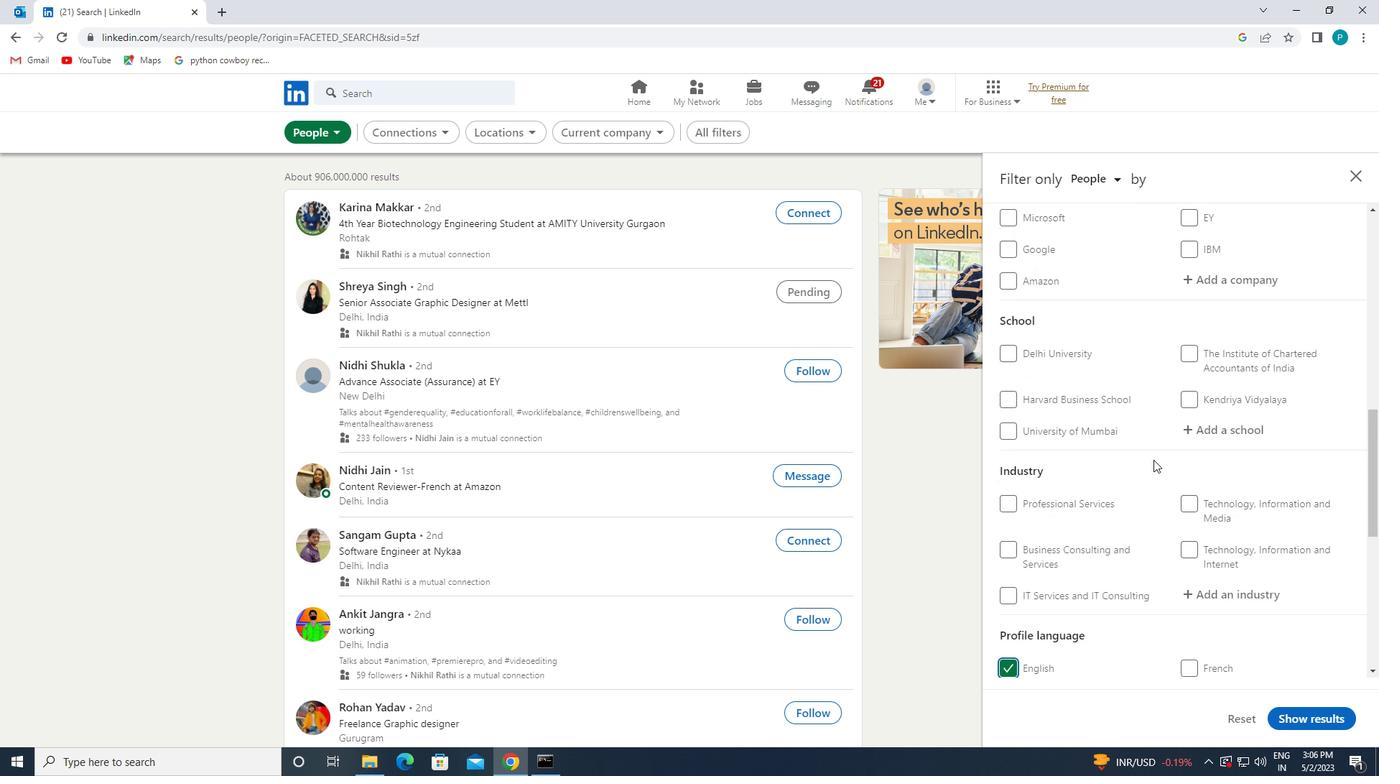 
Action: Mouse scrolled (1161, 458) with delta (0, 0)
Screenshot: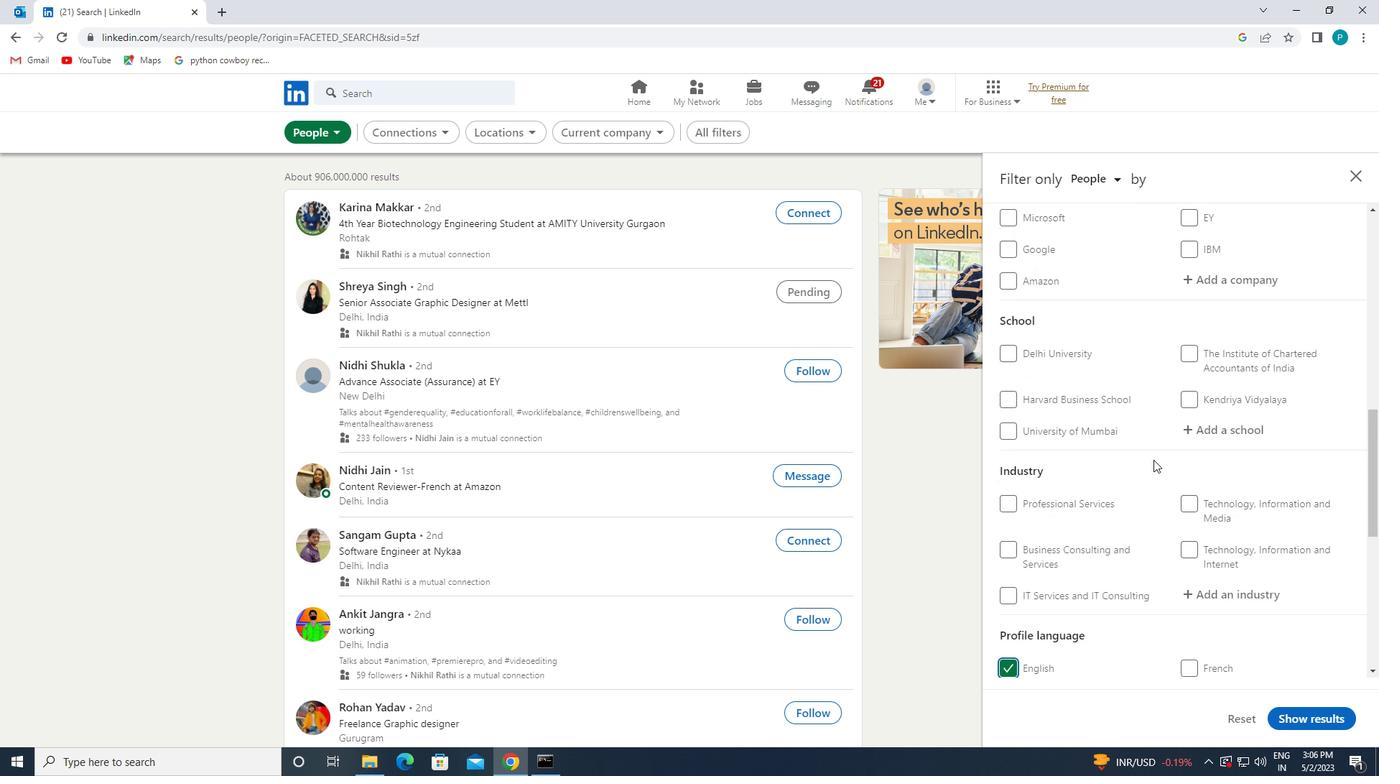 
Action: Mouse moved to (1161, 457)
Screenshot: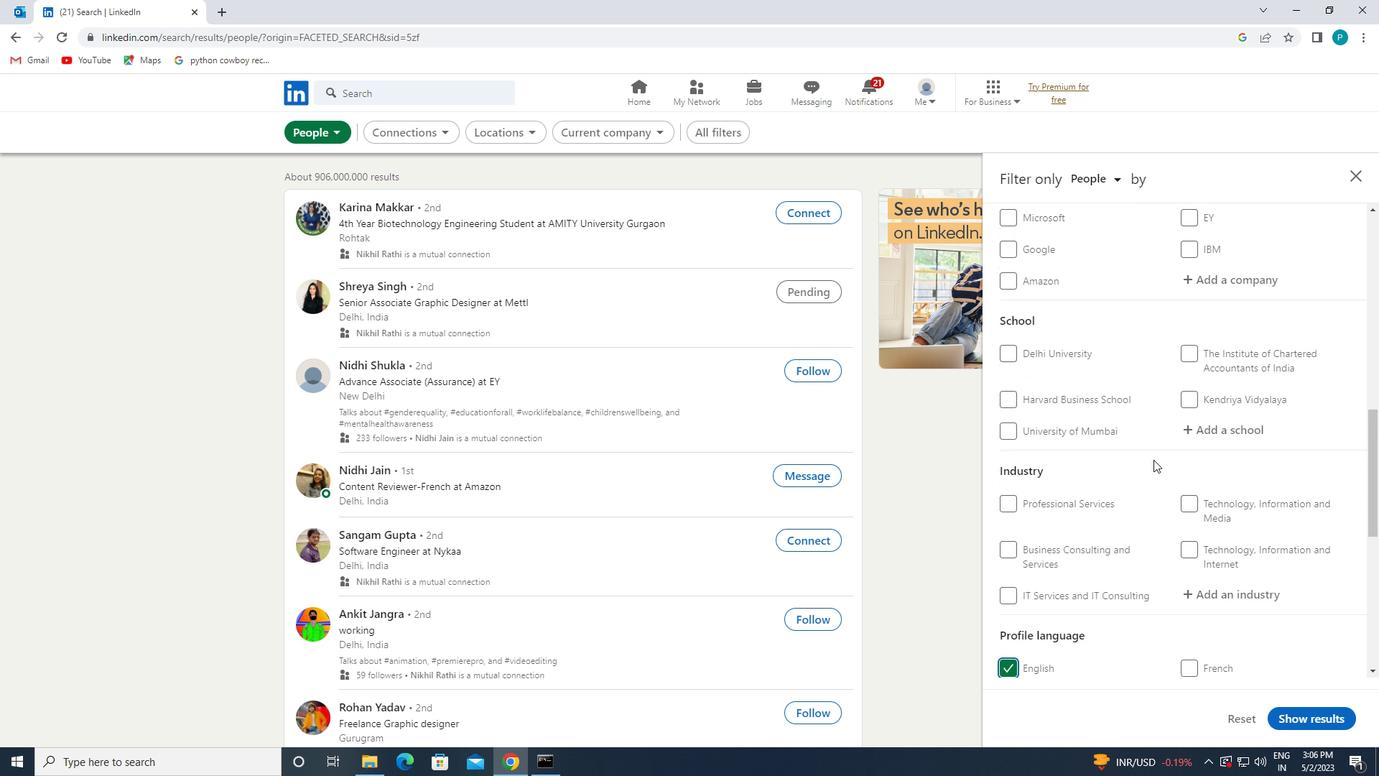 
Action: Mouse scrolled (1161, 457) with delta (0, 0)
Screenshot: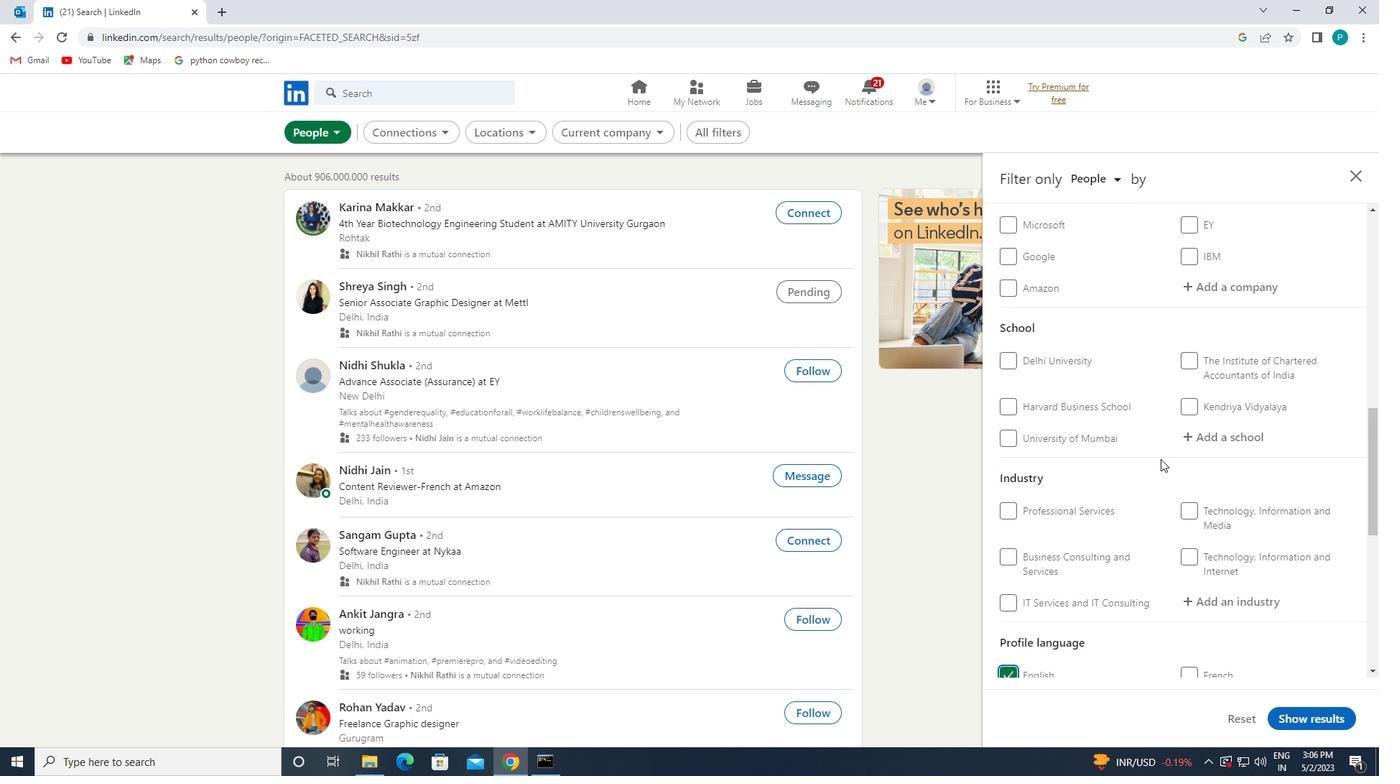 
Action: Mouse moved to (1161, 456)
Screenshot: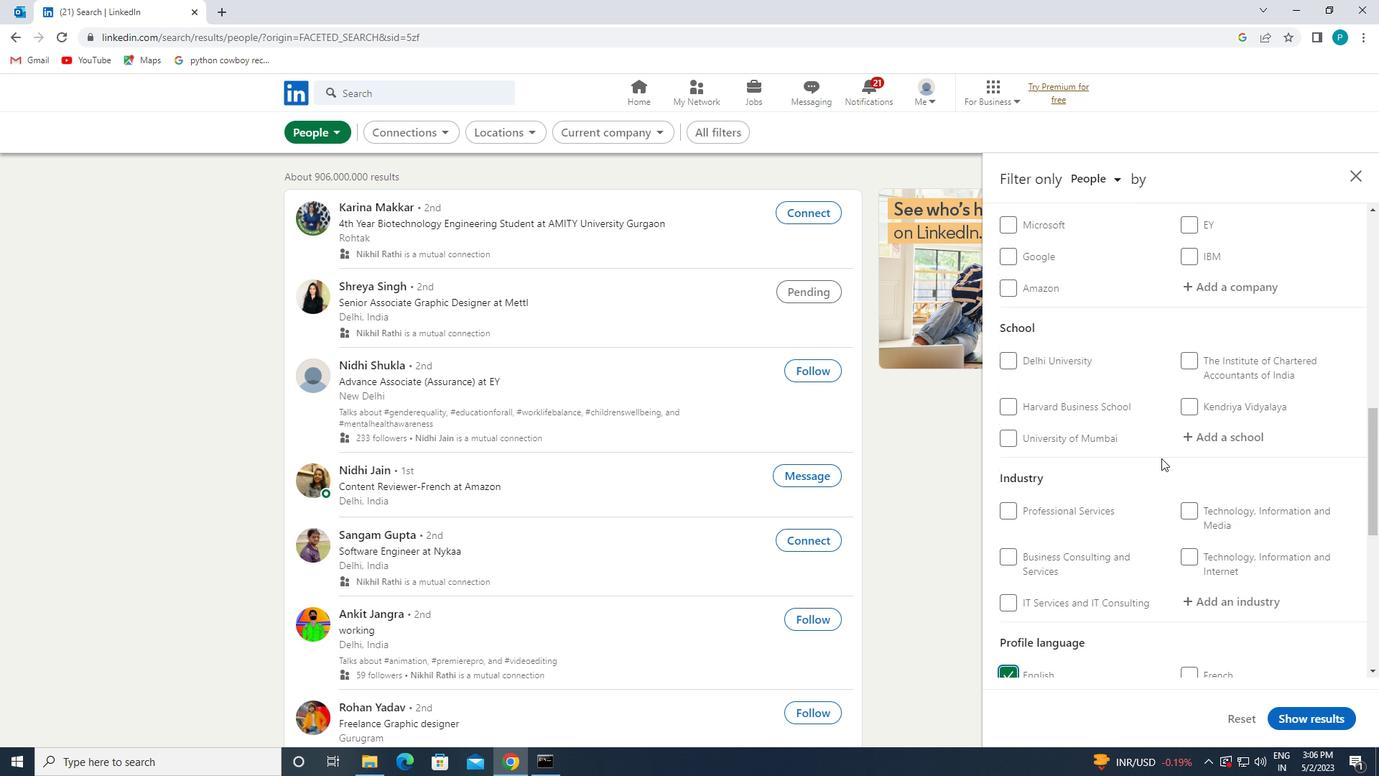 
Action: Mouse scrolled (1161, 457) with delta (0, 0)
Screenshot: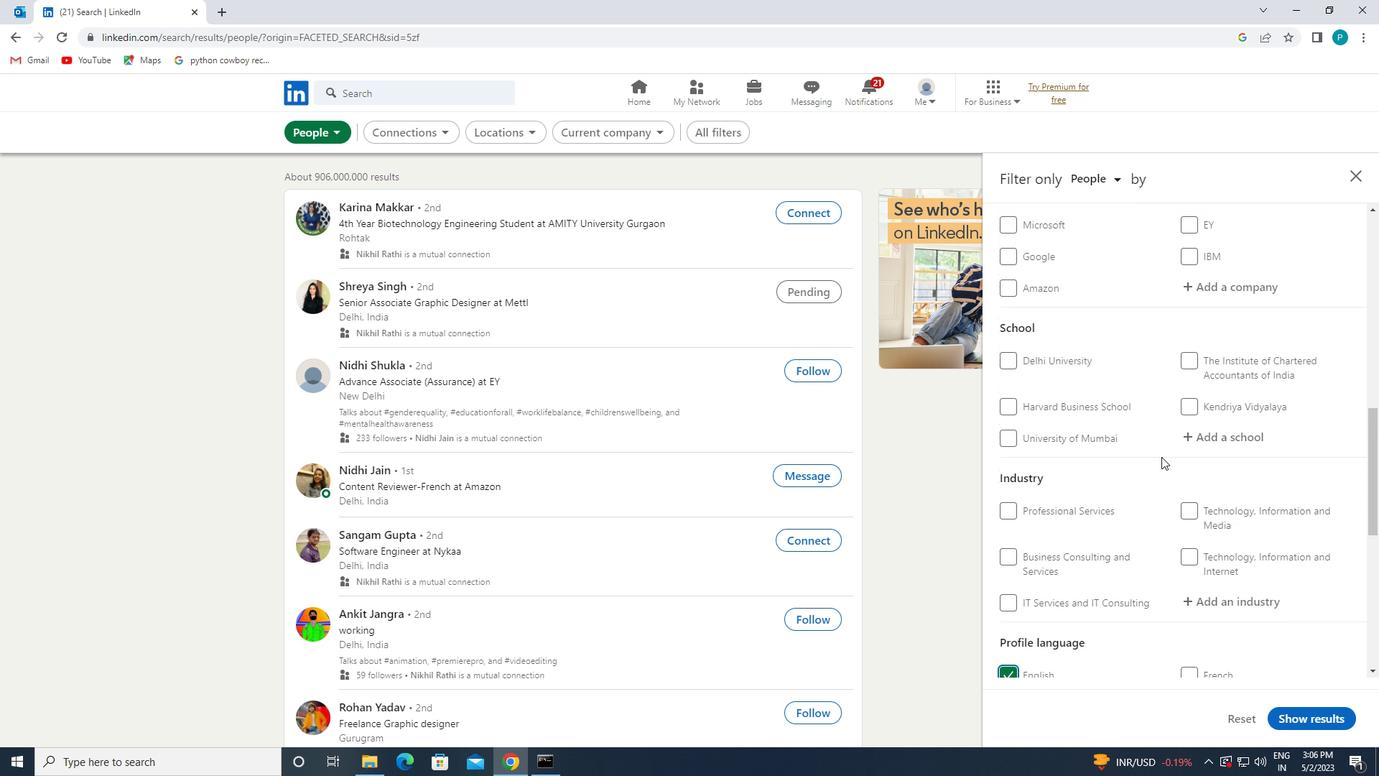 
Action: Mouse moved to (1208, 437)
Screenshot: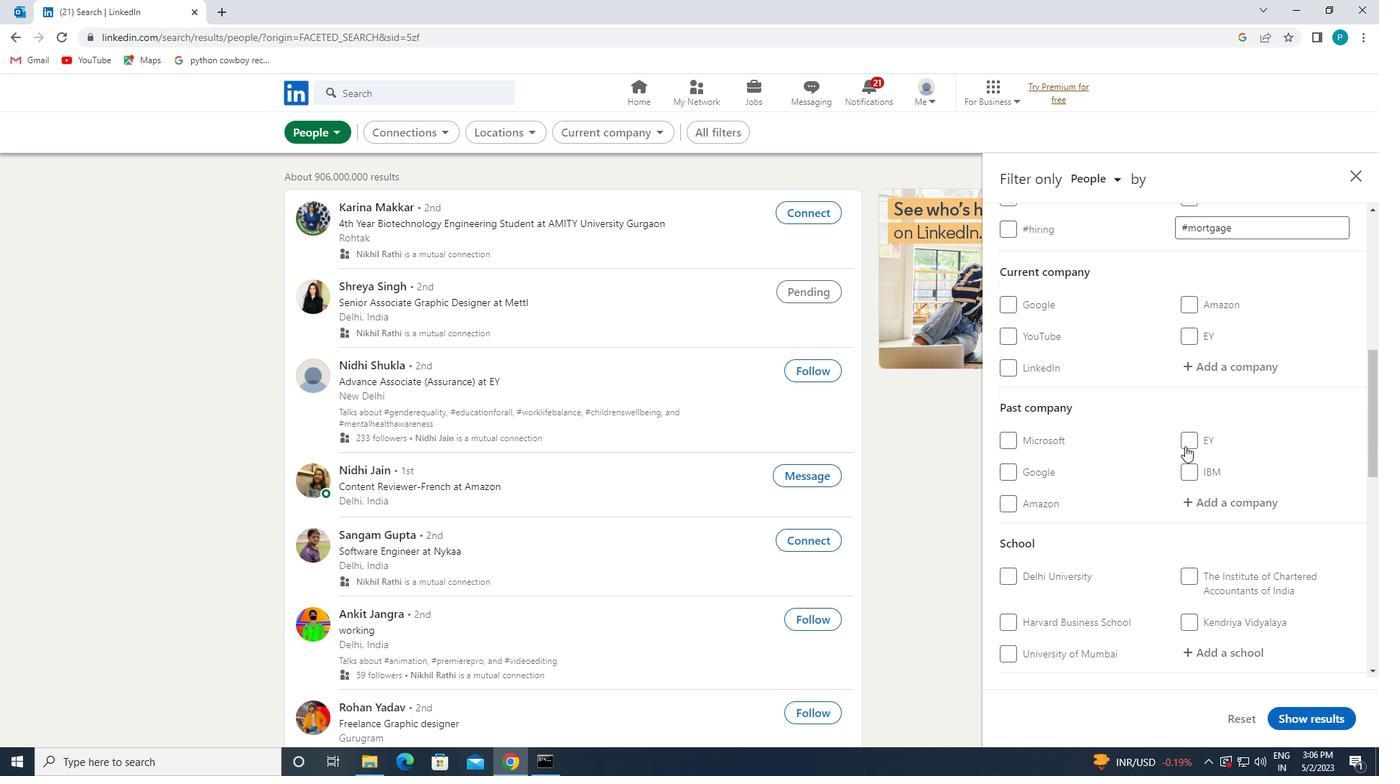 
Action: Mouse scrolled (1208, 438) with delta (0, 0)
Screenshot: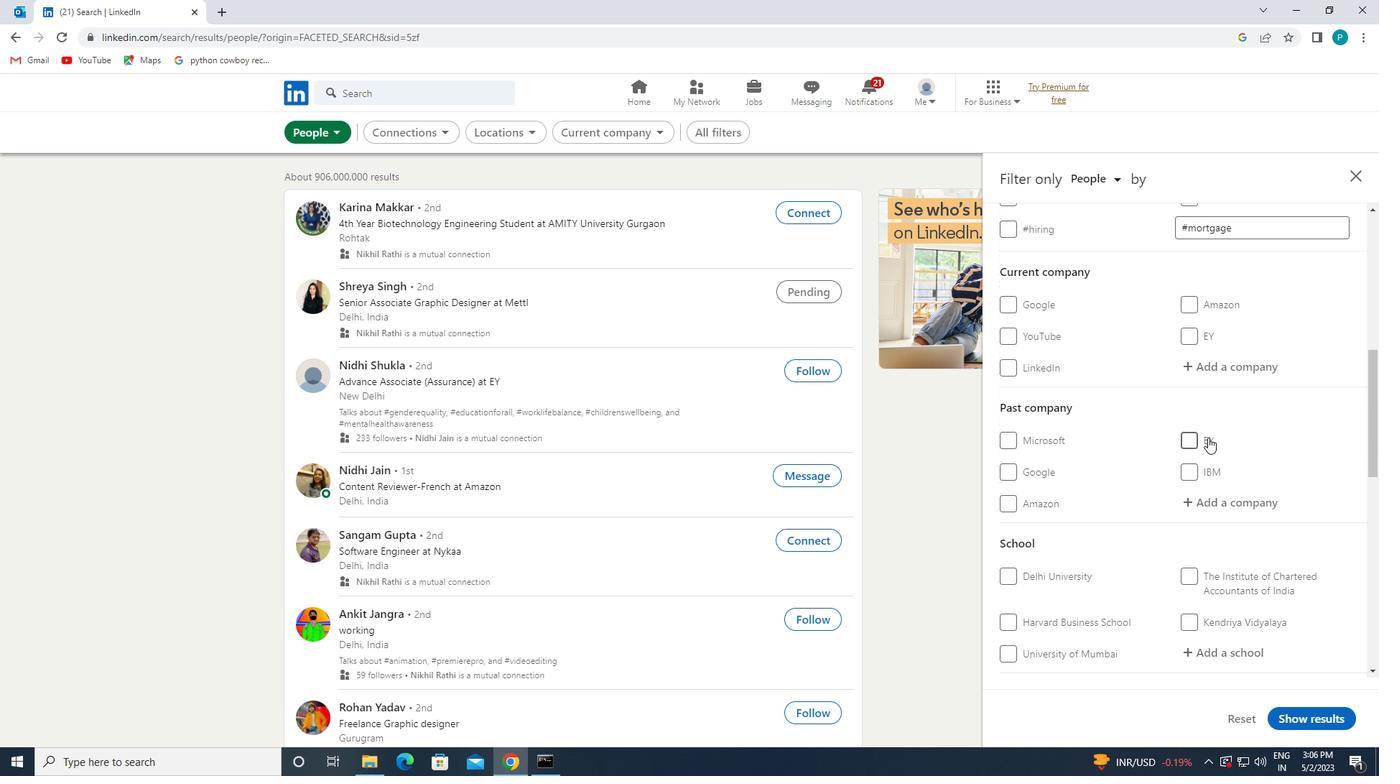
Action: Mouse moved to (1204, 433)
Screenshot: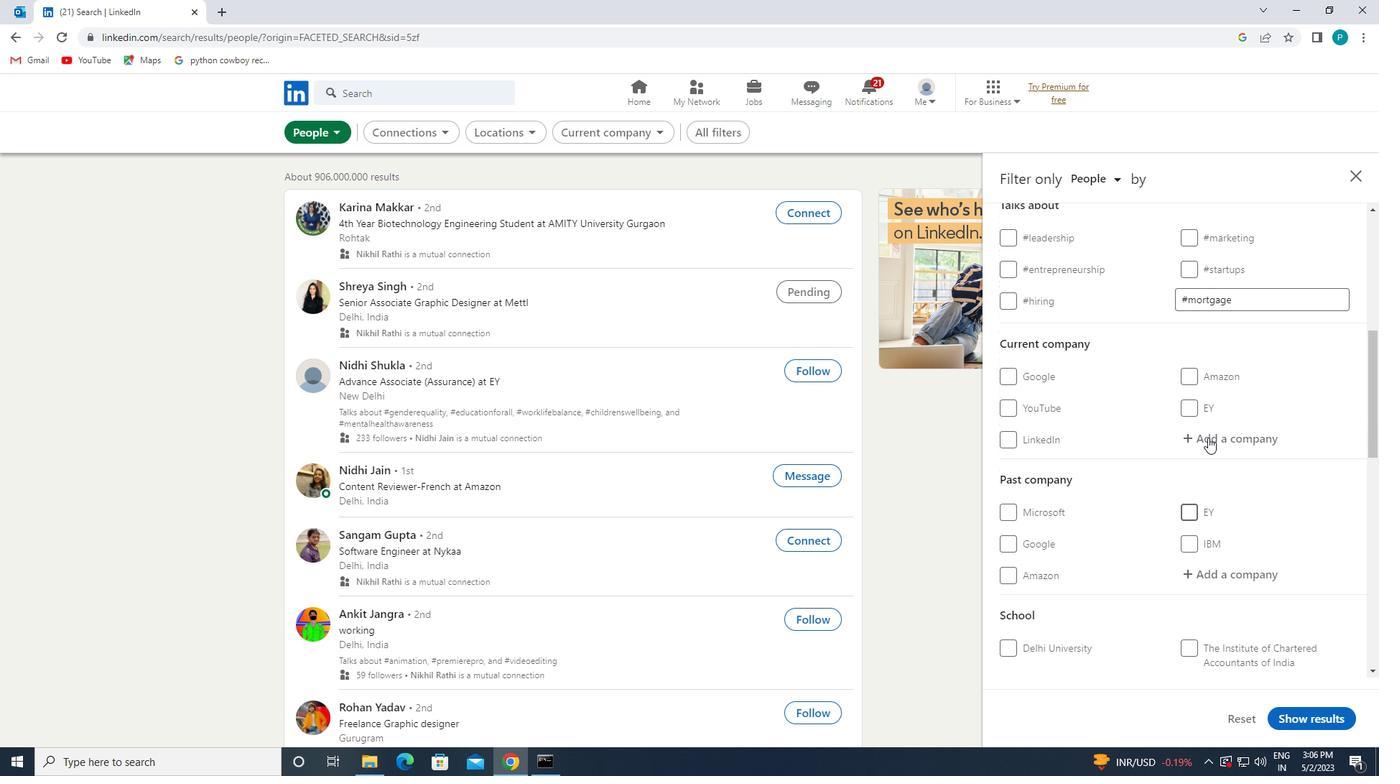 
Action: Mouse pressed left at (1204, 433)
Screenshot: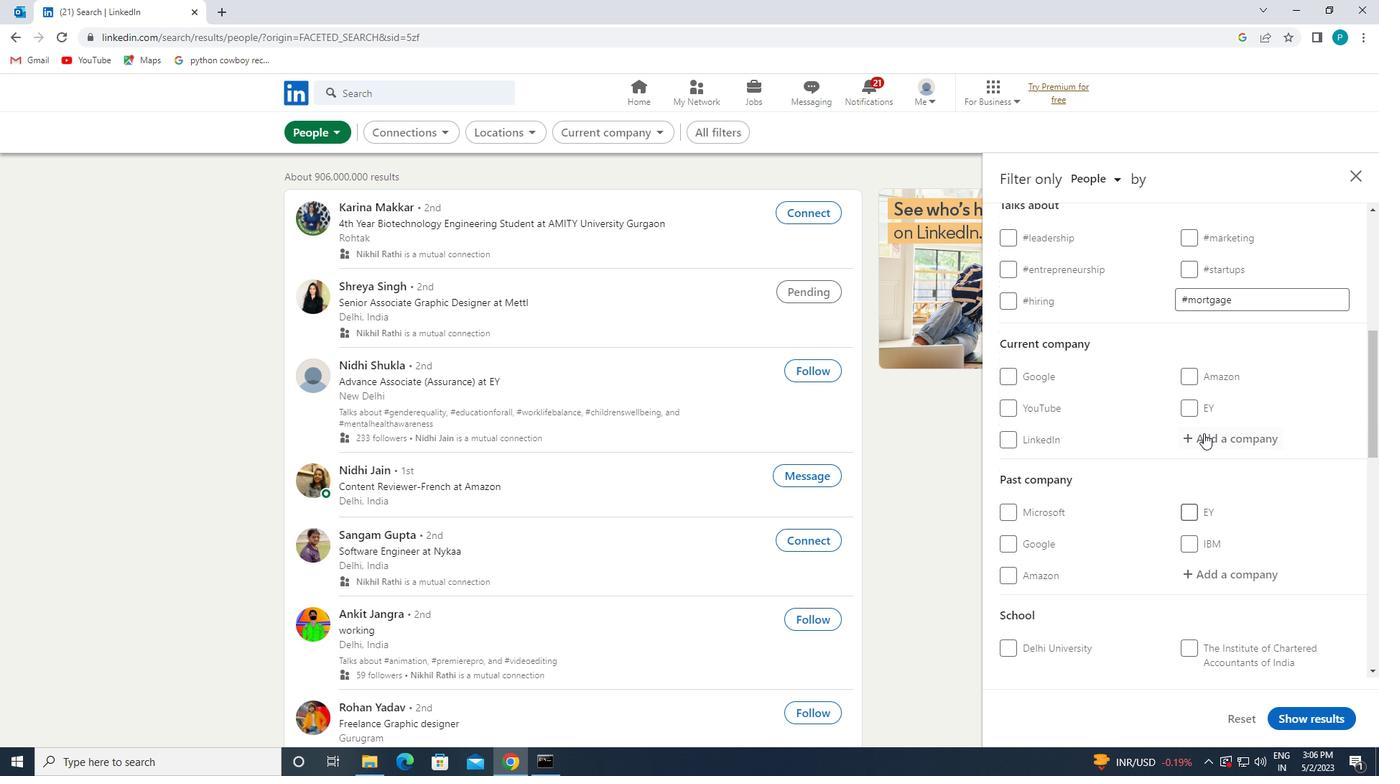 
Action: Mouse moved to (1204, 432)
Screenshot: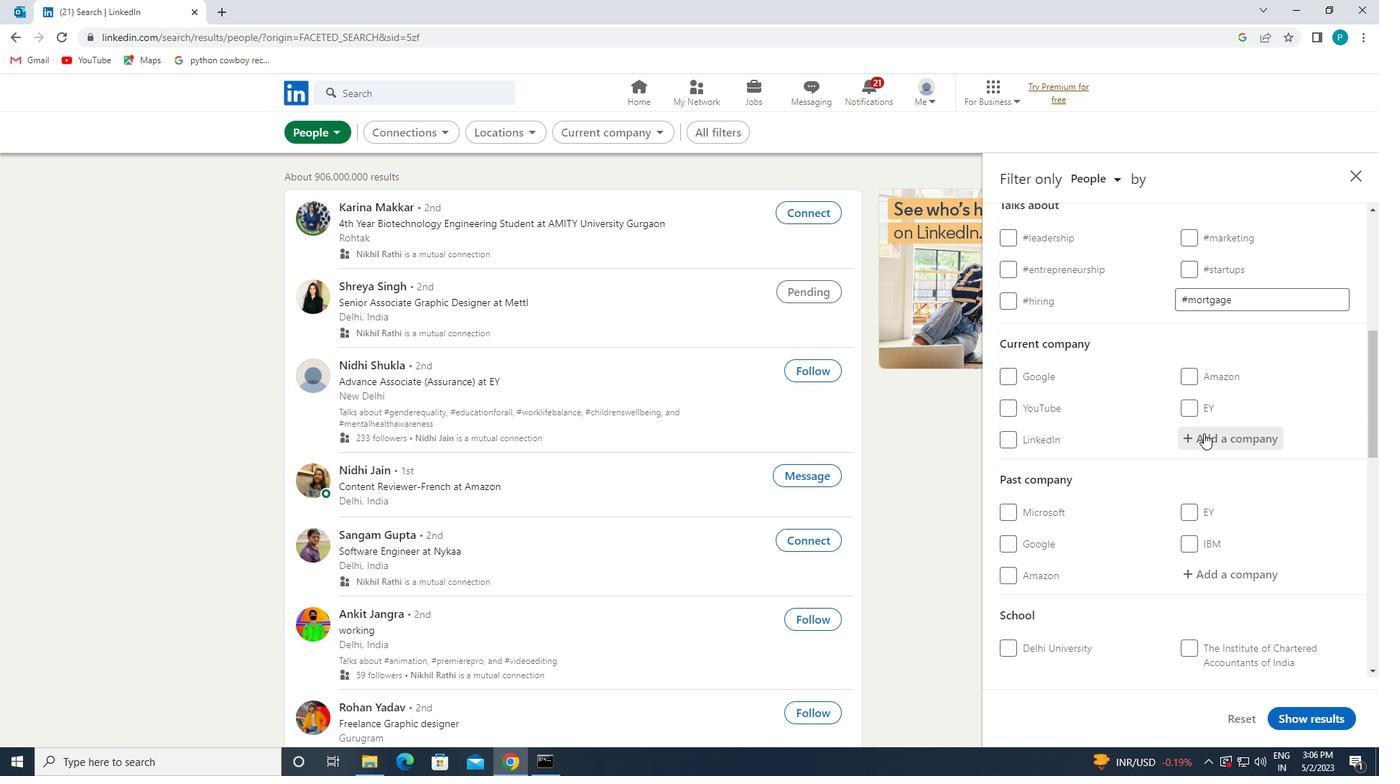 
Action: Key pressed <Key.caps_lock>IFFCO
Screenshot: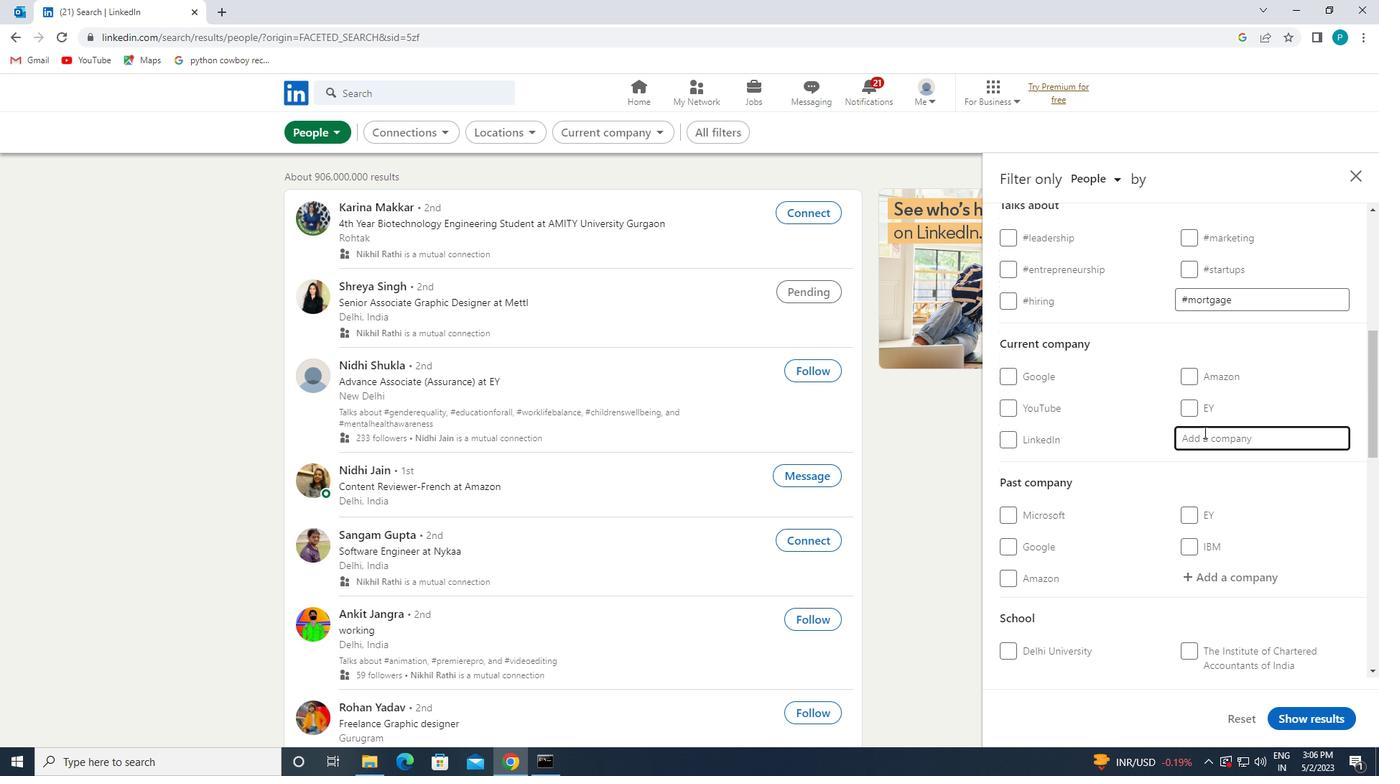 
Action: Mouse moved to (1176, 457)
Screenshot: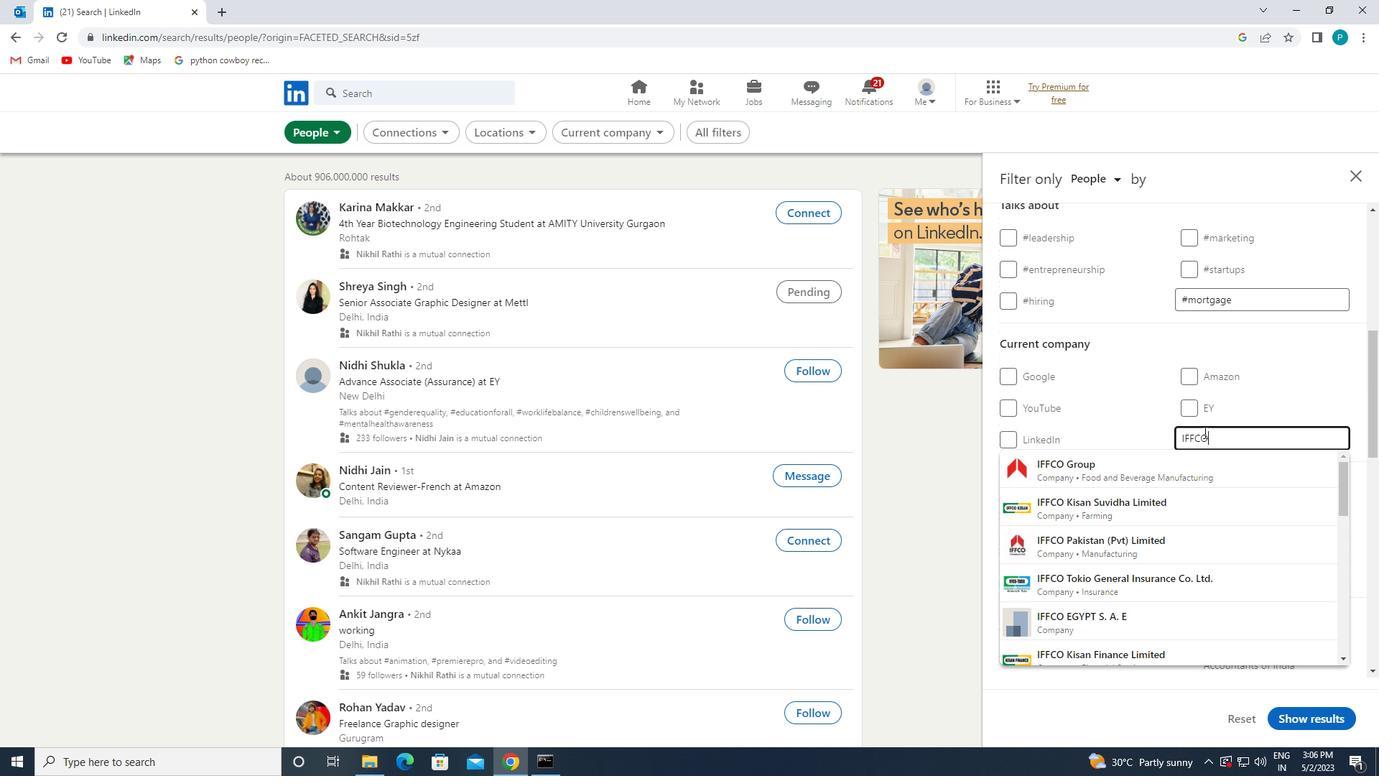 
Action: Mouse pressed left at (1176, 457)
Screenshot: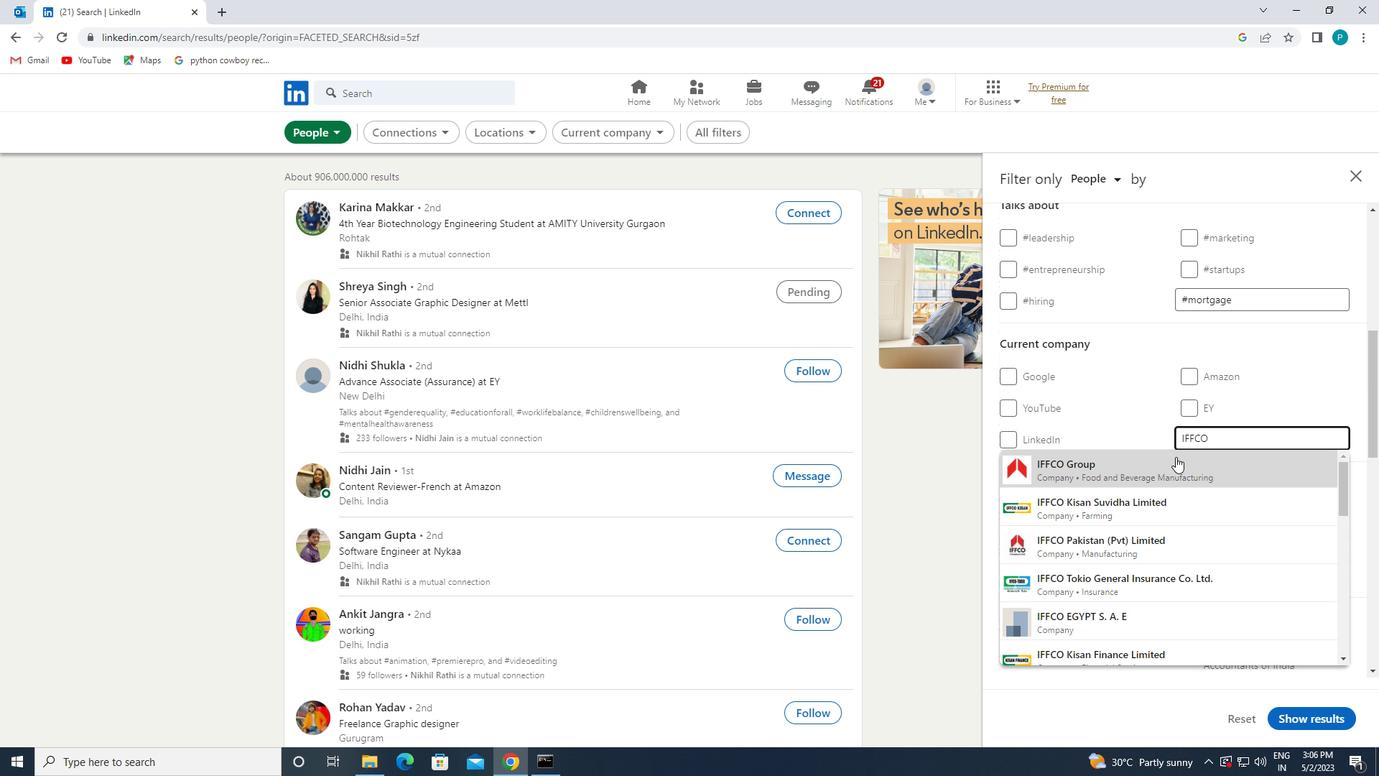 
Action: Mouse scrolled (1176, 456) with delta (0, 0)
Screenshot: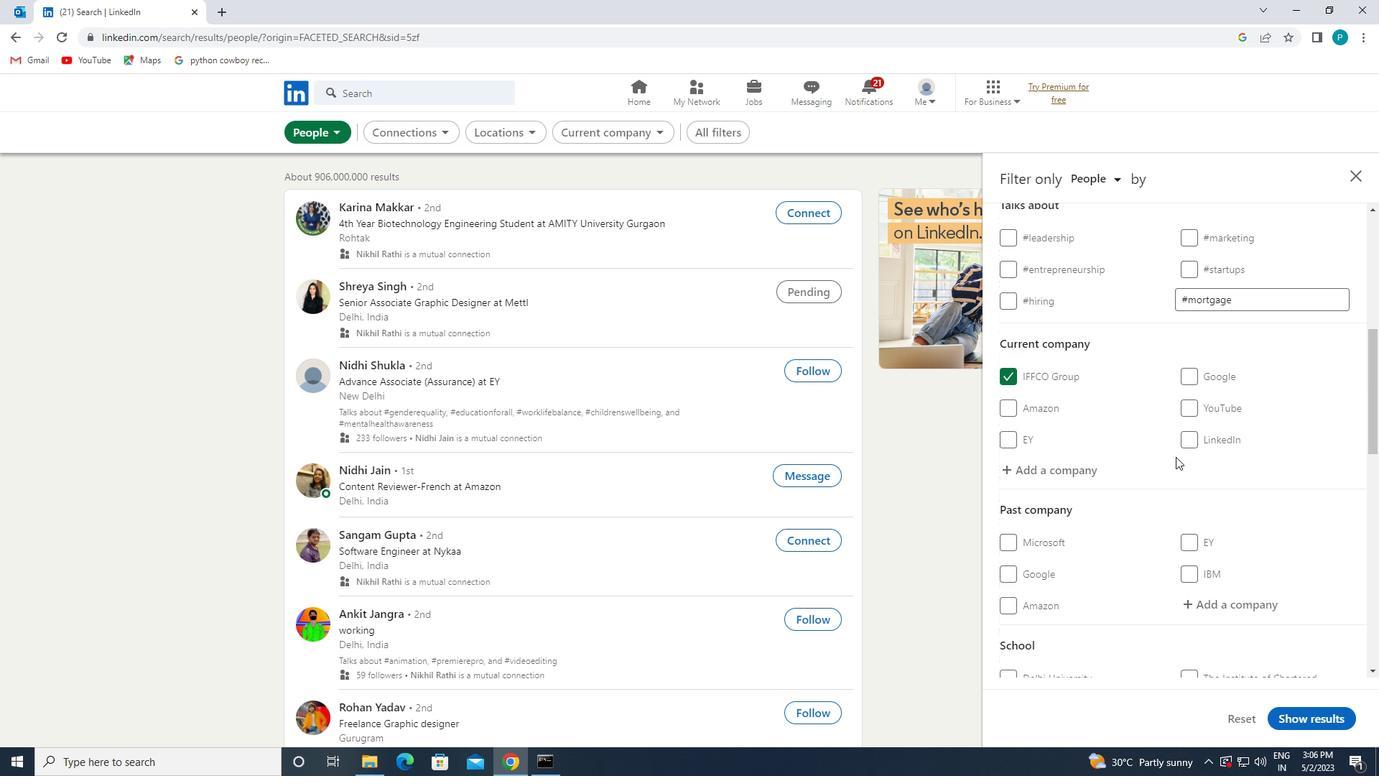 
Action: Mouse scrolled (1176, 456) with delta (0, 0)
Screenshot: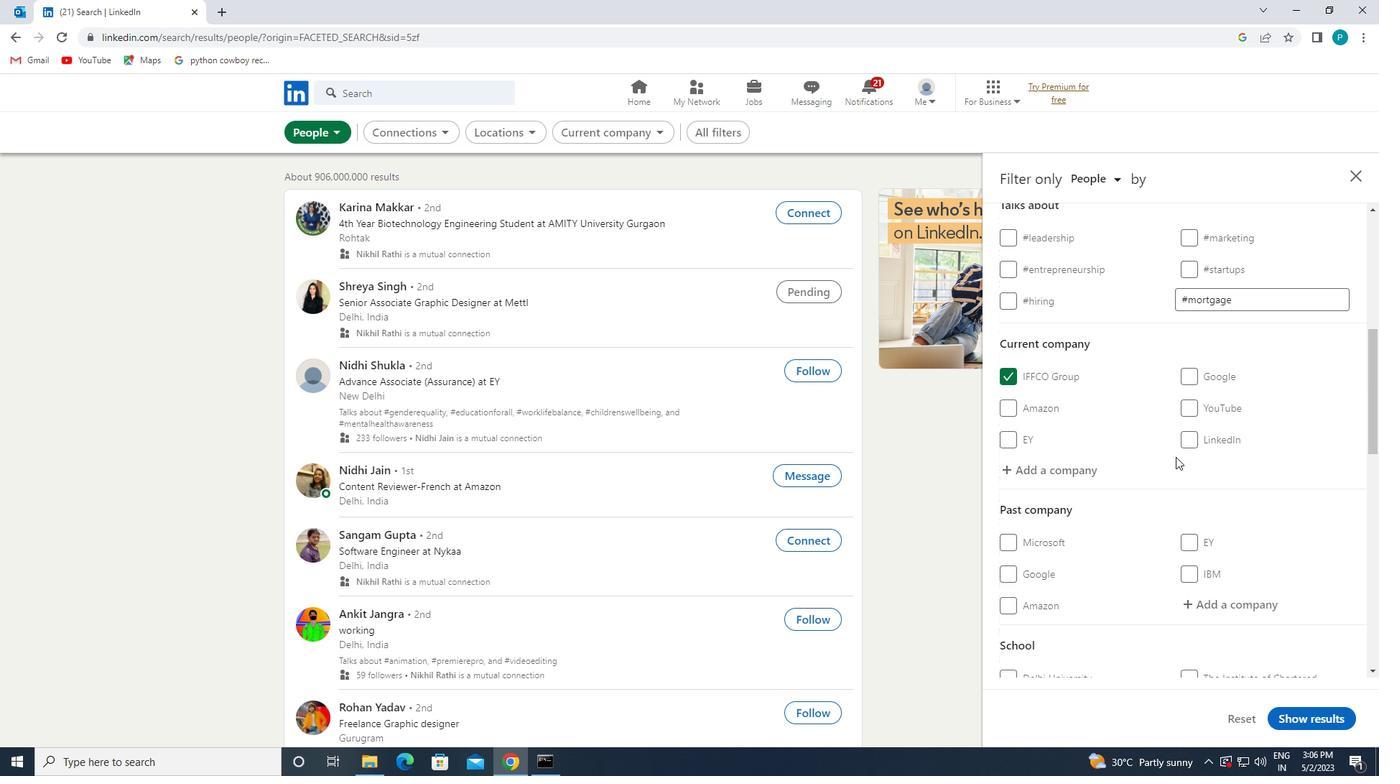 
Action: Mouse scrolled (1176, 456) with delta (0, 0)
Screenshot: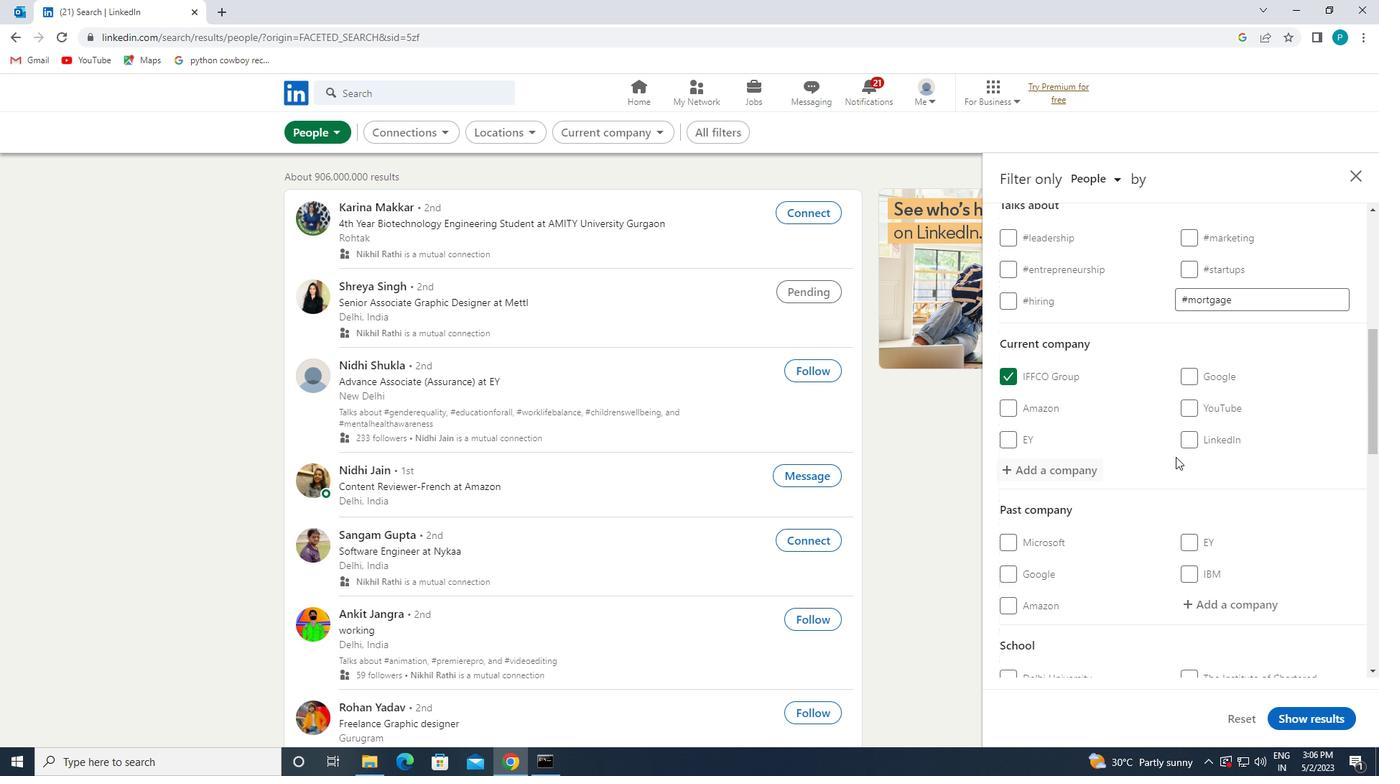 
Action: Mouse moved to (1217, 428)
Screenshot: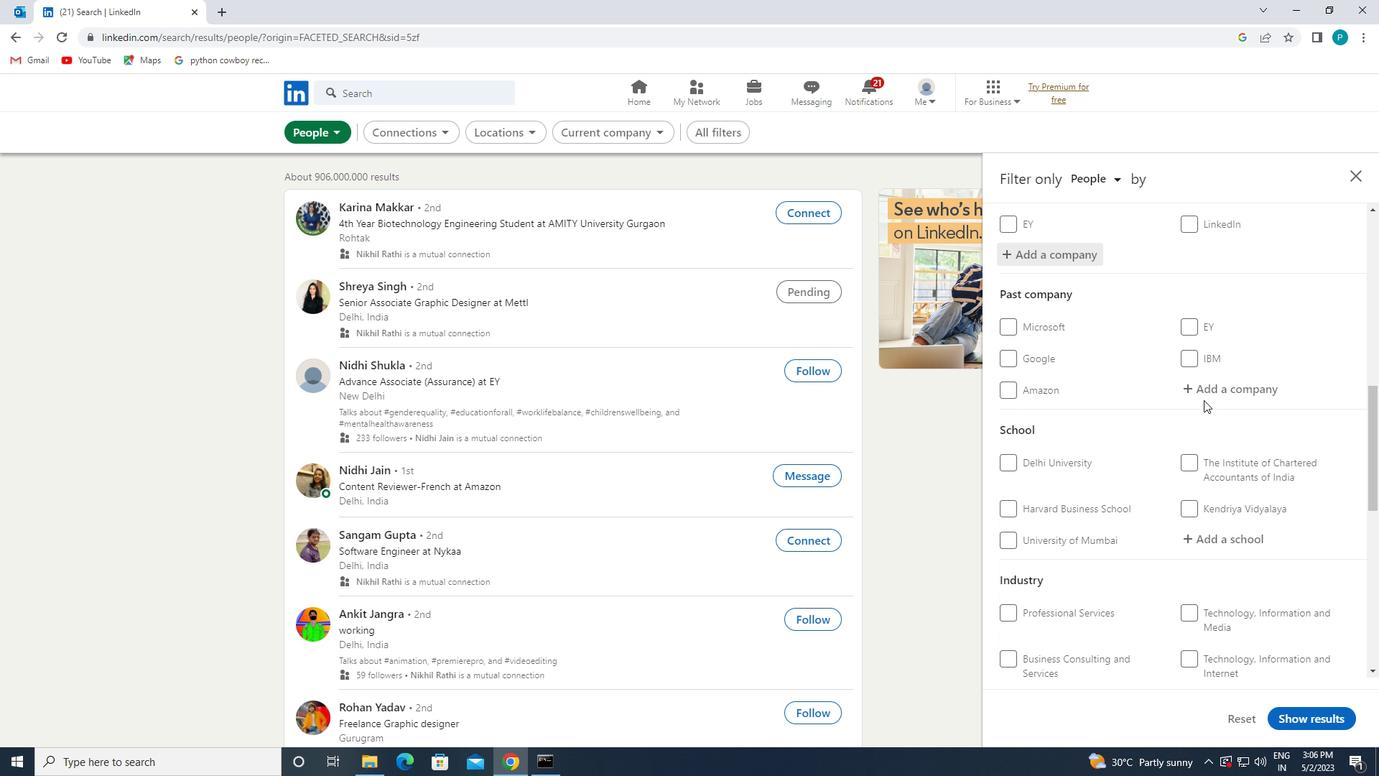 
Action: Mouse scrolled (1217, 427) with delta (0, 0)
Screenshot: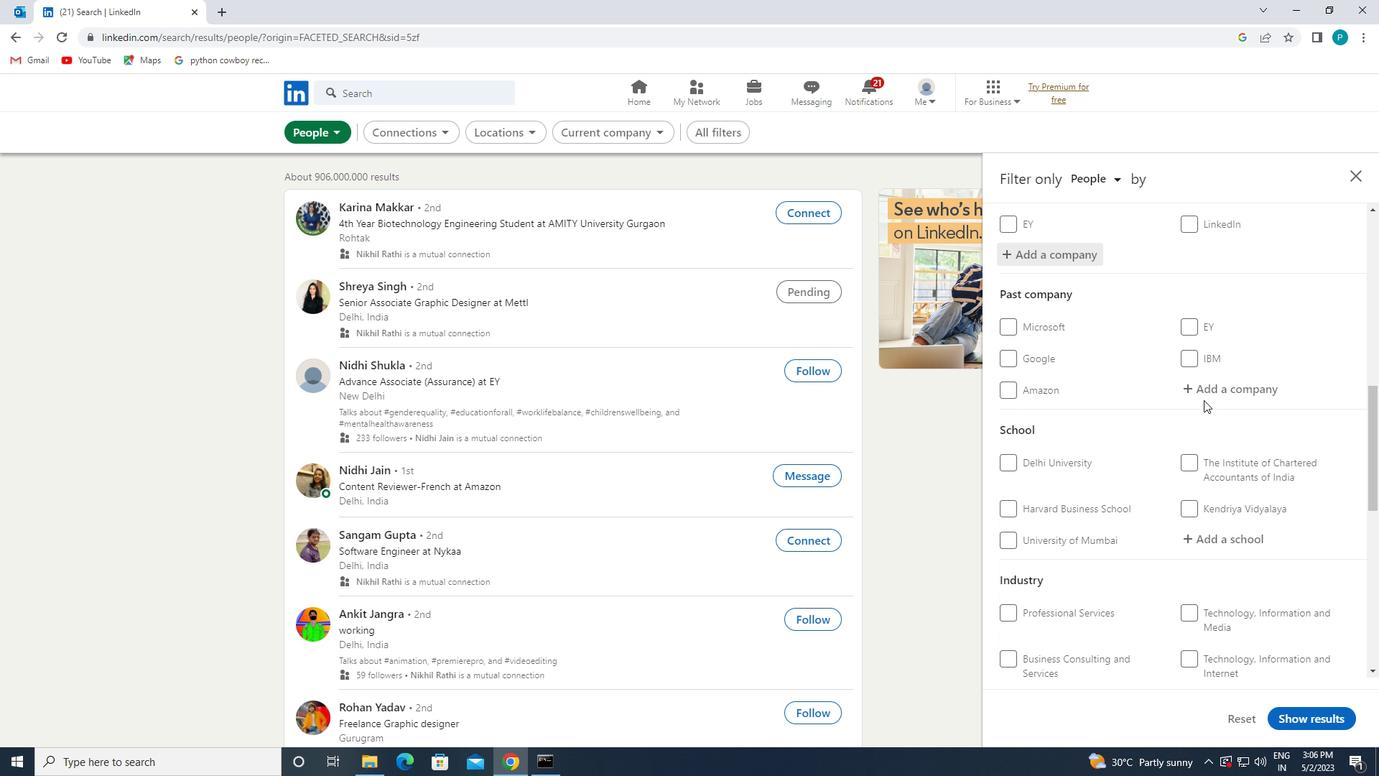 
Action: Mouse moved to (1217, 428)
Screenshot: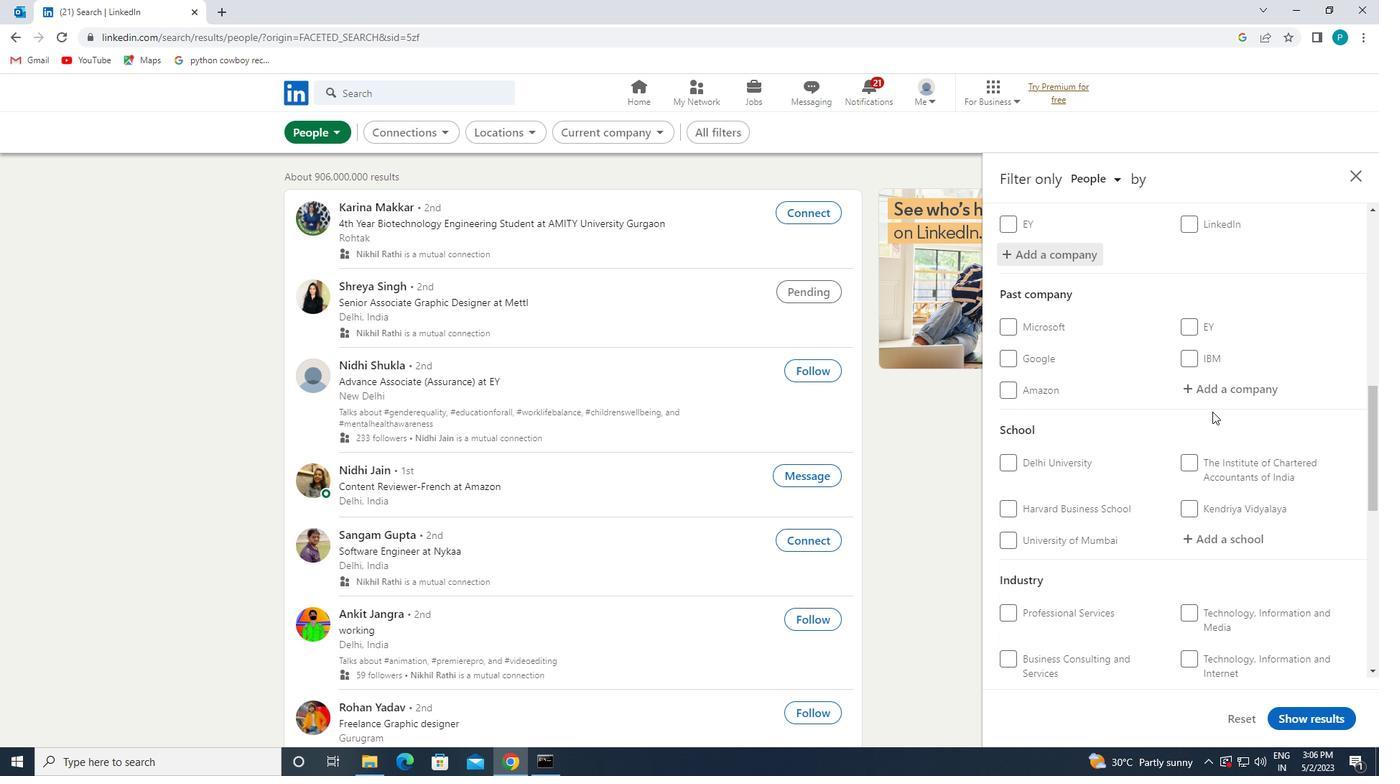 
Action: Mouse scrolled (1217, 428) with delta (0, 0)
Screenshot: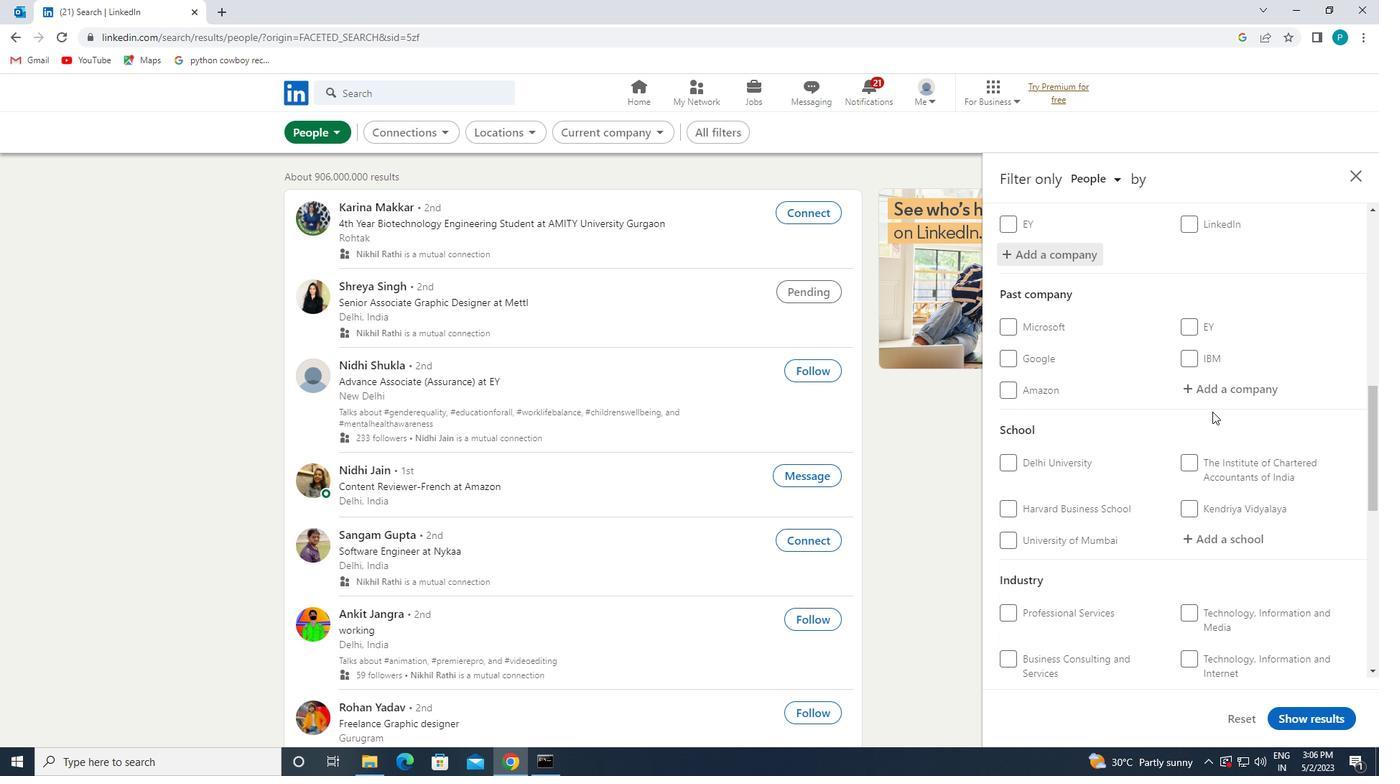 
Action: Mouse moved to (1212, 395)
Screenshot: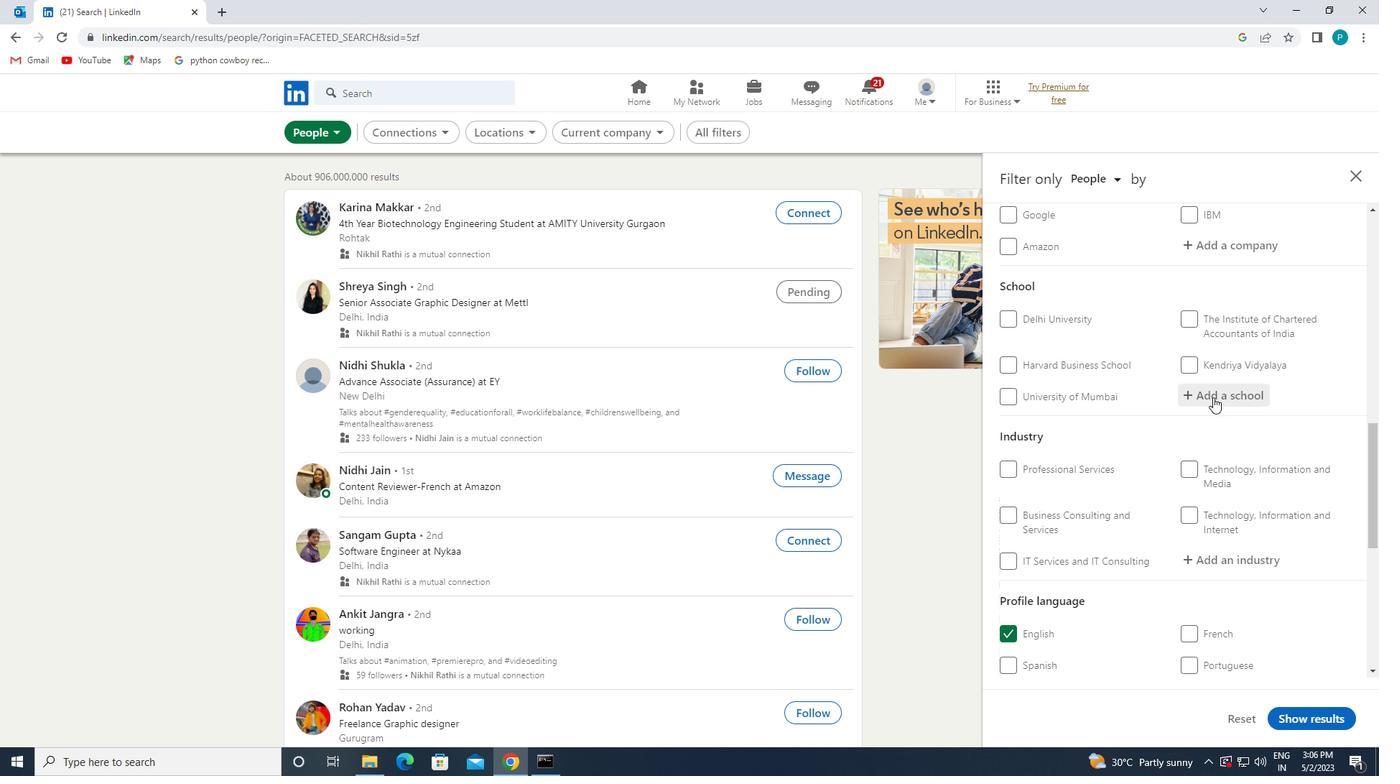 
Action: Mouse pressed left at (1212, 395)
Screenshot: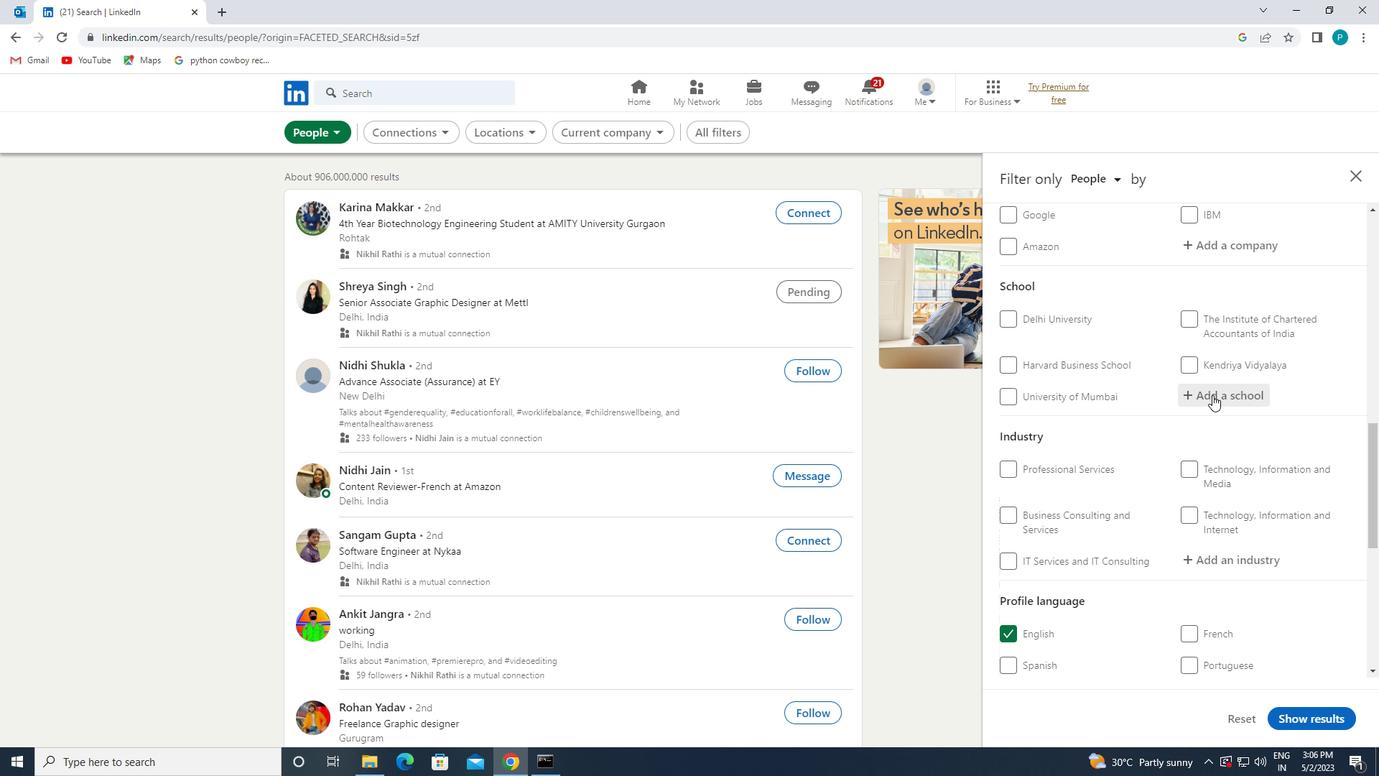 
Action: Key pressed J<Key.caps_lock>ESUS<Key.shift><Key.shift><Key.shift><Key.shift><Key.shift><Key.shift><Key.shift><Key.shift><Key.shift><Key.shift><Key.shift><Key.shift><Key.shift><Key.shift><Key.shift><Key.shift><Key.shift><Key.shift><Key.shift><Key.shift><Key.shift><Key.shift><Key.shift><Key.shift>&<Key.caps_lock>M<Key.caps_lock>
Screenshot: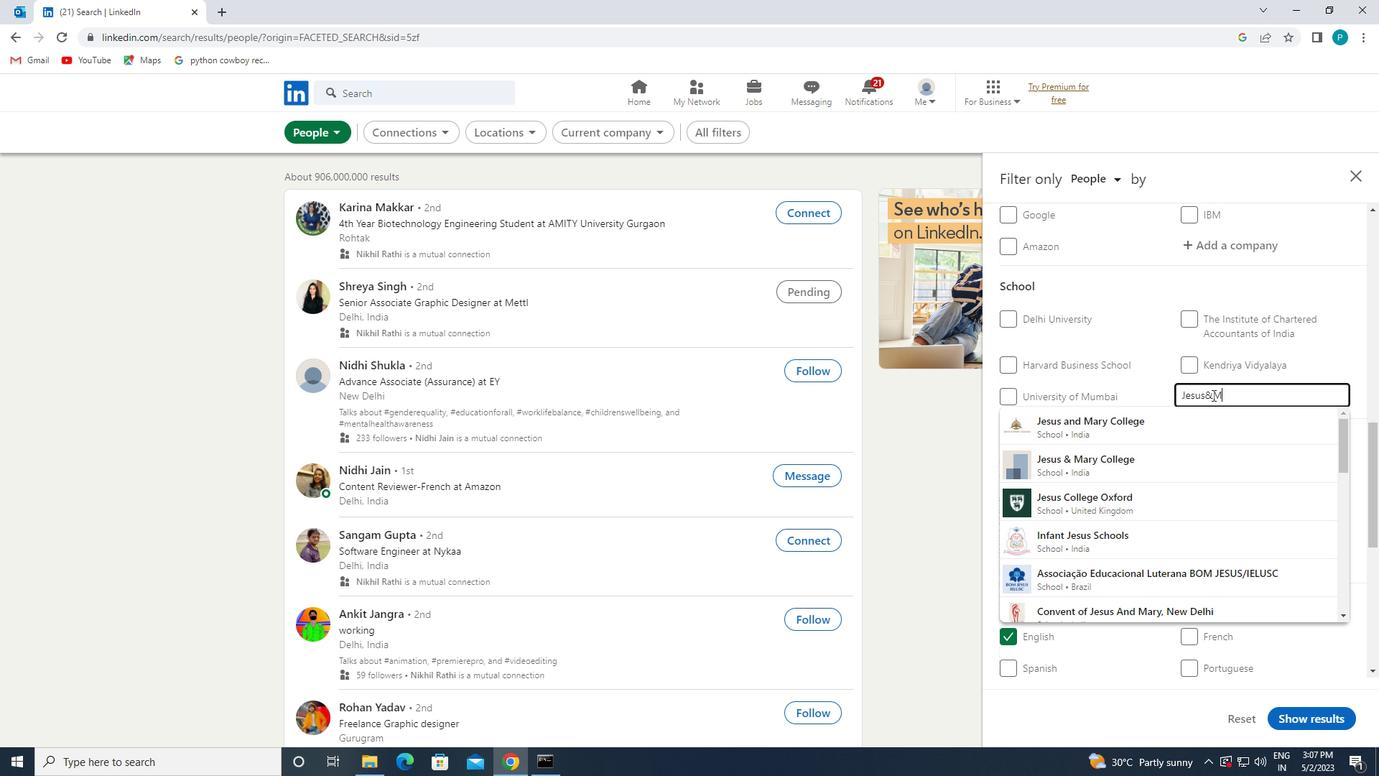 
Action: Mouse moved to (1202, 463)
Screenshot: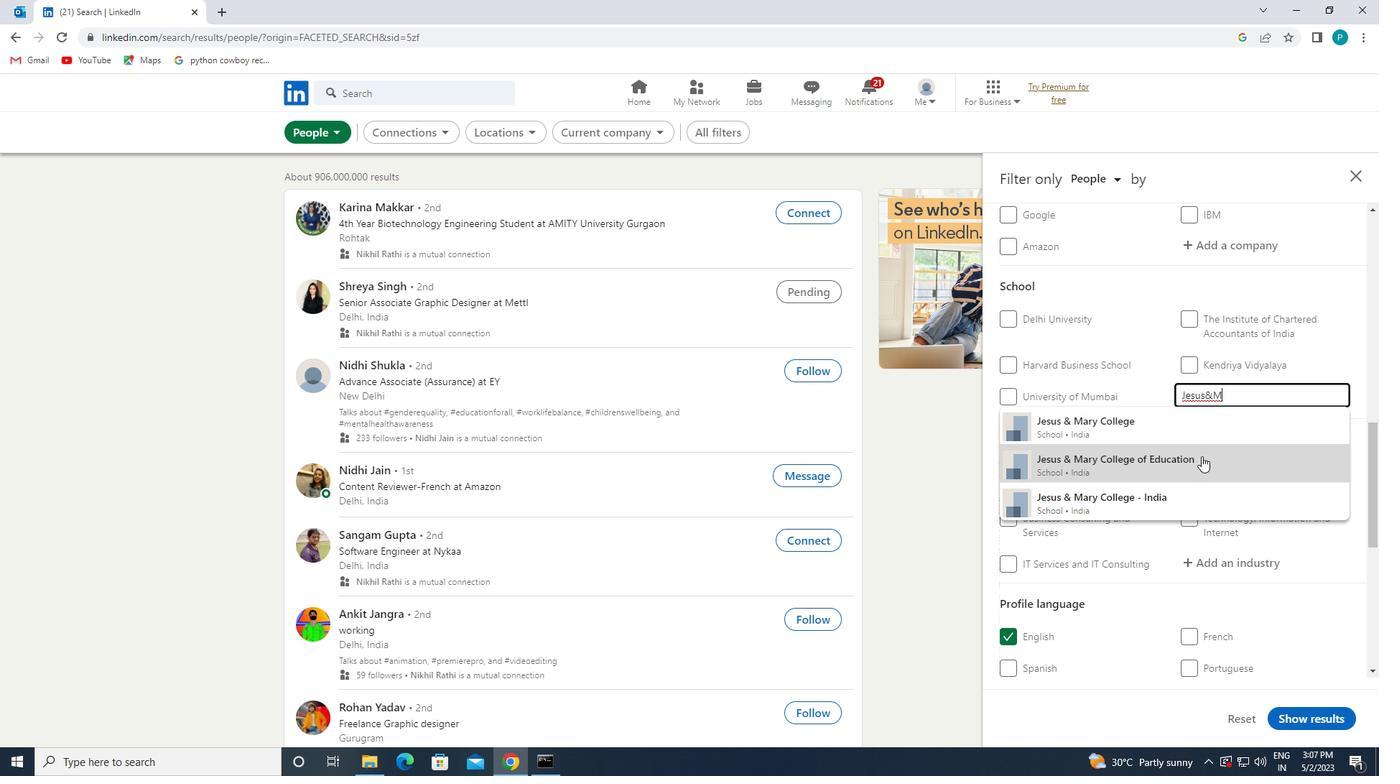 
Action: Mouse pressed left at (1202, 463)
Screenshot: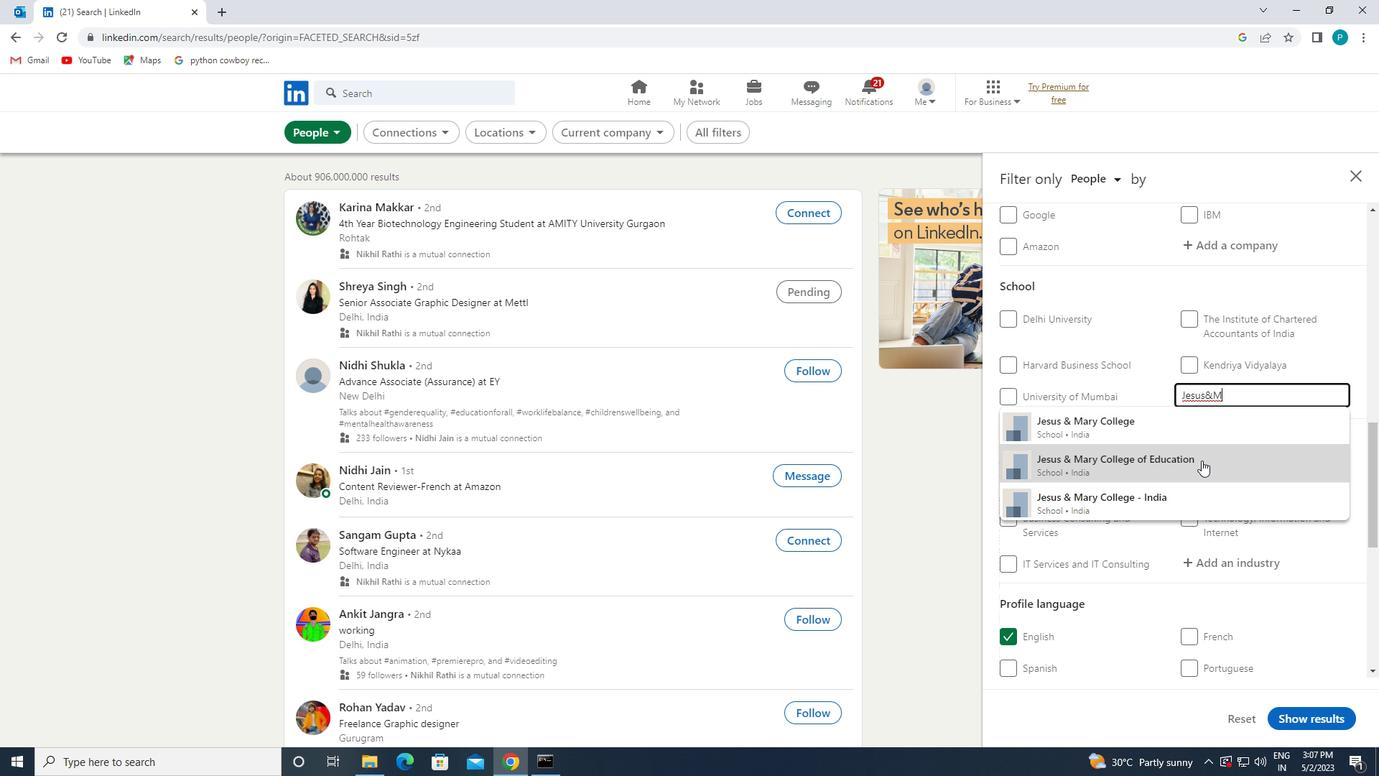 
Action: Mouse scrolled (1202, 462) with delta (0, 0)
Screenshot: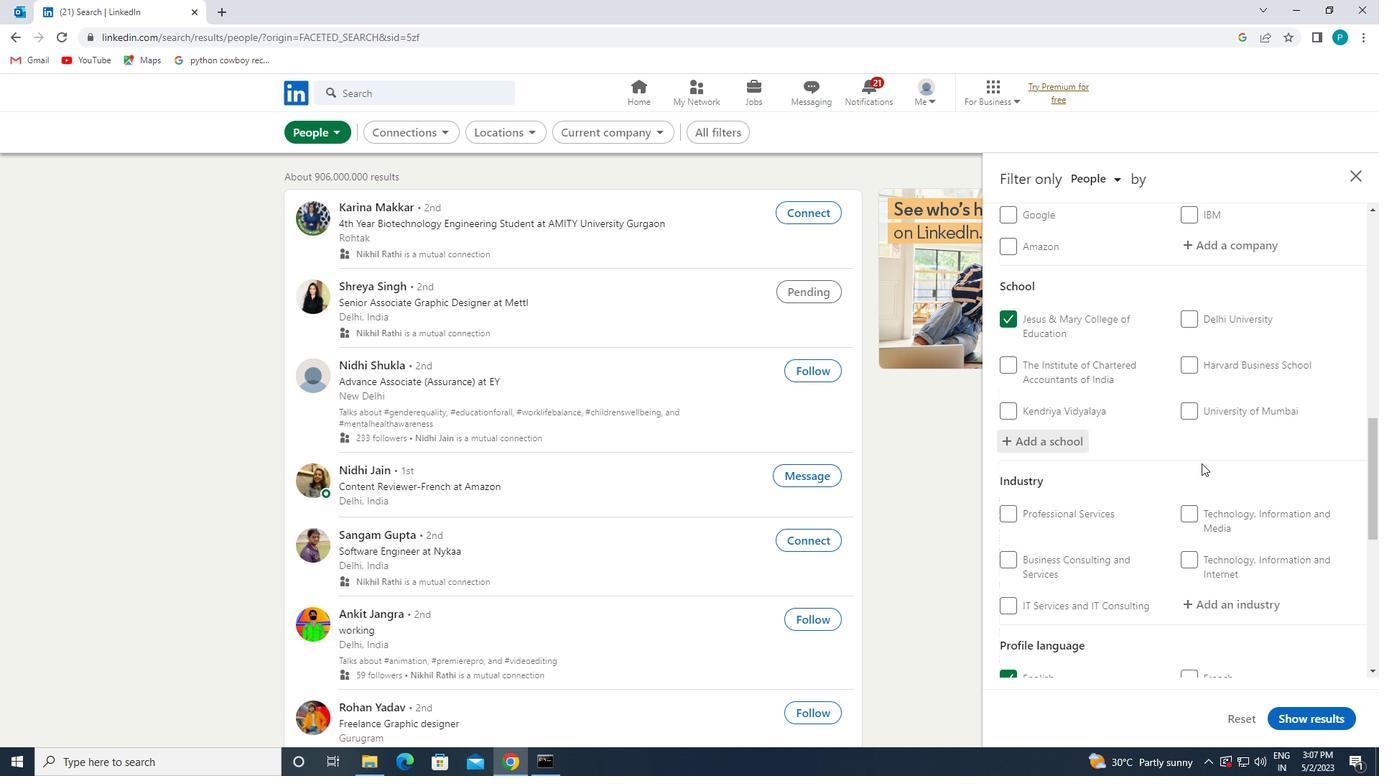 
Action: Mouse scrolled (1202, 462) with delta (0, 0)
Screenshot: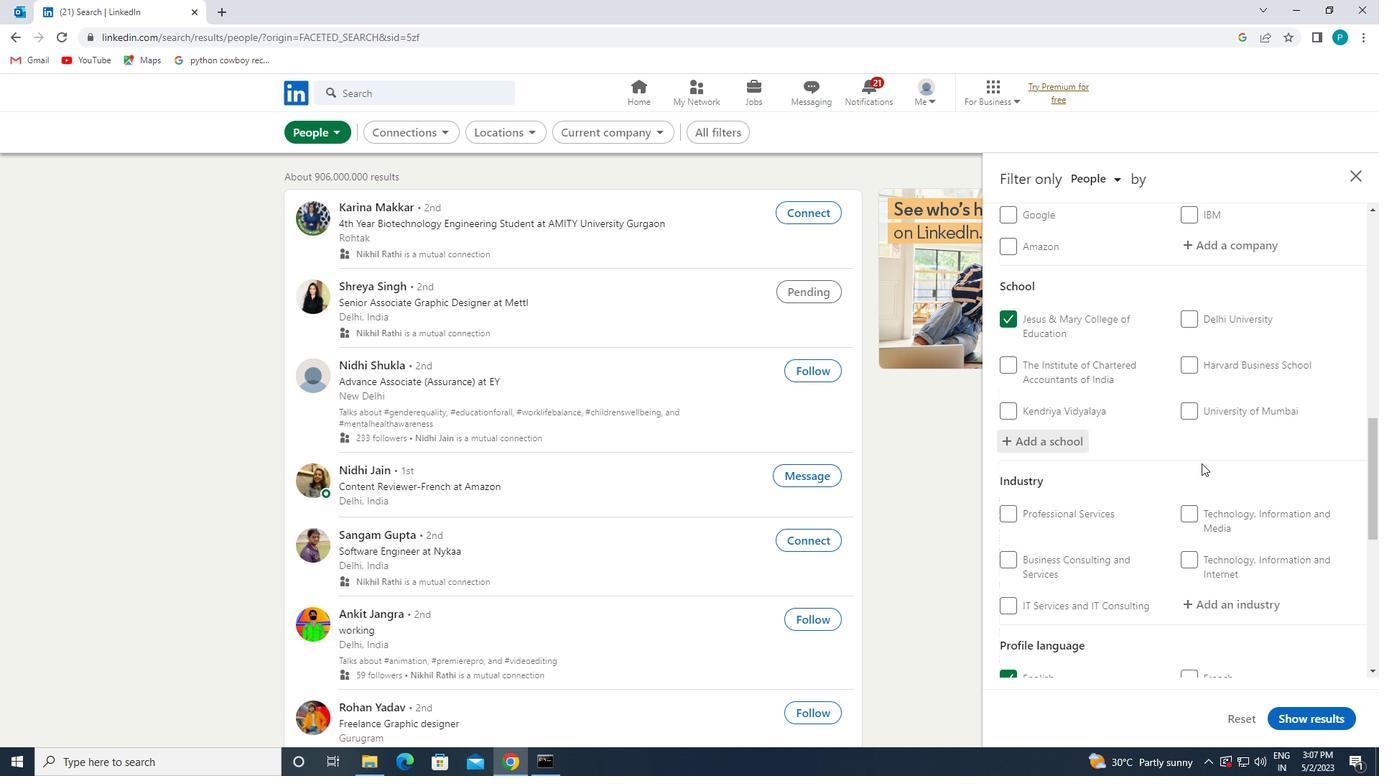 
Action: Mouse moved to (1229, 450)
Screenshot: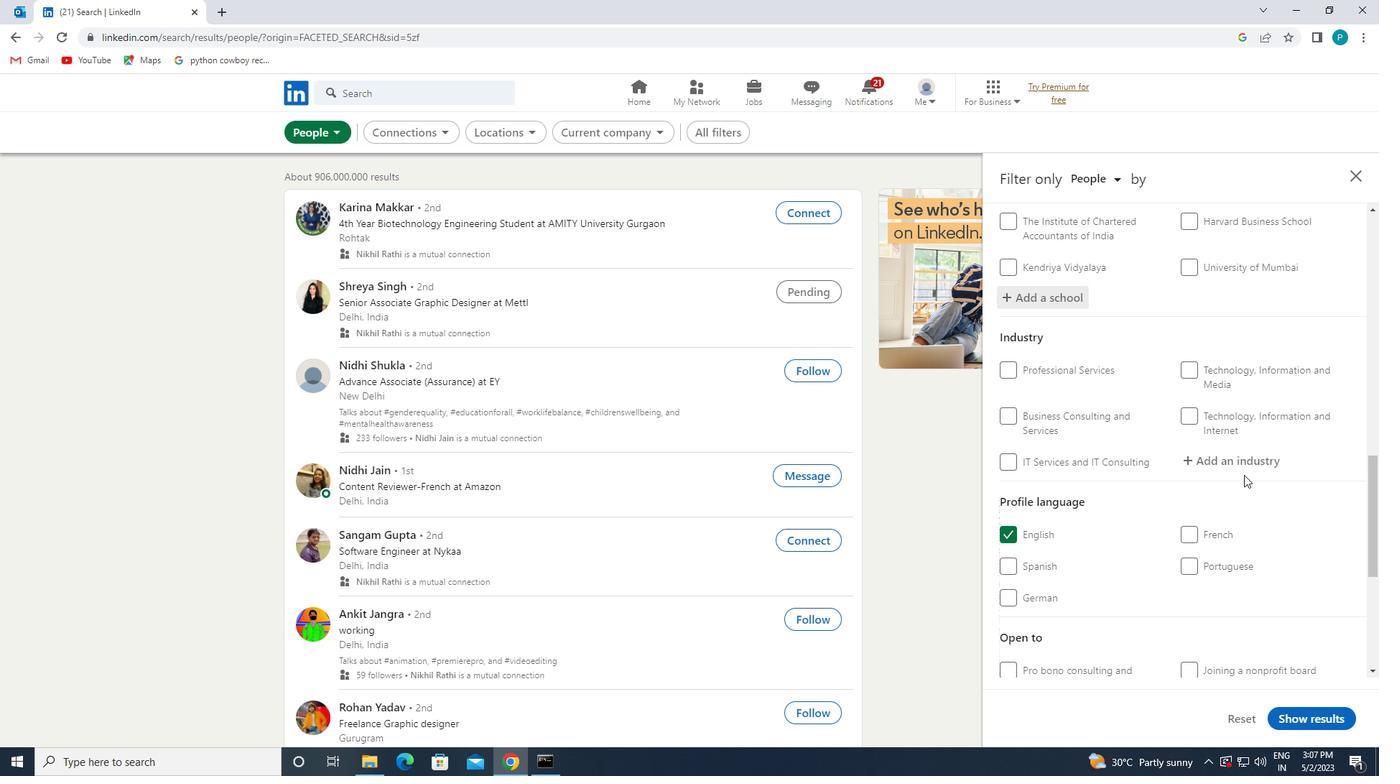 
Action: Mouse pressed left at (1229, 450)
Screenshot: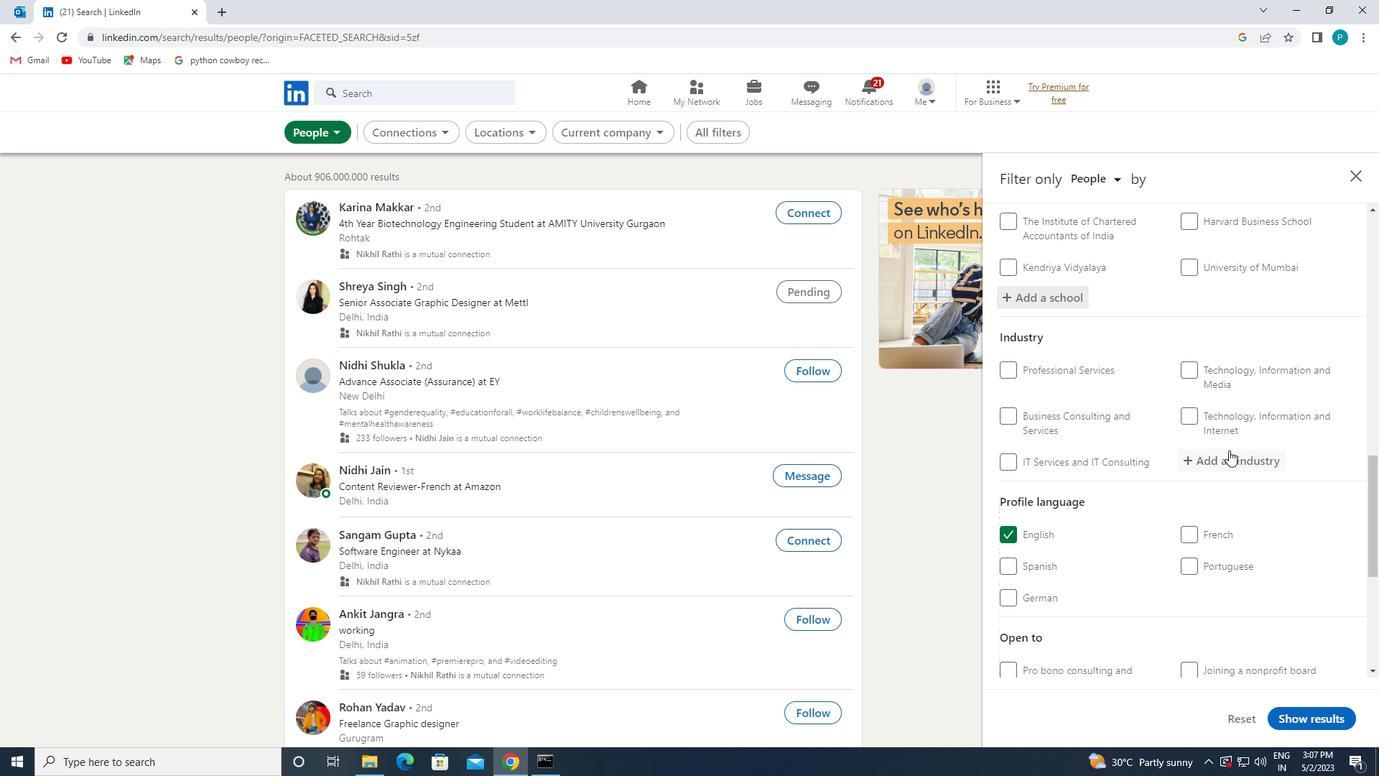 
Action: Mouse moved to (1234, 451)
Screenshot: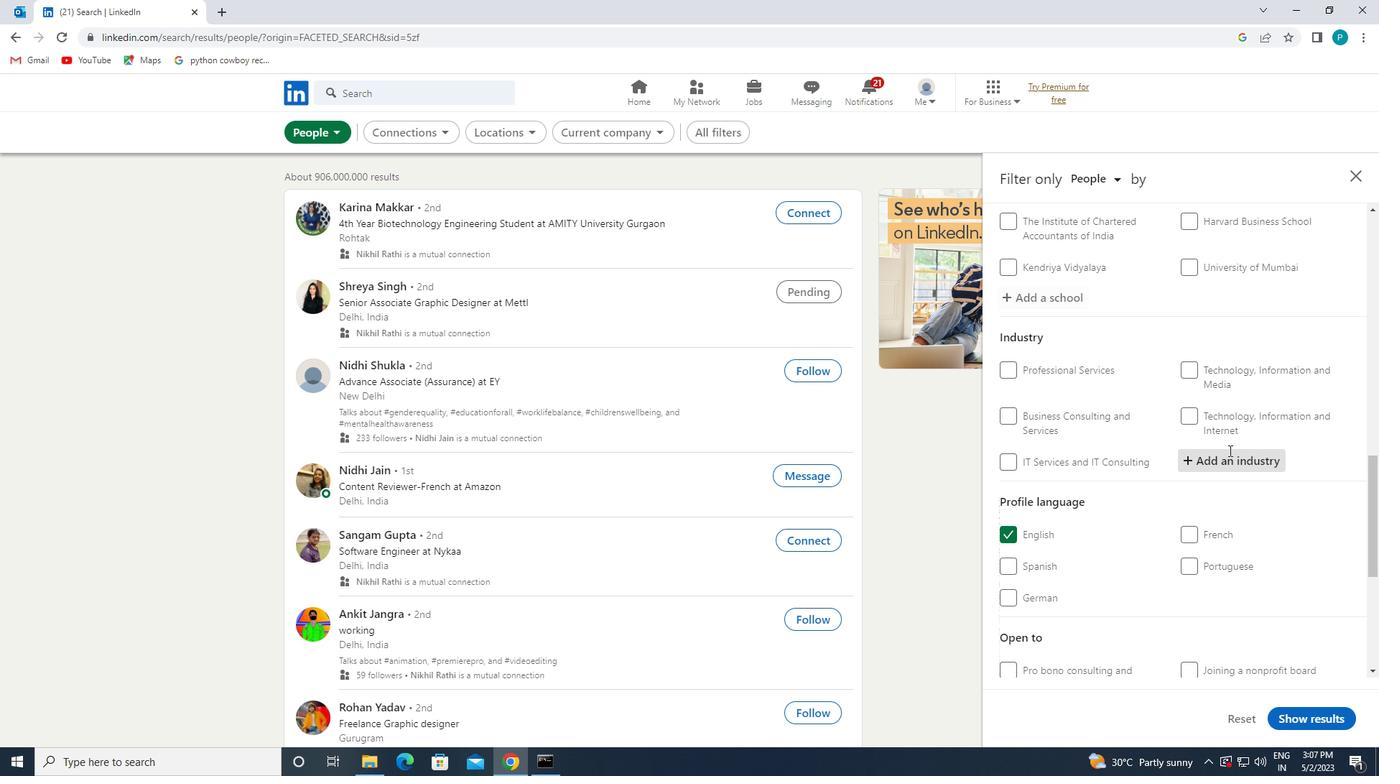 
Action: Key pressed <Key.caps_lock>E<Key.caps_lock>CO
Screenshot: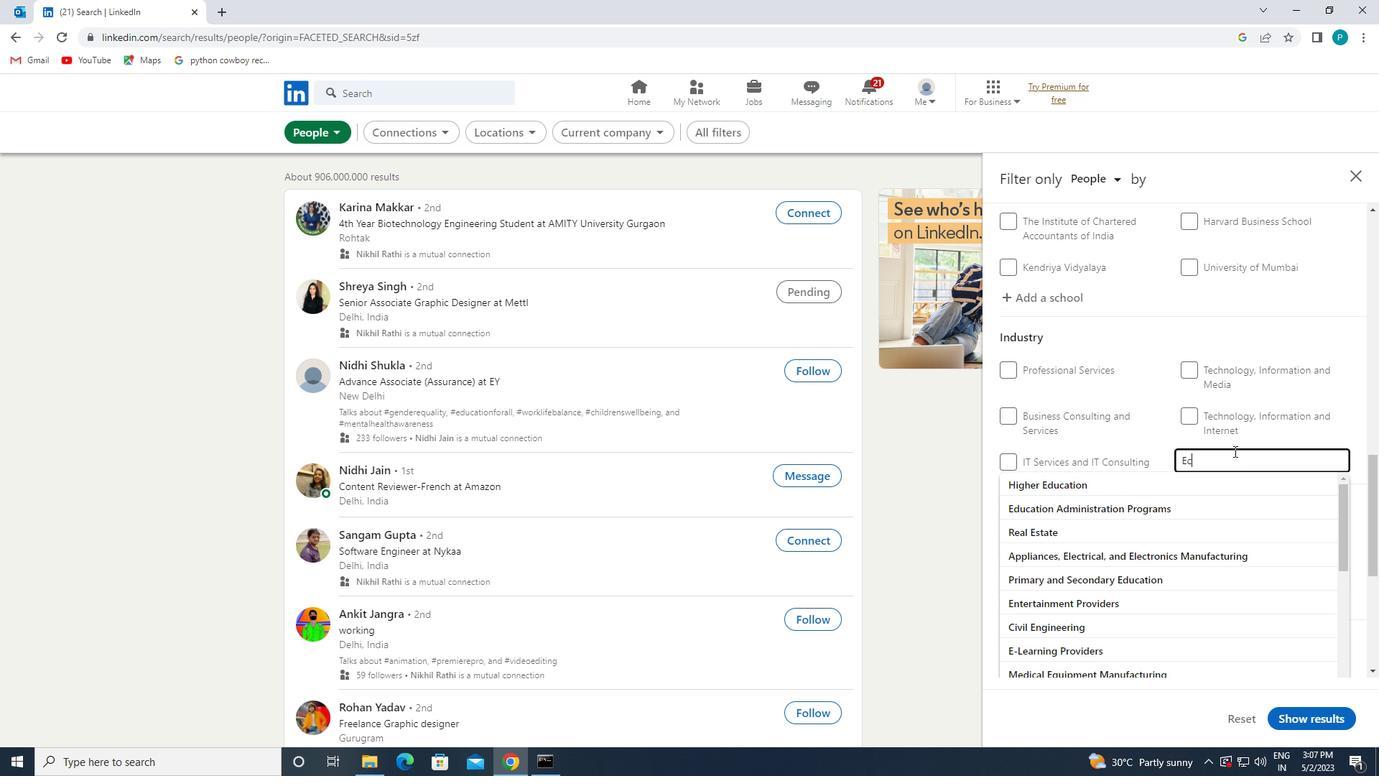 
Action: Mouse moved to (1251, 481)
Screenshot: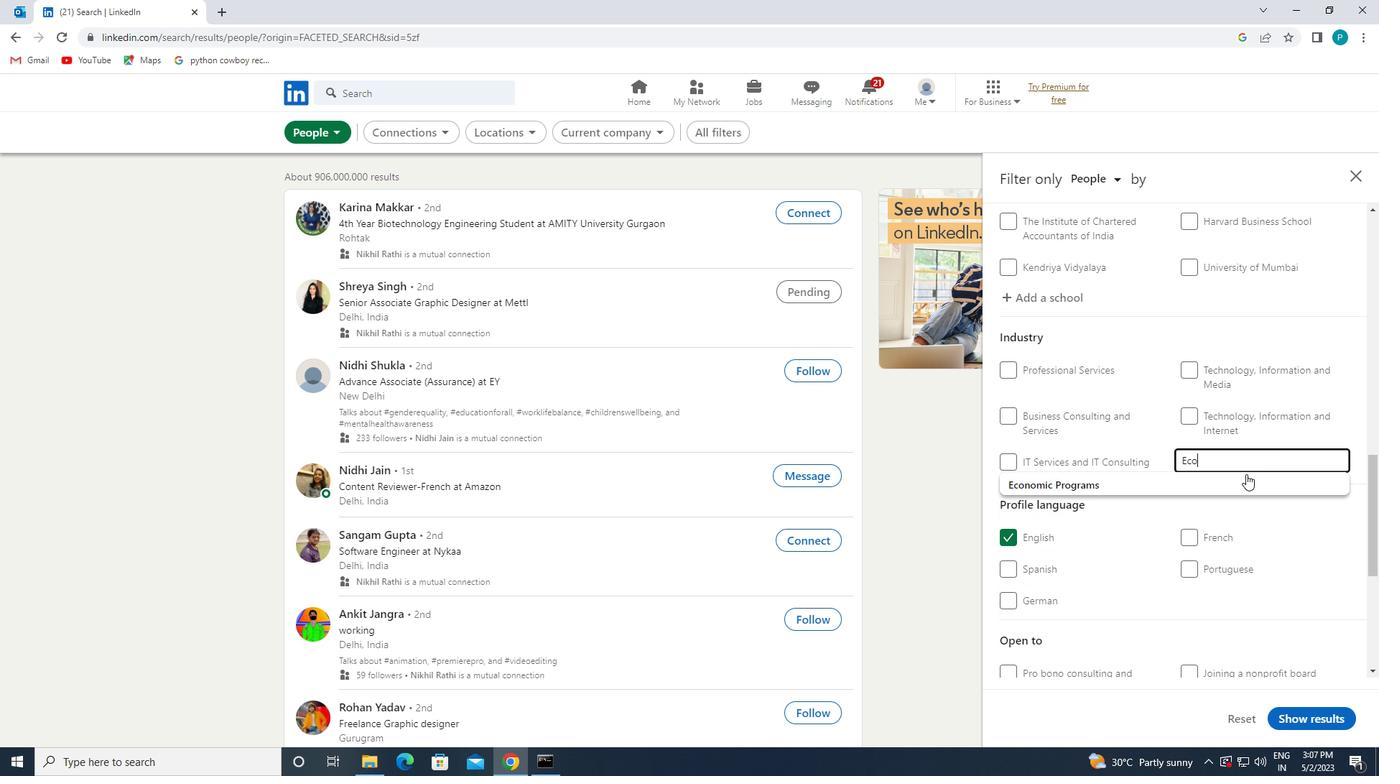 
Action: Mouse pressed left at (1251, 481)
Screenshot: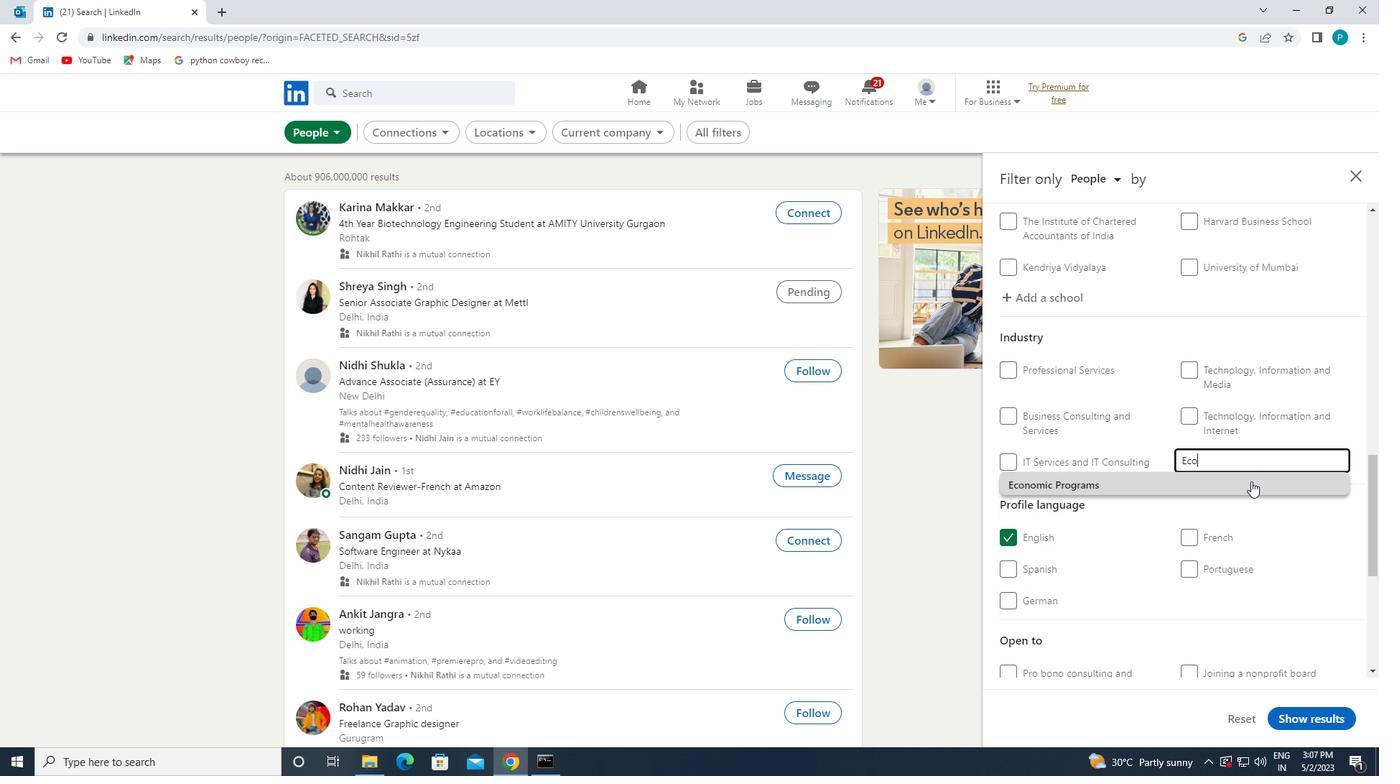 
Action: Mouse moved to (1143, 520)
Screenshot: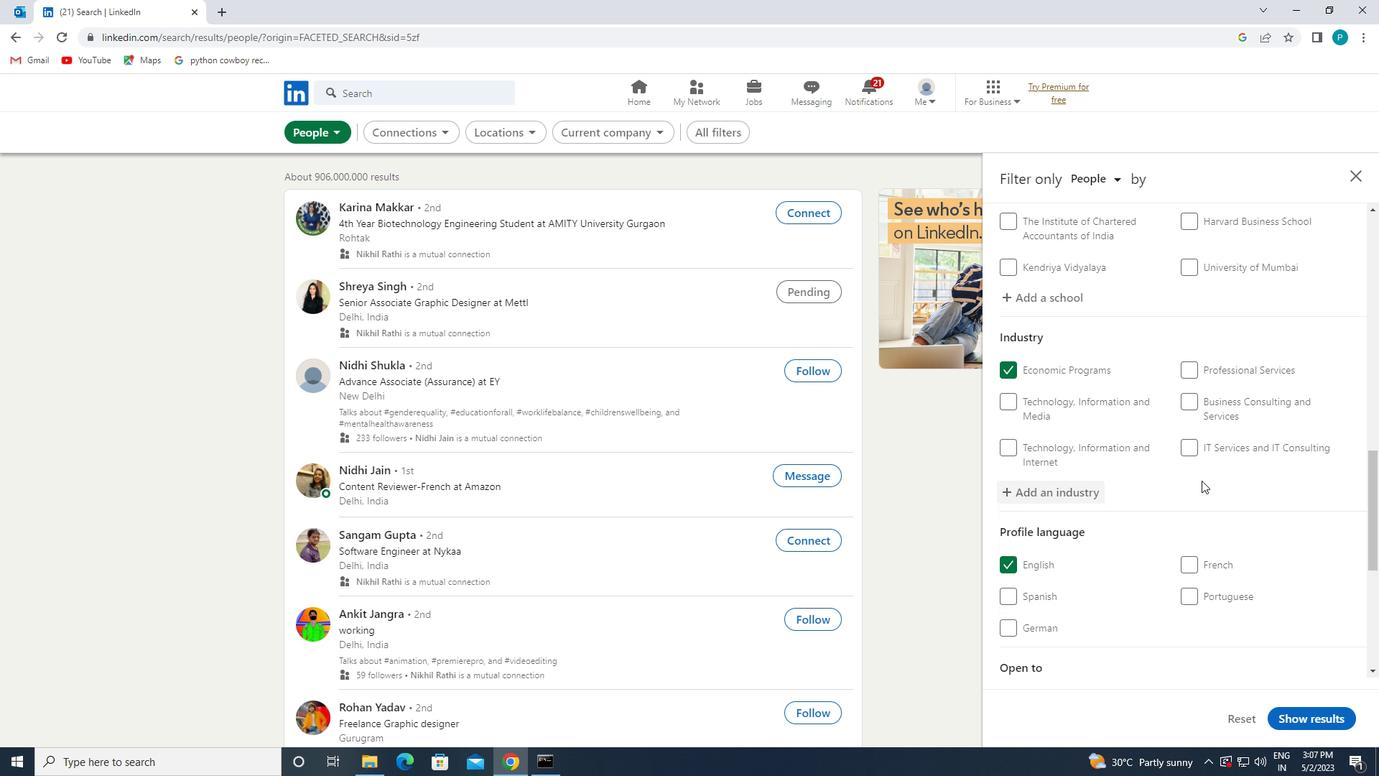 
Action: Mouse scrolled (1143, 520) with delta (0, 0)
Screenshot: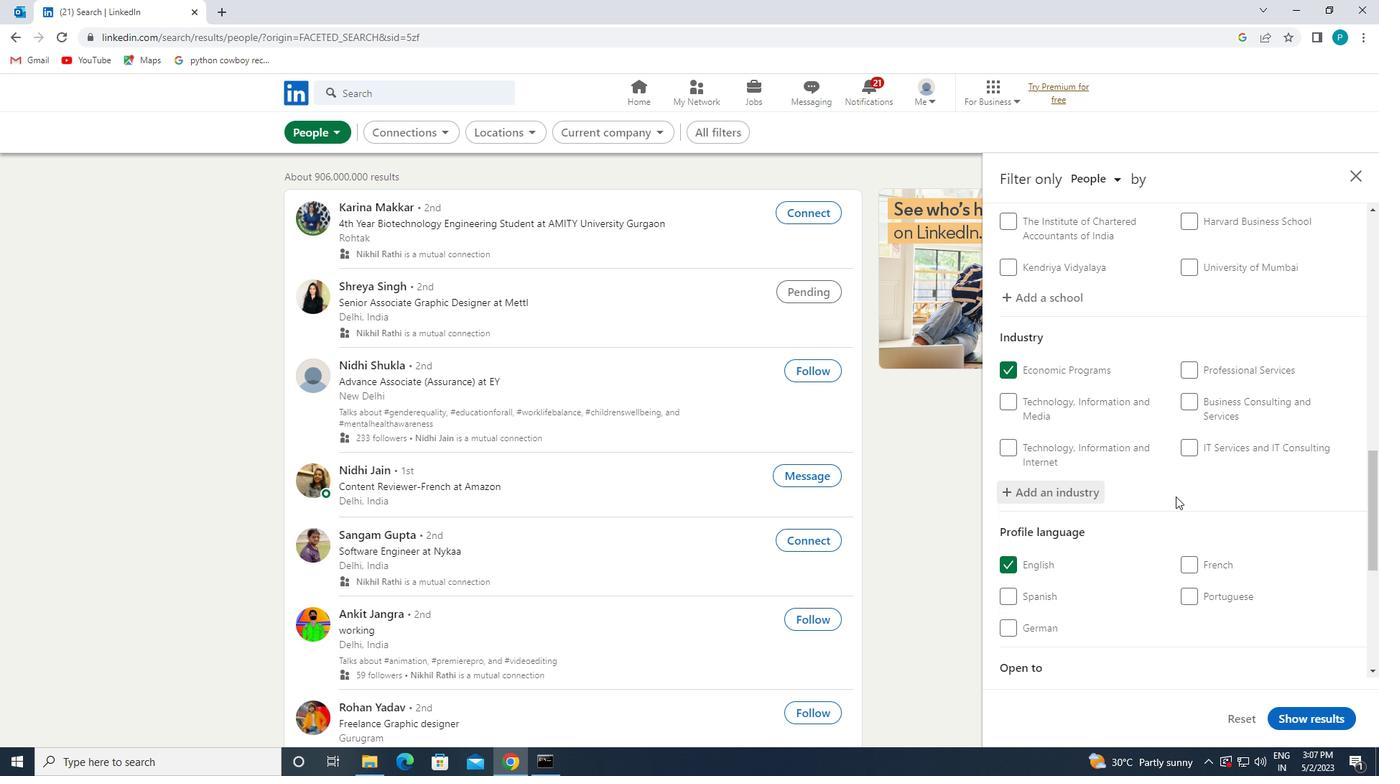 
Action: Mouse scrolled (1143, 520) with delta (0, 0)
Screenshot: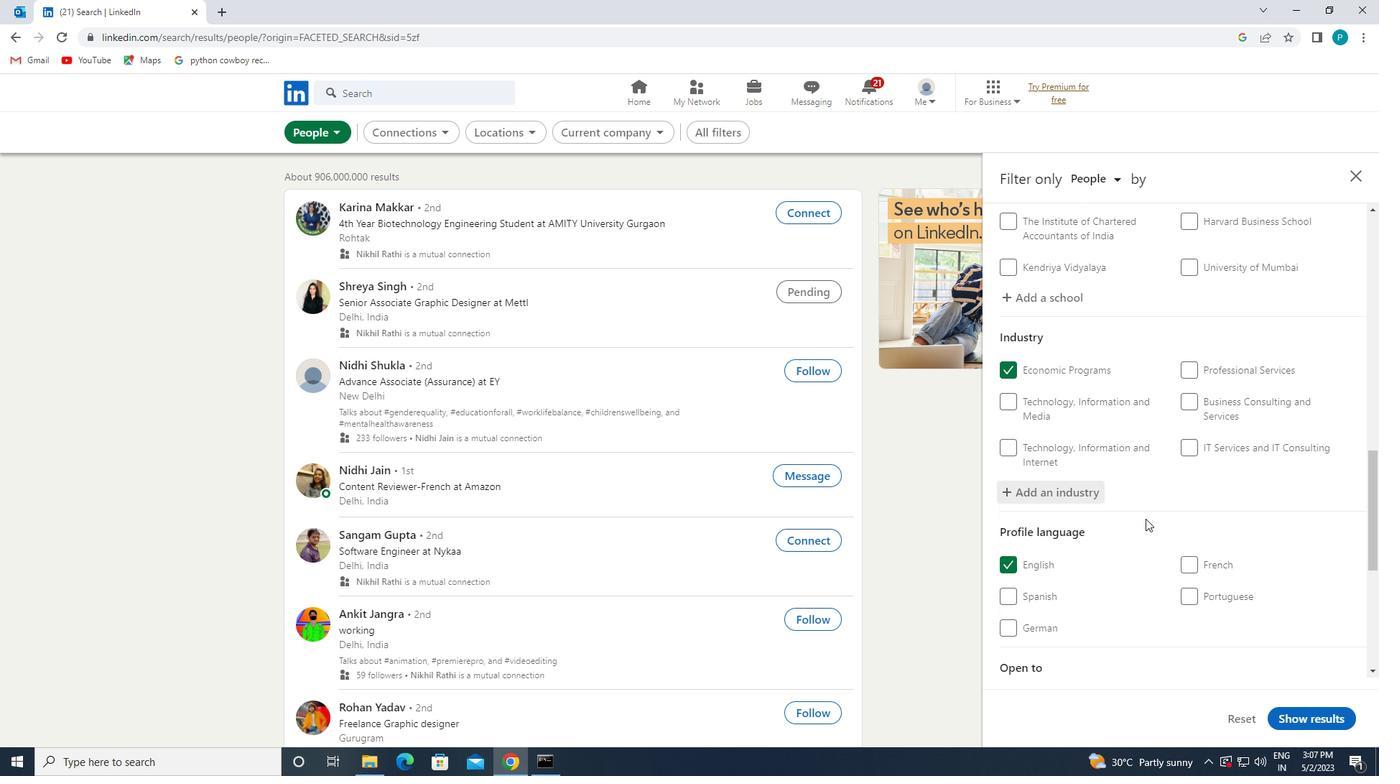 
Action: Mouse moved to (1143, 520)
Screenshot: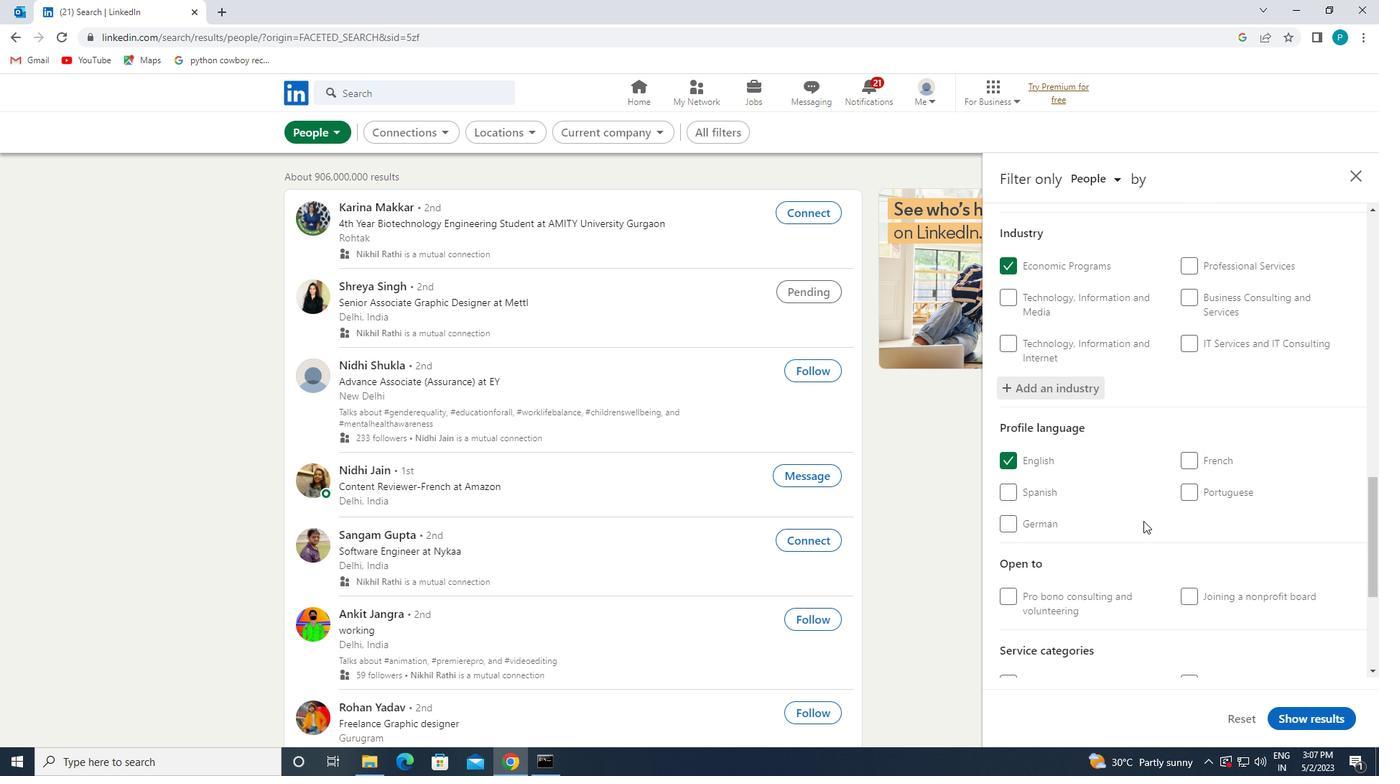 
Action: Mouse scrolled (1143, 520) with delta (0, 0)
Screenshot: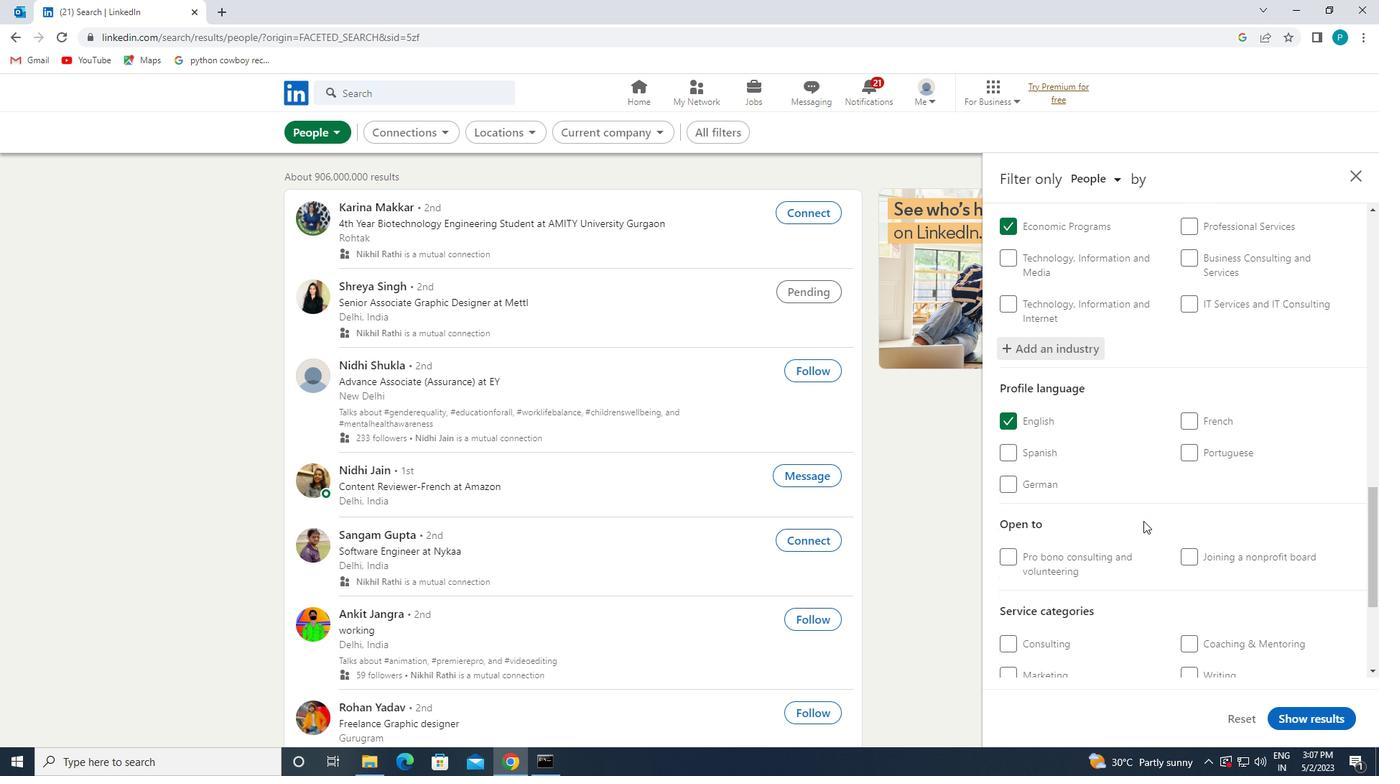 
Action: Mouse scrolled (1143, 520) with delta (0, 0)
Screenshot: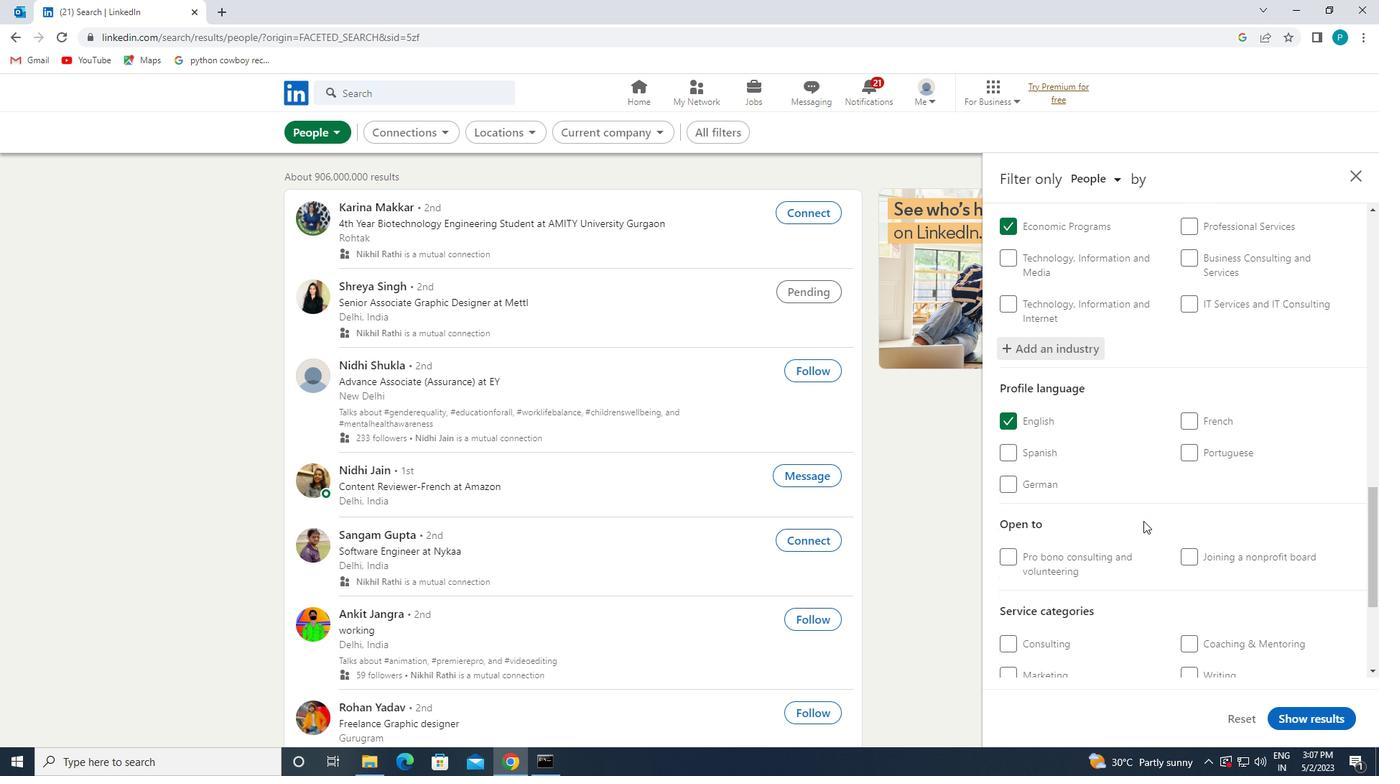 
Action: Mouse moved to (1166, 520)
Screenshot: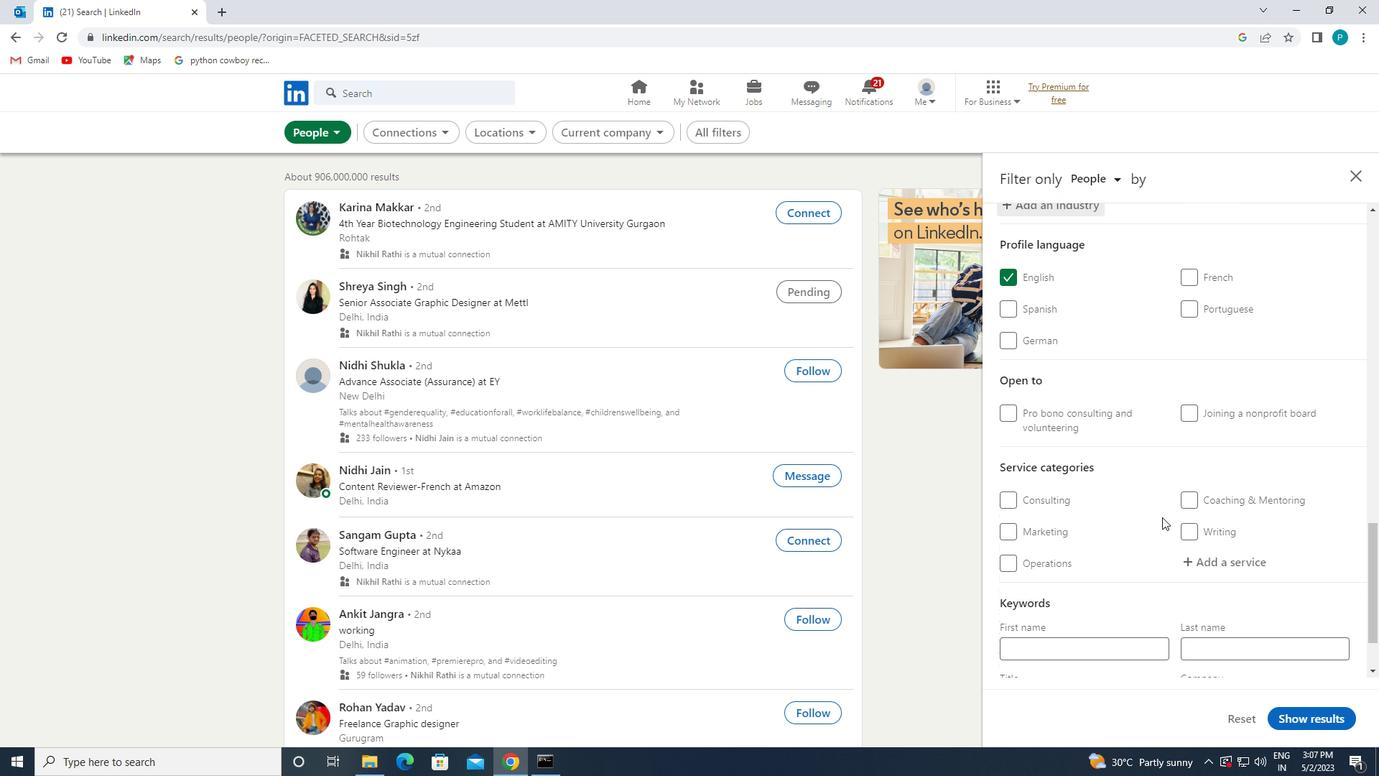
Action: Mouse scrolled (1166, 519) with delta (0, 0)
Screenshot: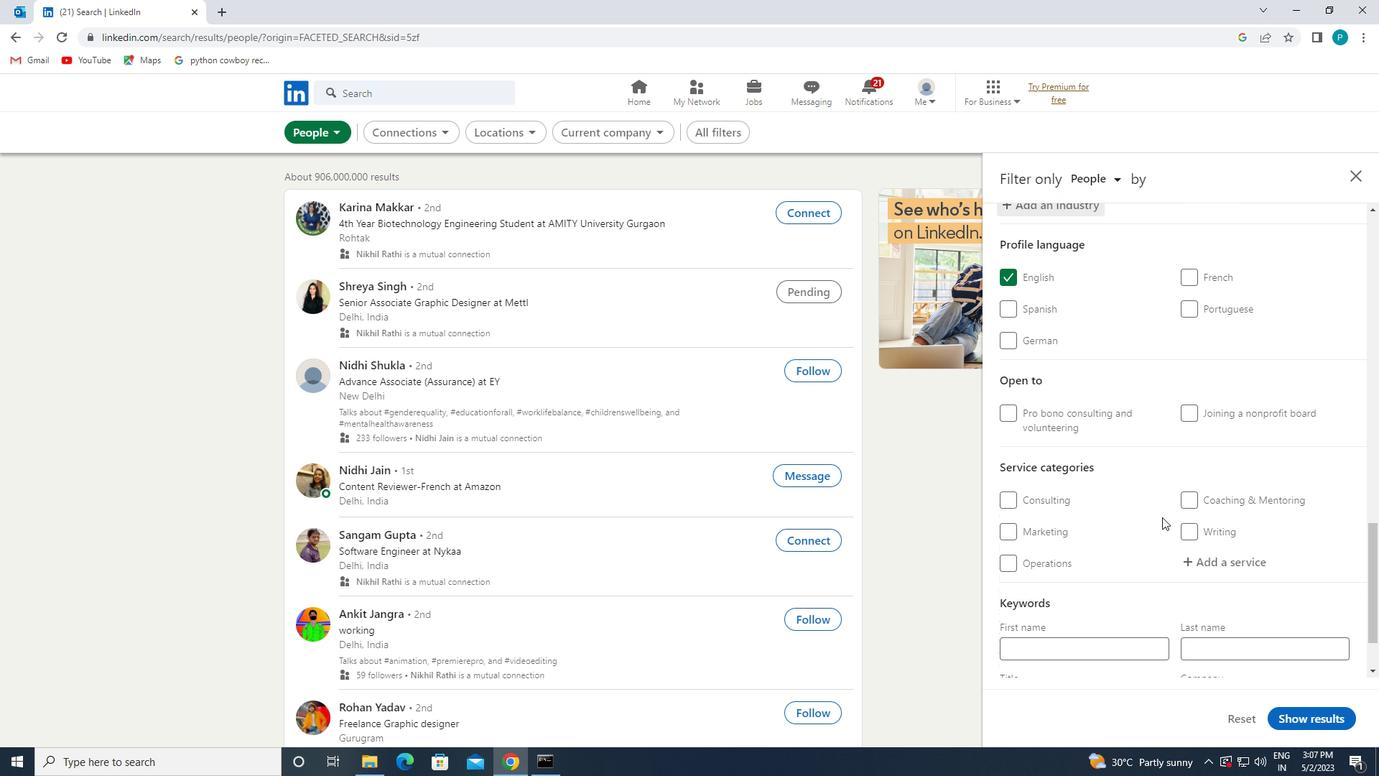 
Action: Mouse moved to (1210, 492)
Screenshot: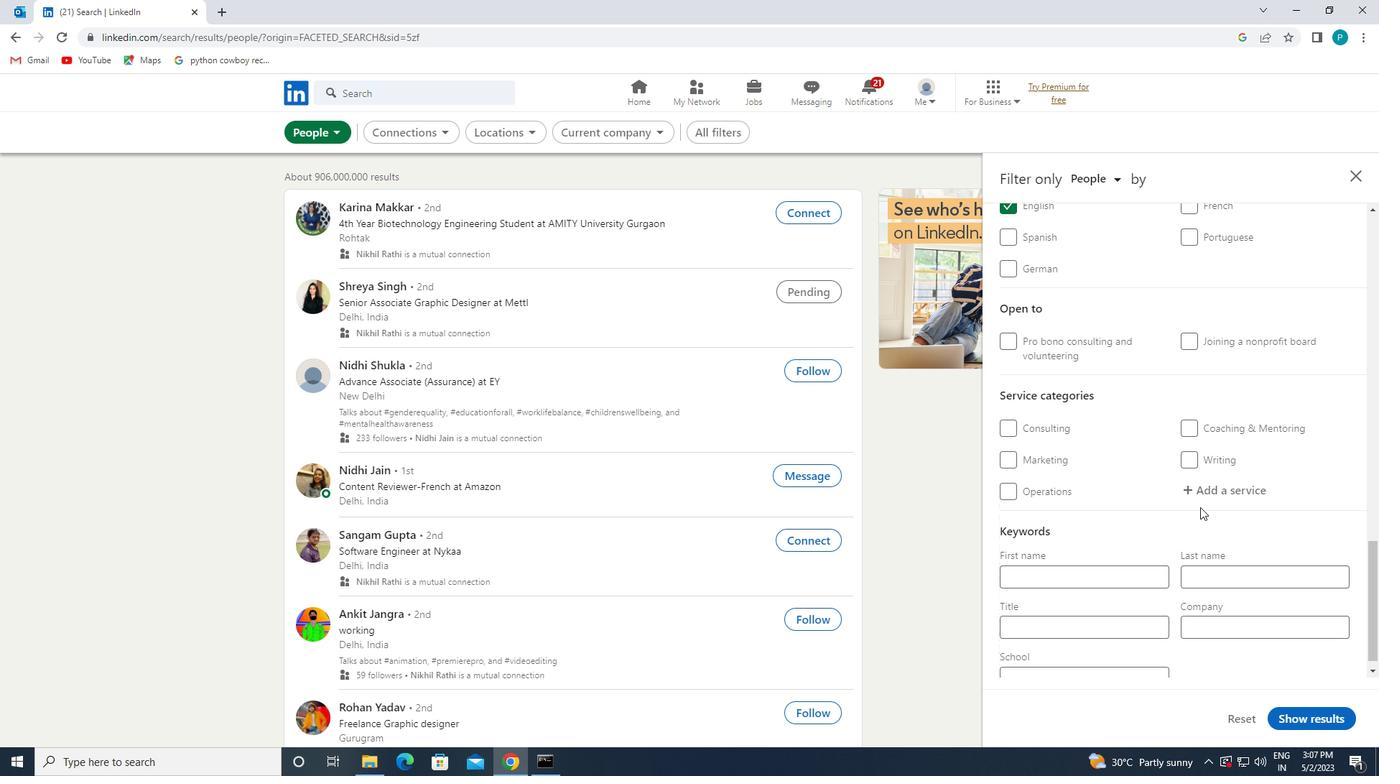 
Action: Mouse pressed left at (1210, 492)
Screenshot: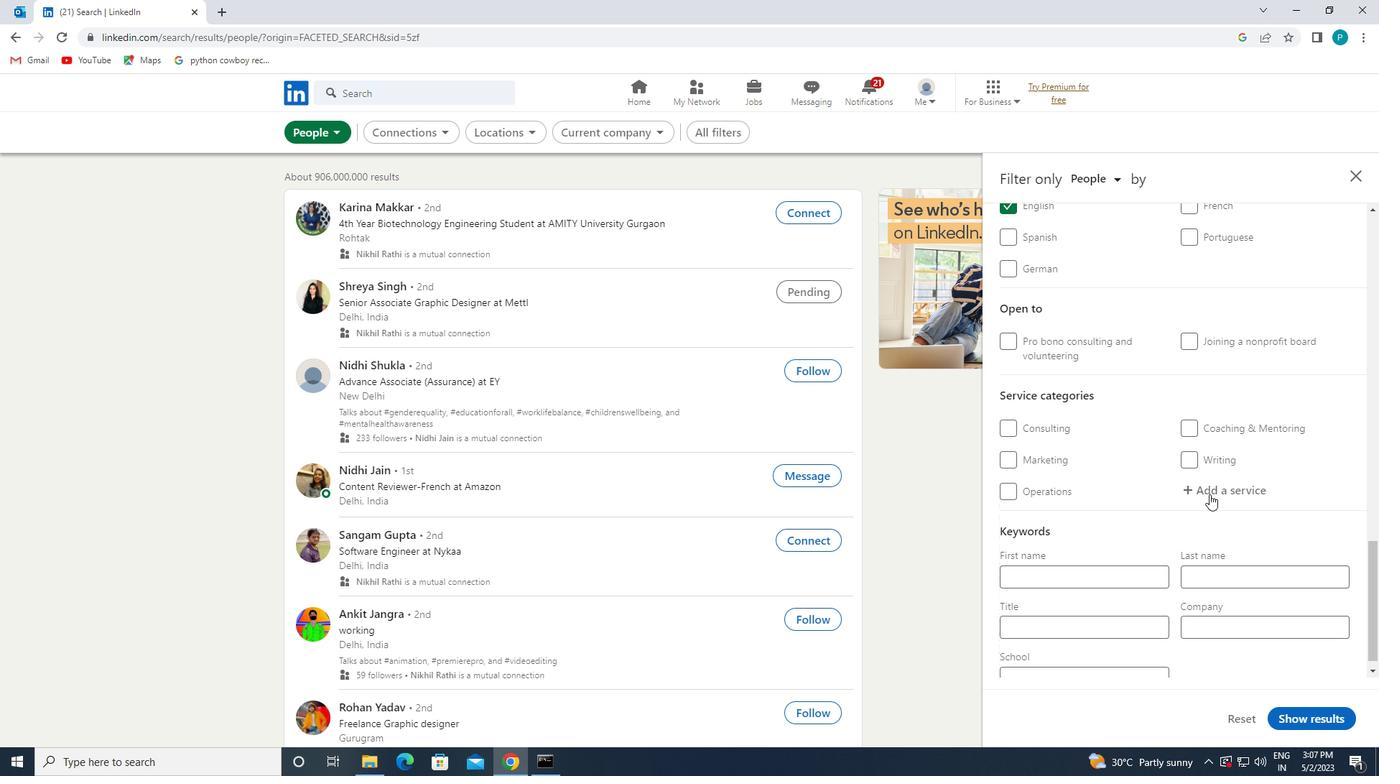 
Action: Mouse moved to (1211, 491)
Screenshot: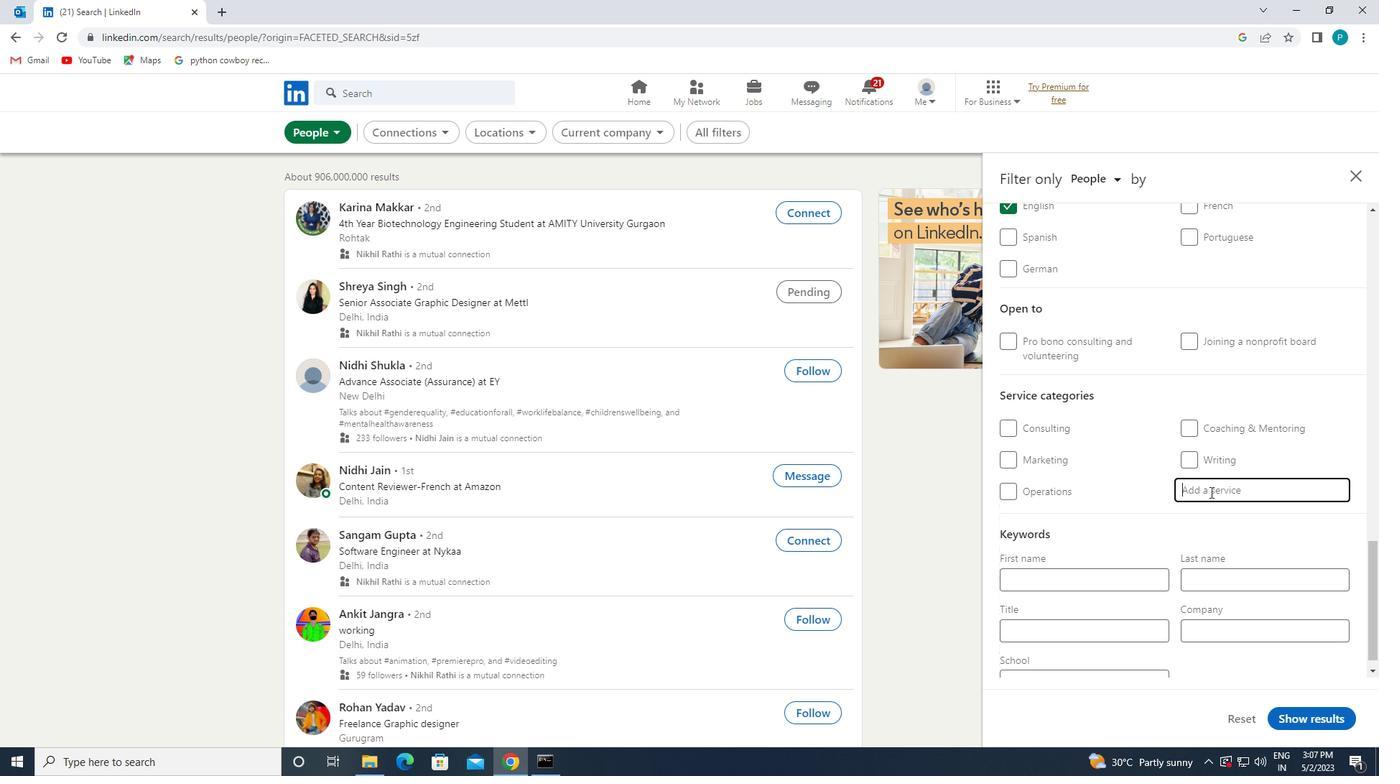 
Action: Key pressed <Key.caps_lock>E<Key.caps_lock>VENTS
Screenshot: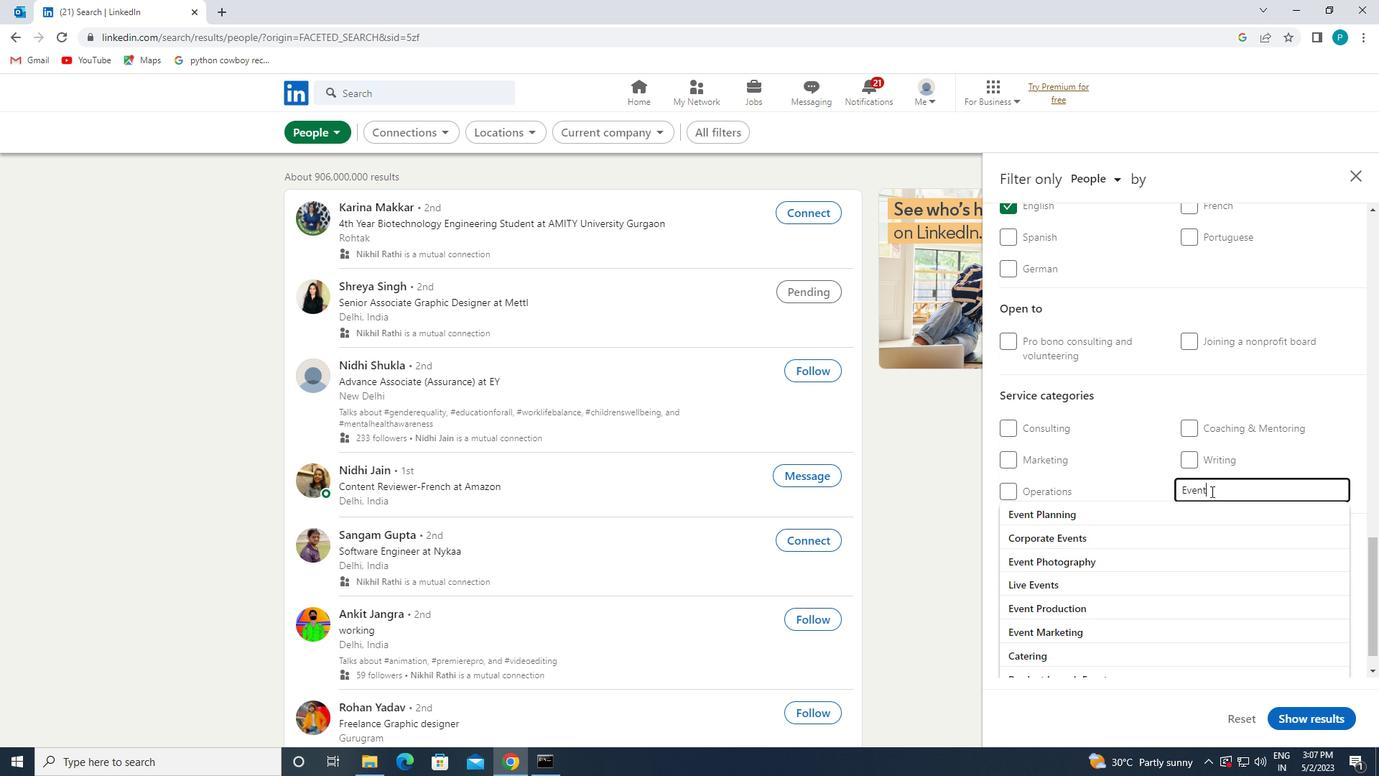 
Action: Mouse moved to (1048, 611)
Screenshot: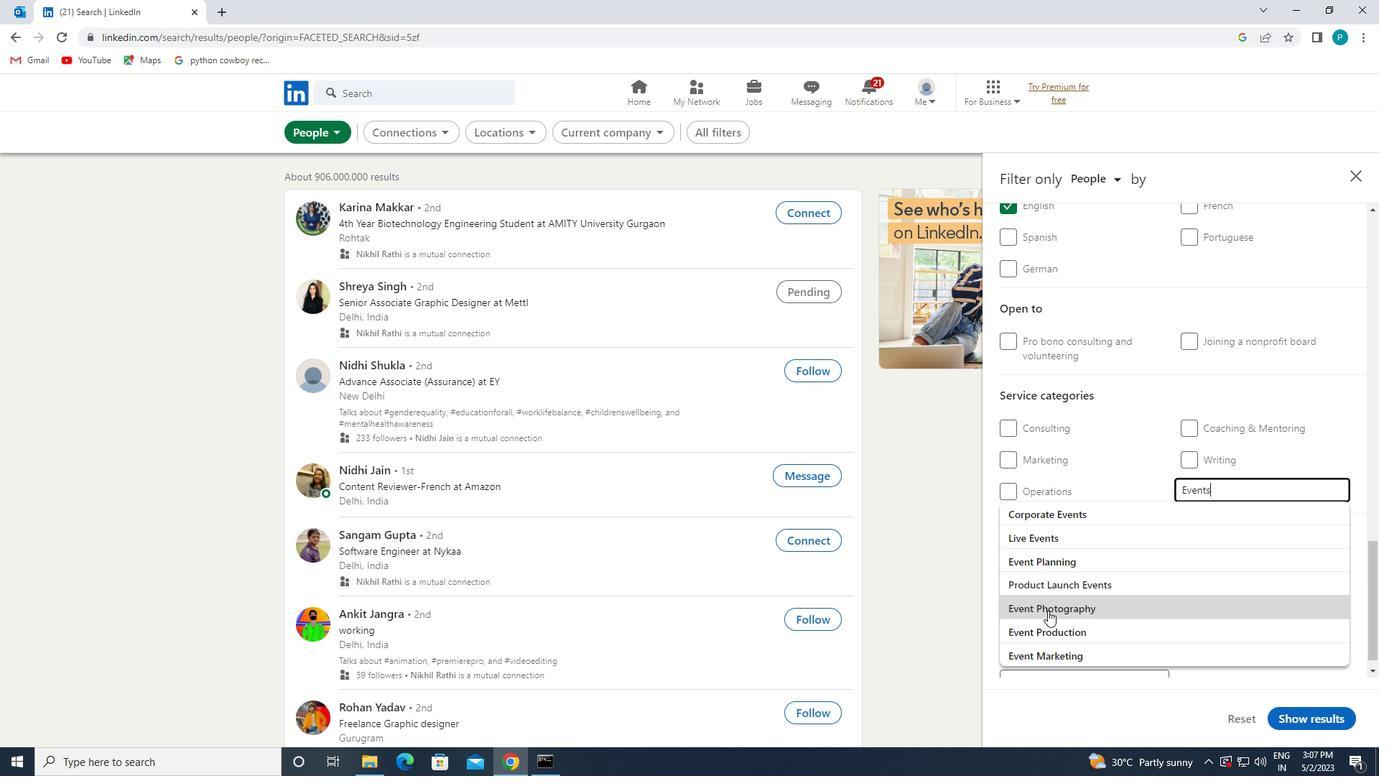 
Action: Mouse pressed left at (1048, 611)
Screenshot: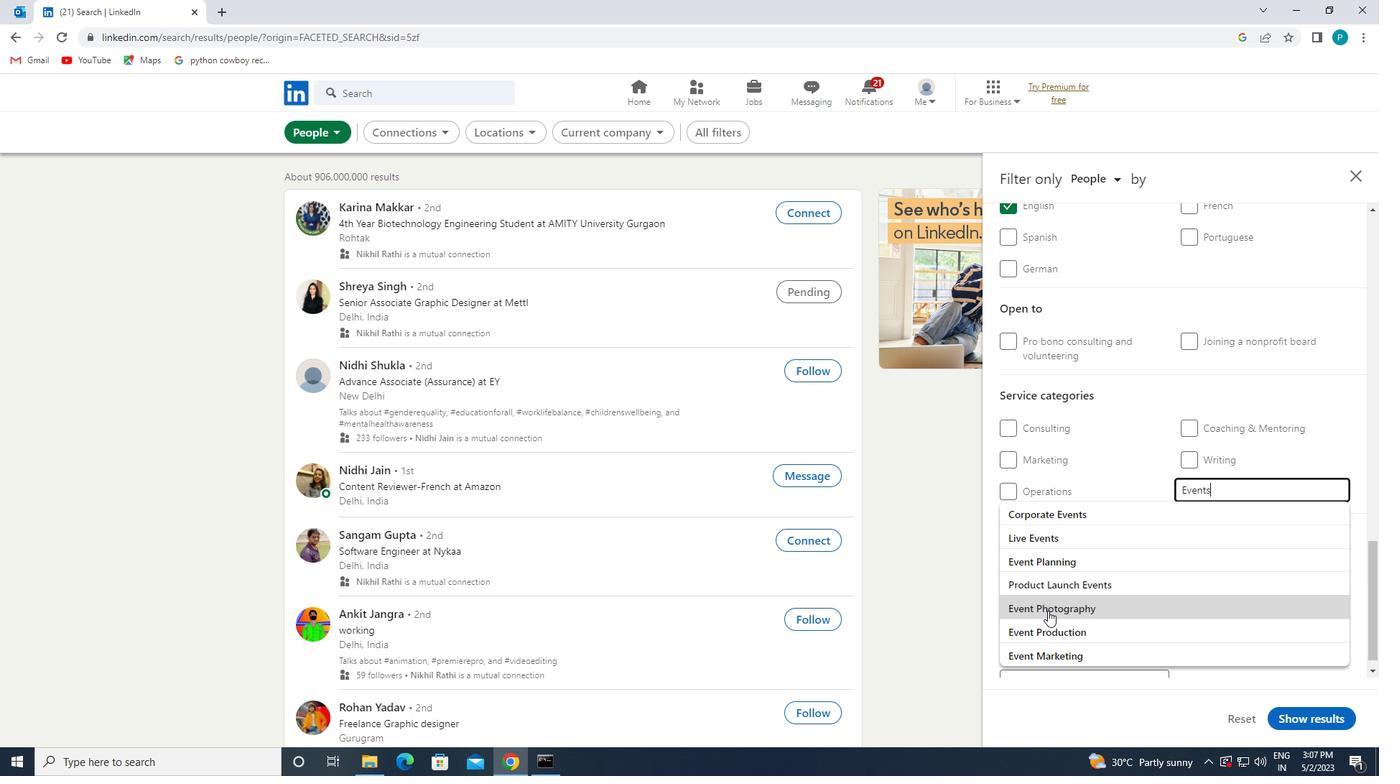 
Action: Mouse moved to (1045, 610)
Screenshot: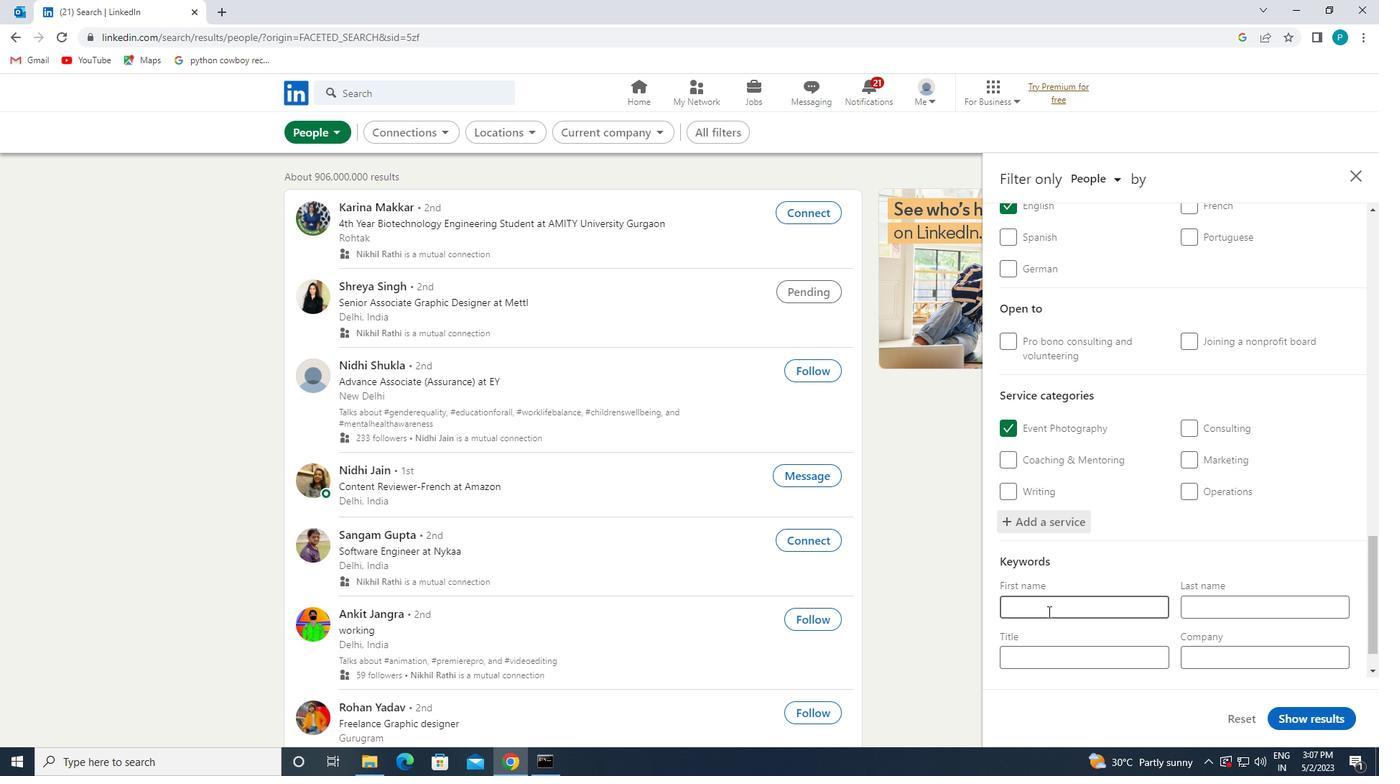 
Action: Mouse scrolled (1045, 609) with delta (0, 0)
Screenshot: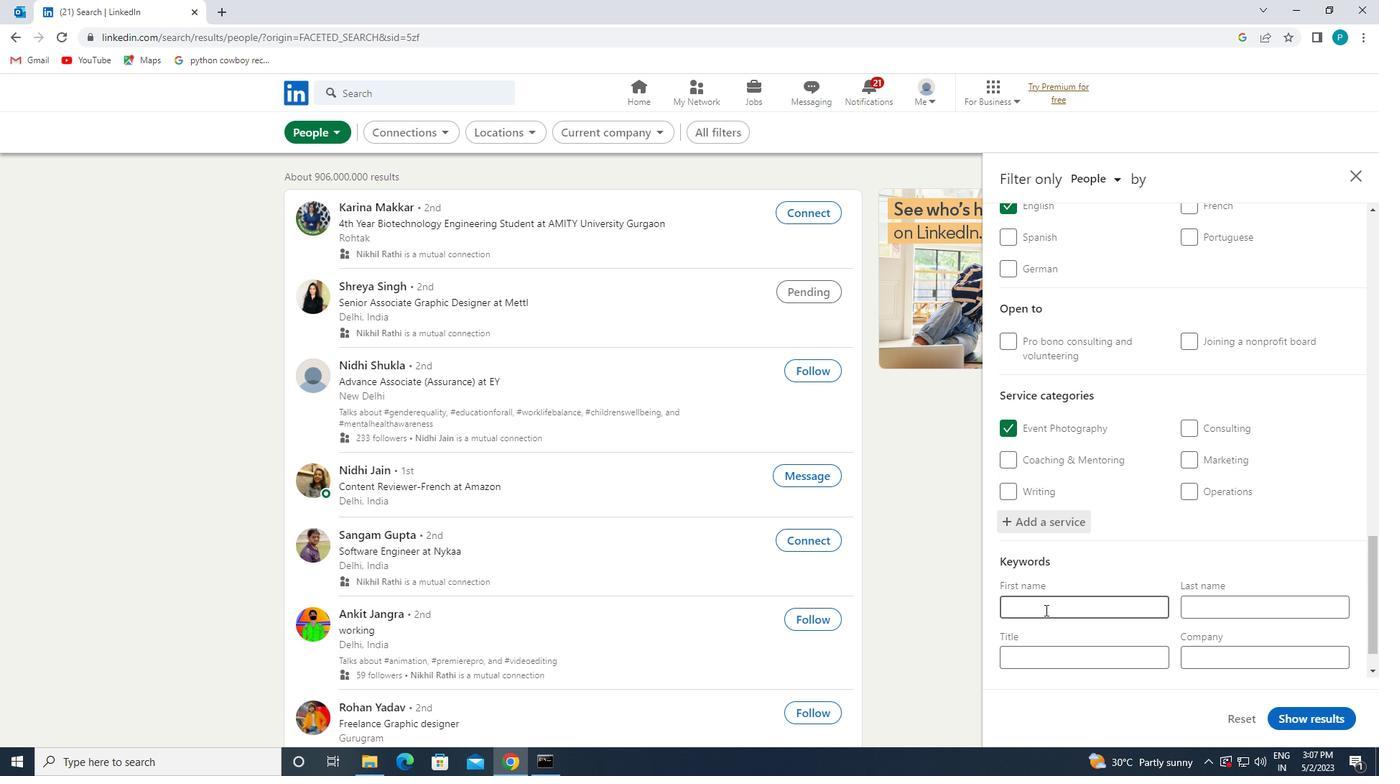 
Action: Mouse scrolled (1045, 609) with delta (0, 0)
Screenshot: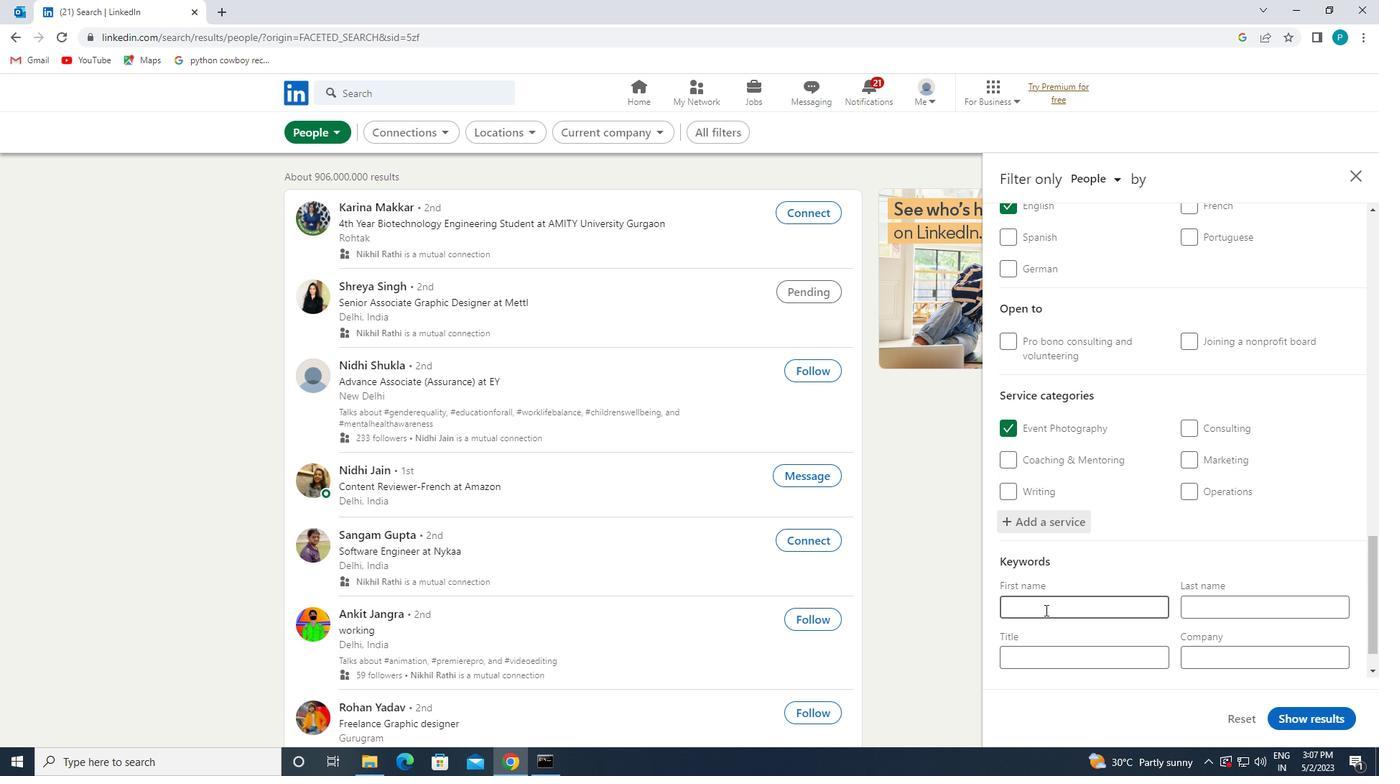 
Action: Mouse moved to (1041, 621)
Screenshot: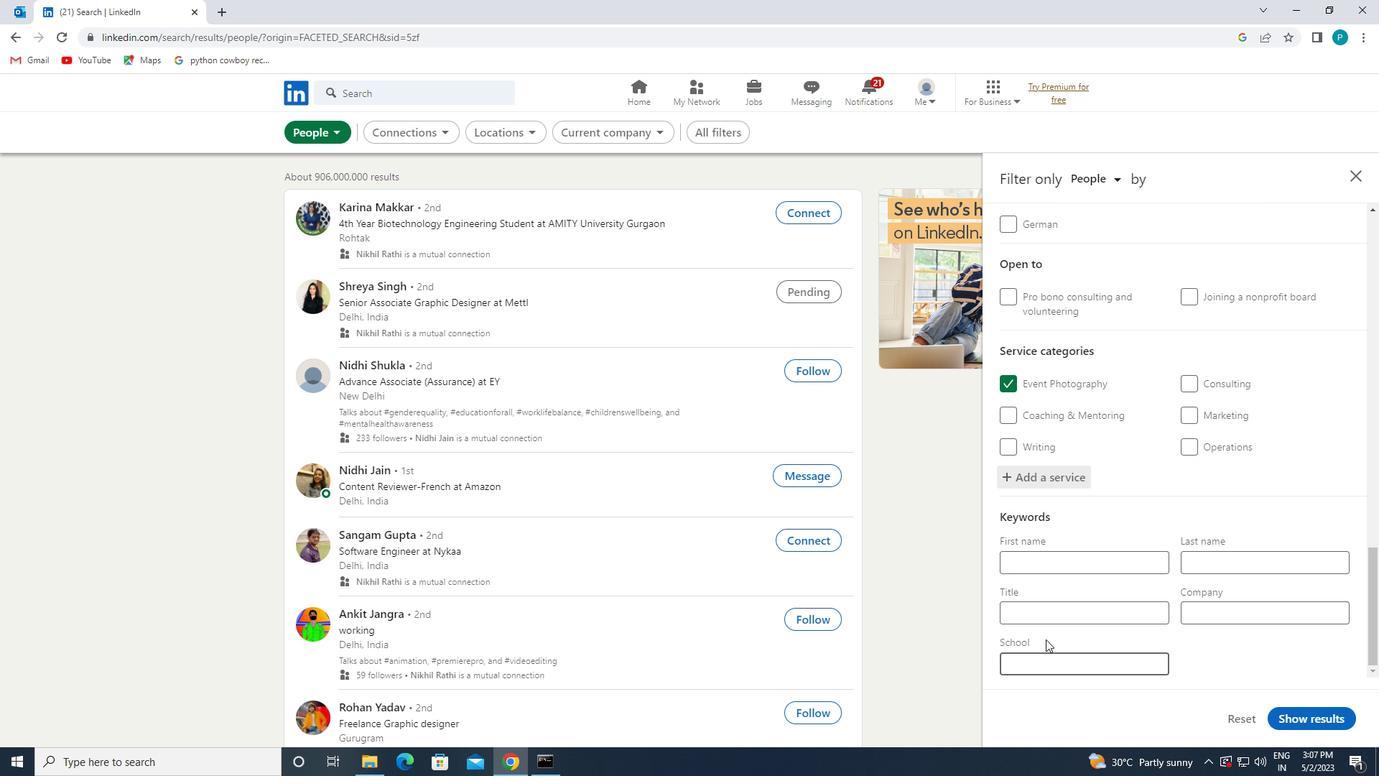 
Action: Mouse pressed left at (1041, 621)
Screenshot: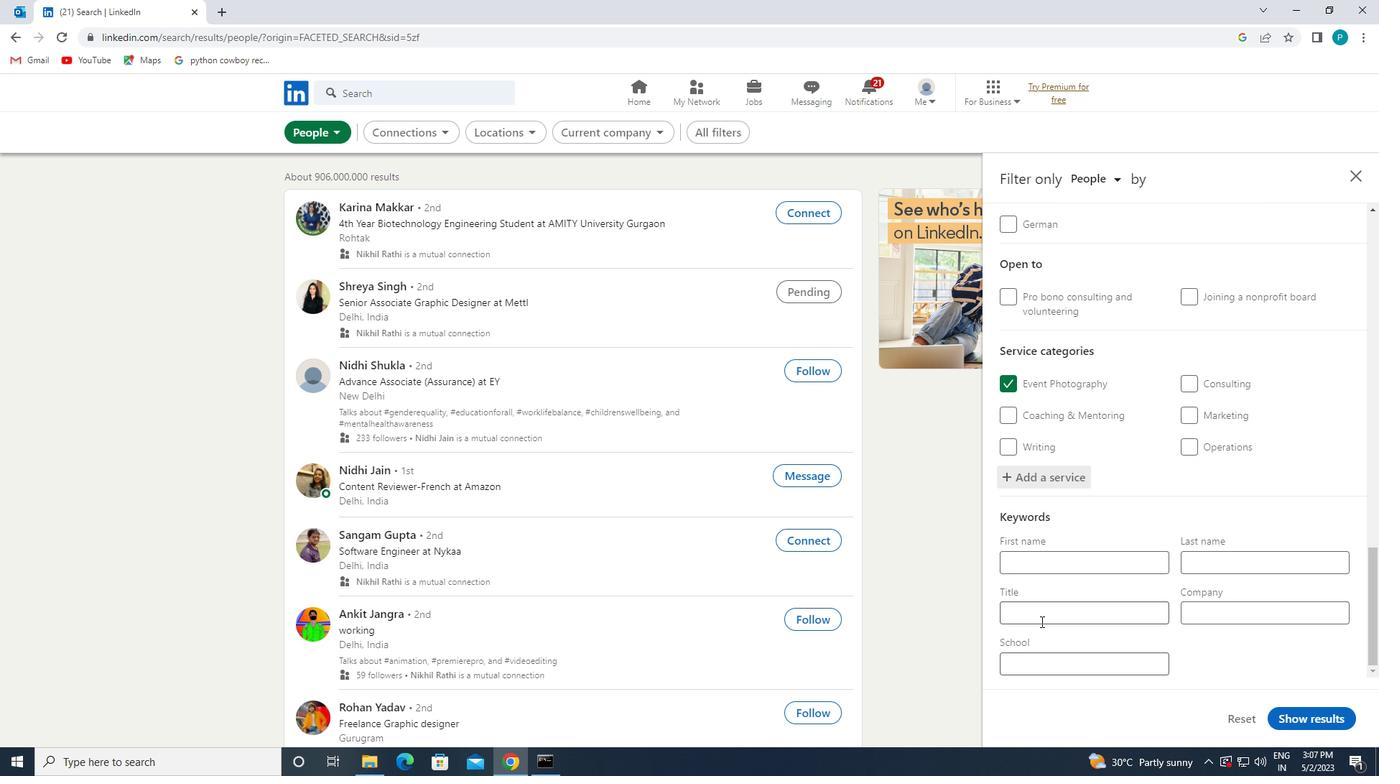 
Action: Key pressed <Key.caps_lock>C<Key.caps_lock>ONENT
Screenshot: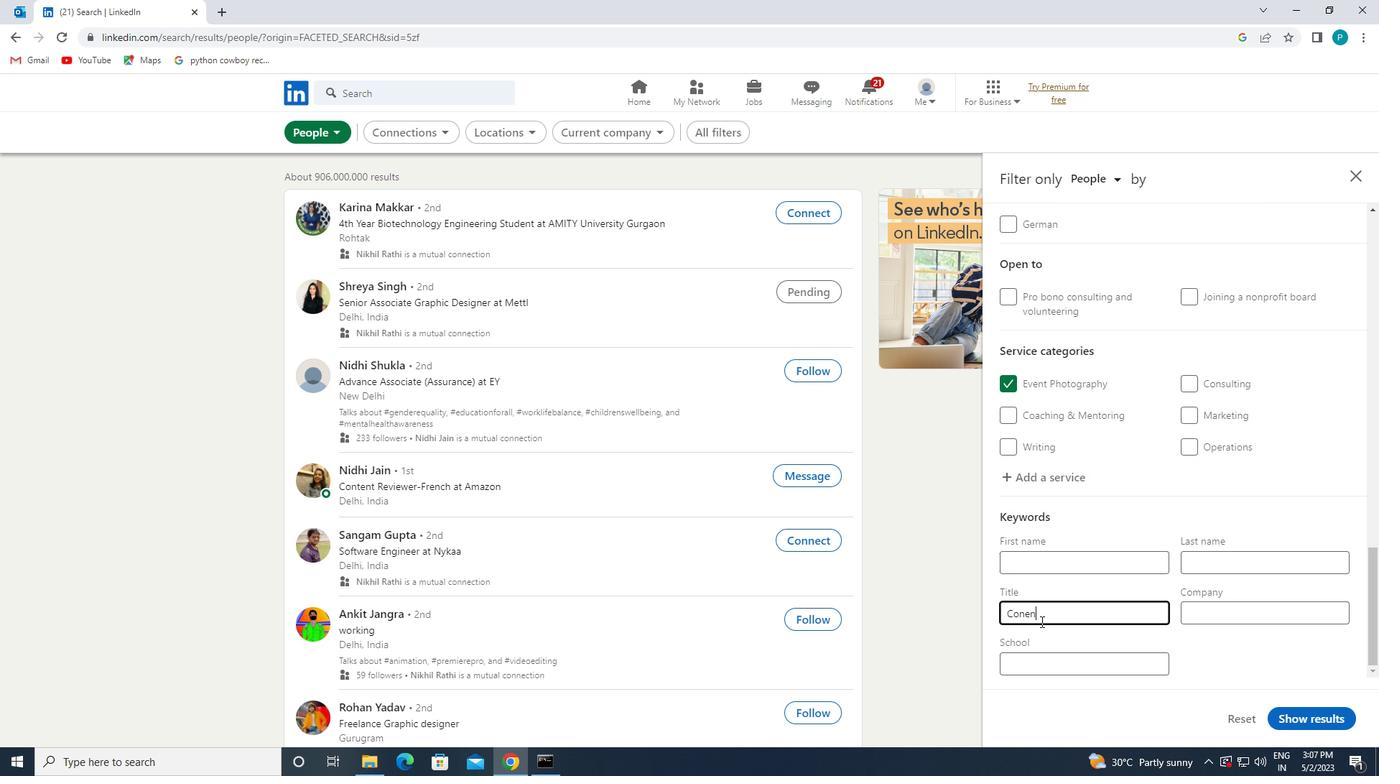 
Action: Mouse moved to (1023, 610)
Screenshot: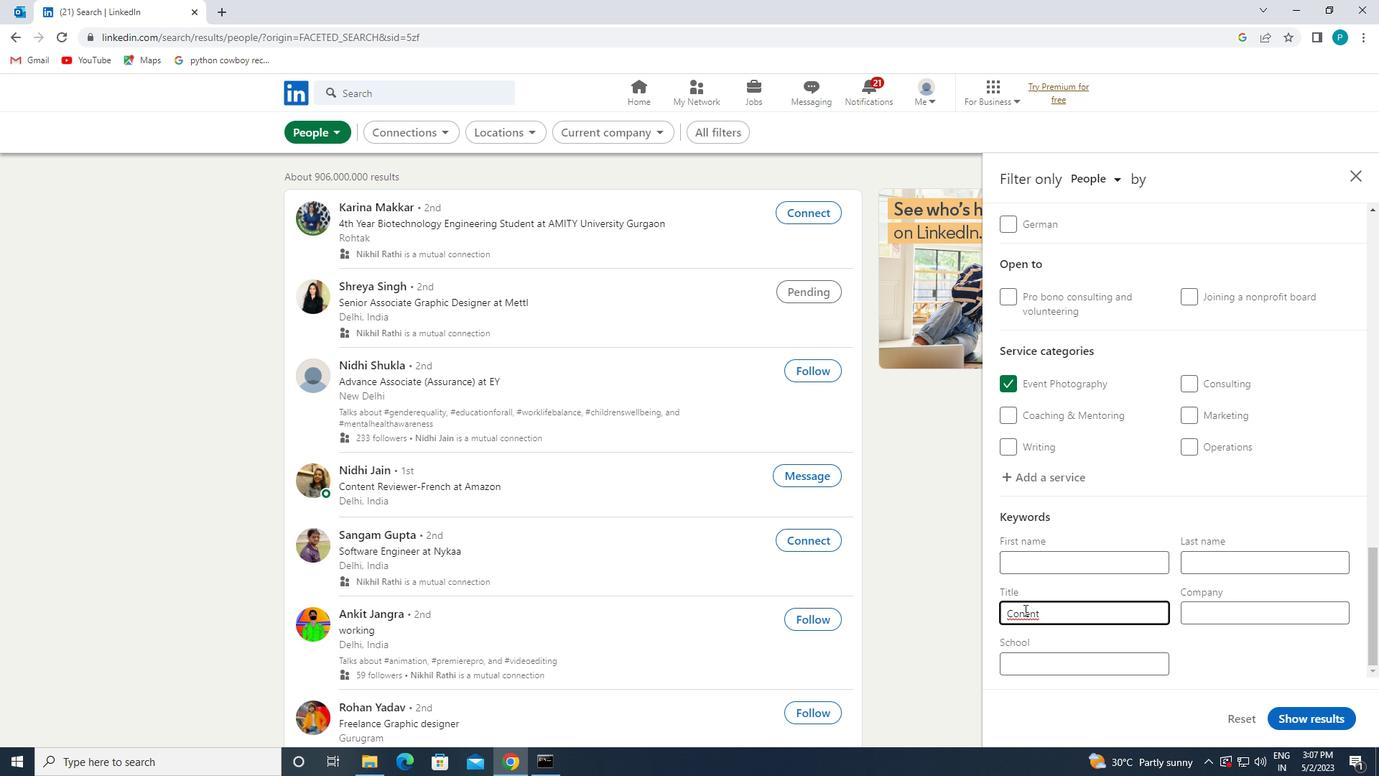 
Action: Mouse pressed left at (1023, 610)
Screenshot: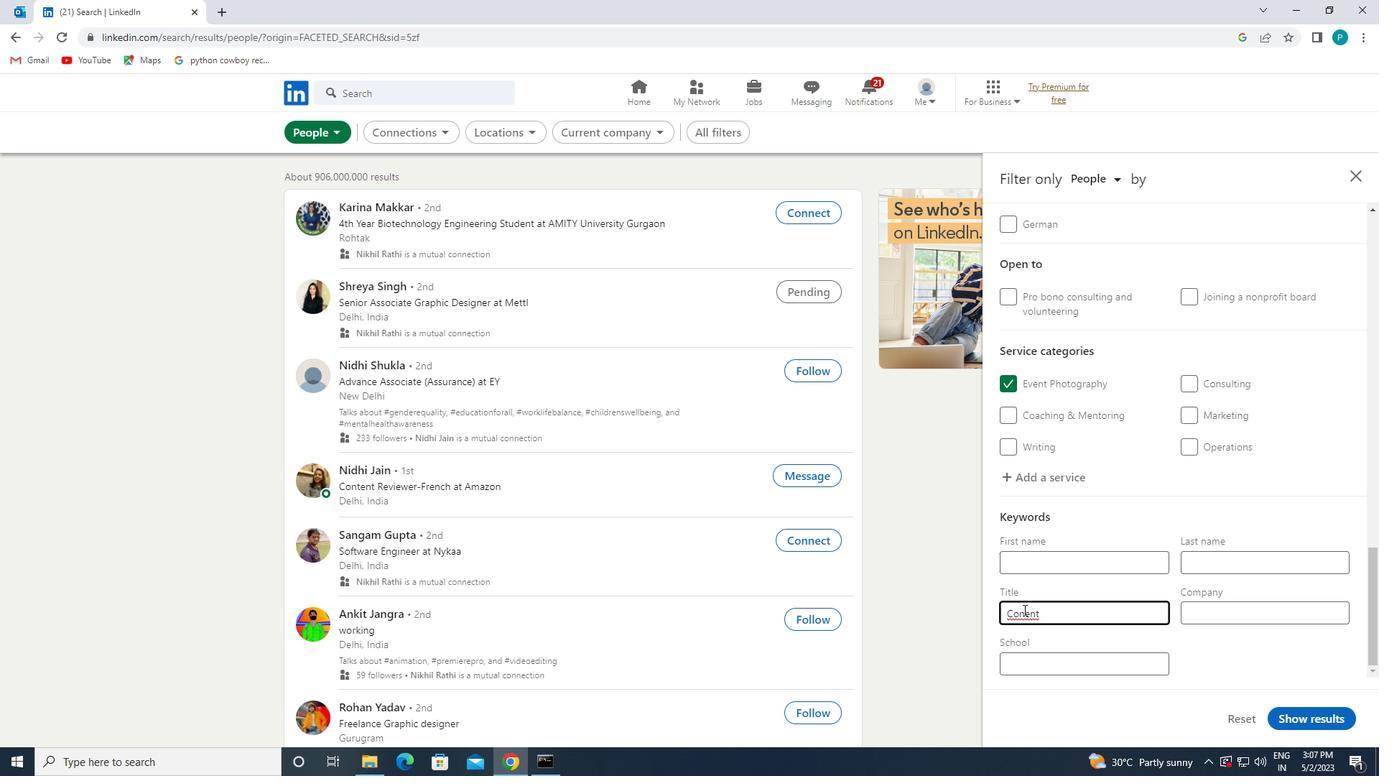 
Action: Key pressed T
Screenshot: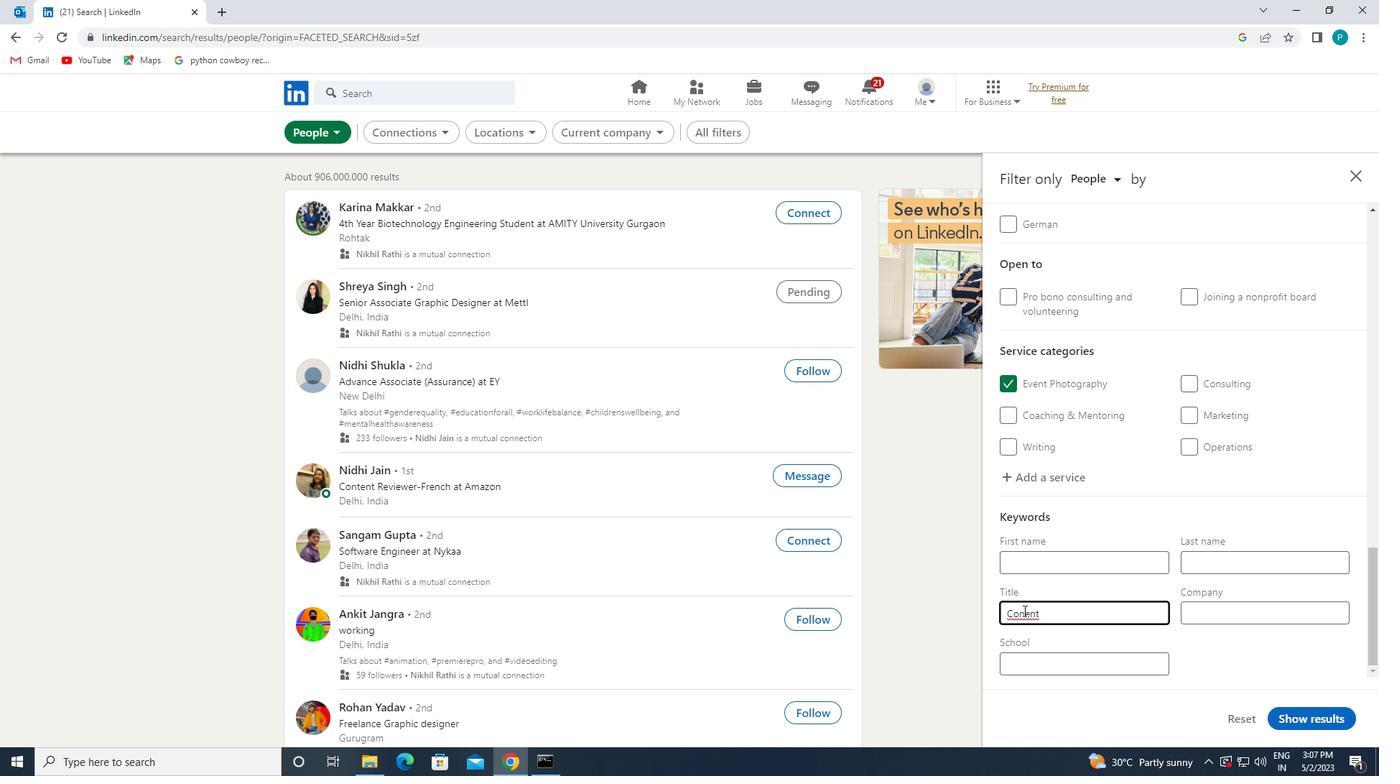 
Action: Mouse moved to (1067, 610)
Screenshot: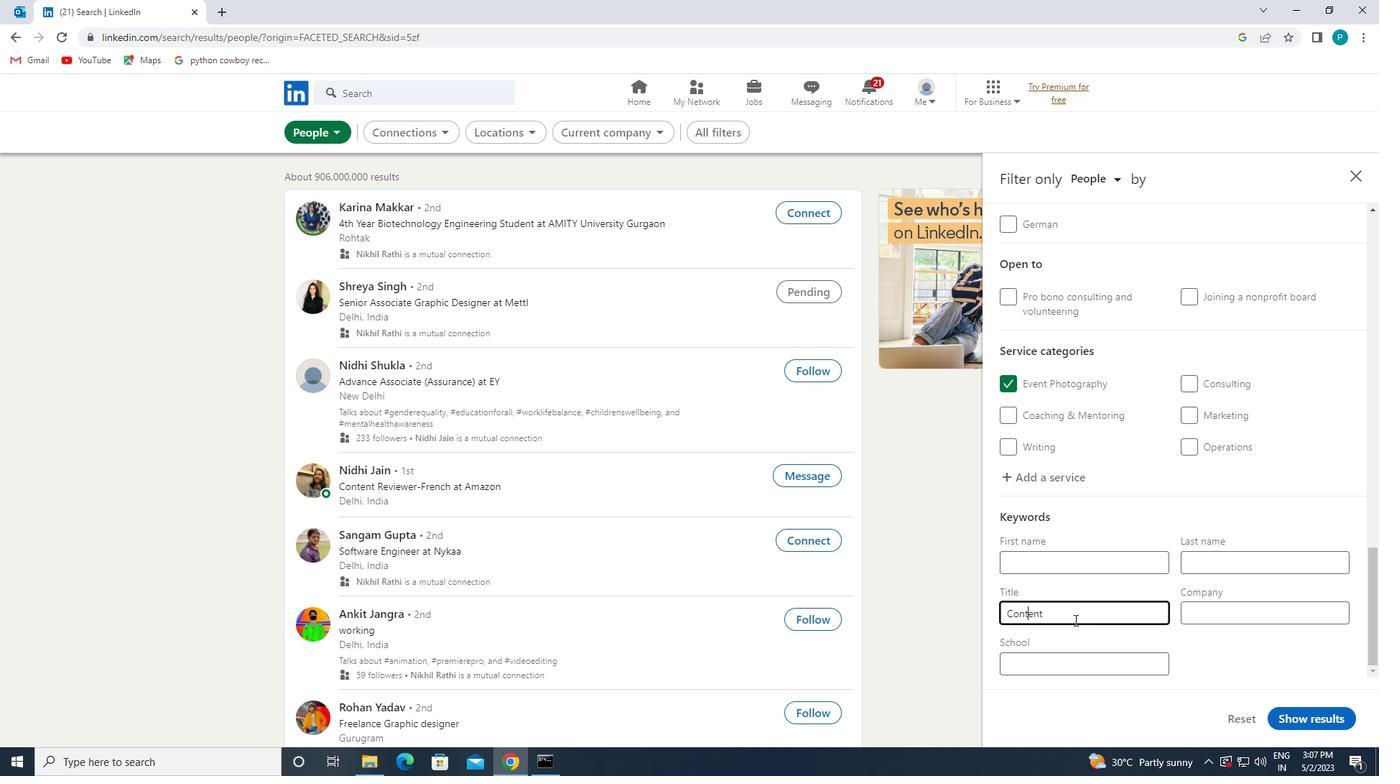 
Action: Mouse pressed left at (1067, 610)
Screenshot: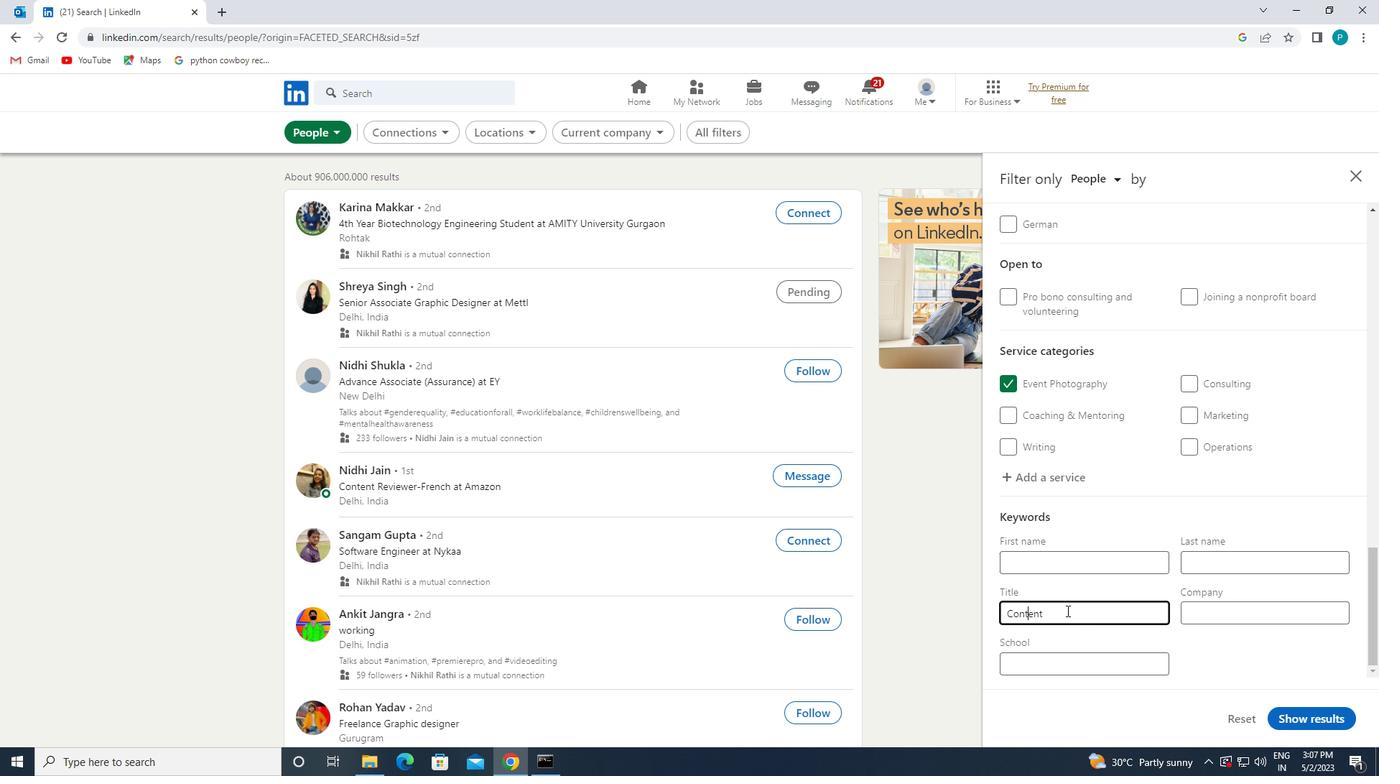 
Action: Key pressed <Key.space><Key.caps_lock>S<Key.caps_lock>TRATEGIST
Screenshot: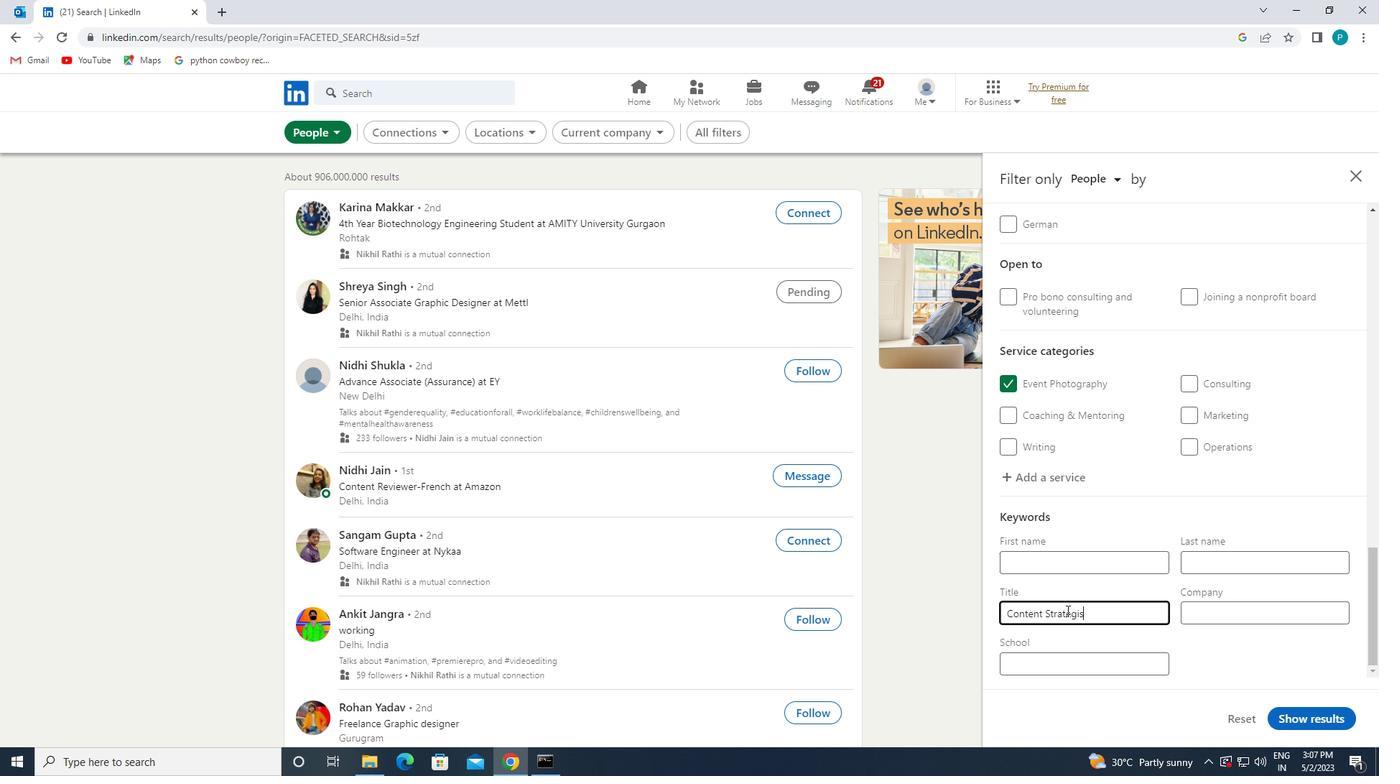 
Action: Mouse moved to (1306, 709)
Screenshot: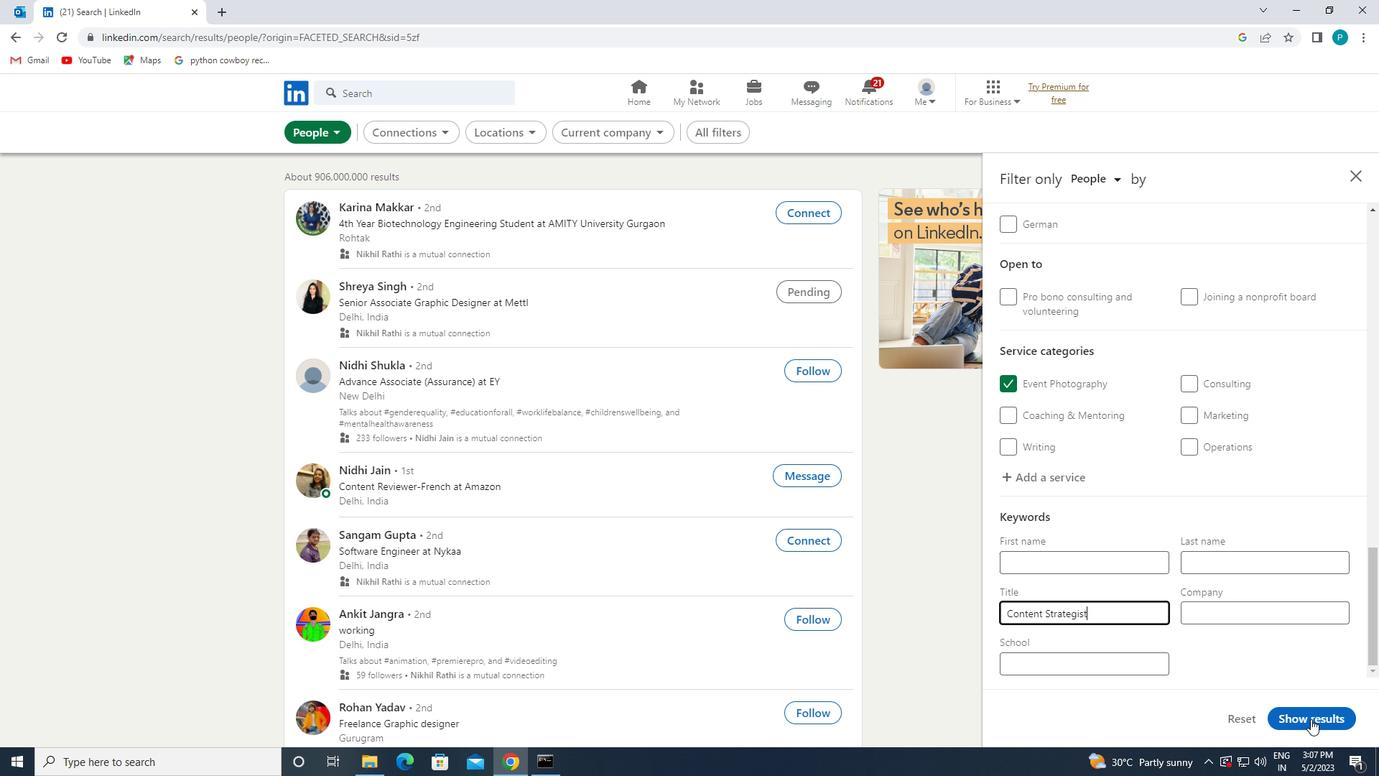
Action: Mouse pressed left at (1306, 709)
Screenshot: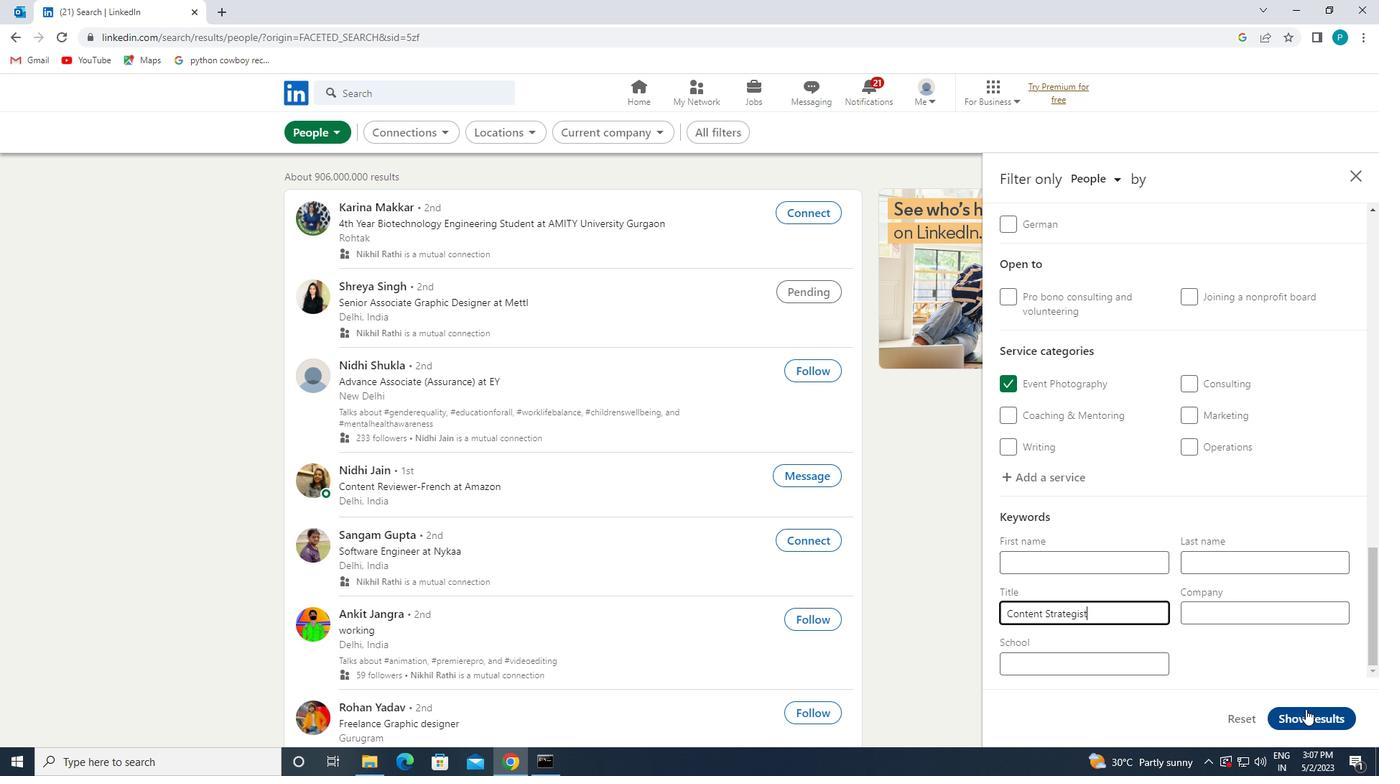 
